 Task: Find connections with filter location Karlovo with filter topic #socialmediawith filter profile language English with filter current company Air Charter Service with filter school Widya Dharma University with filter industry Individual and Family Services with filter service category Nature Photography with filter keywords title Taper
Action: Mouse moved to (200, 278)
Screenshot: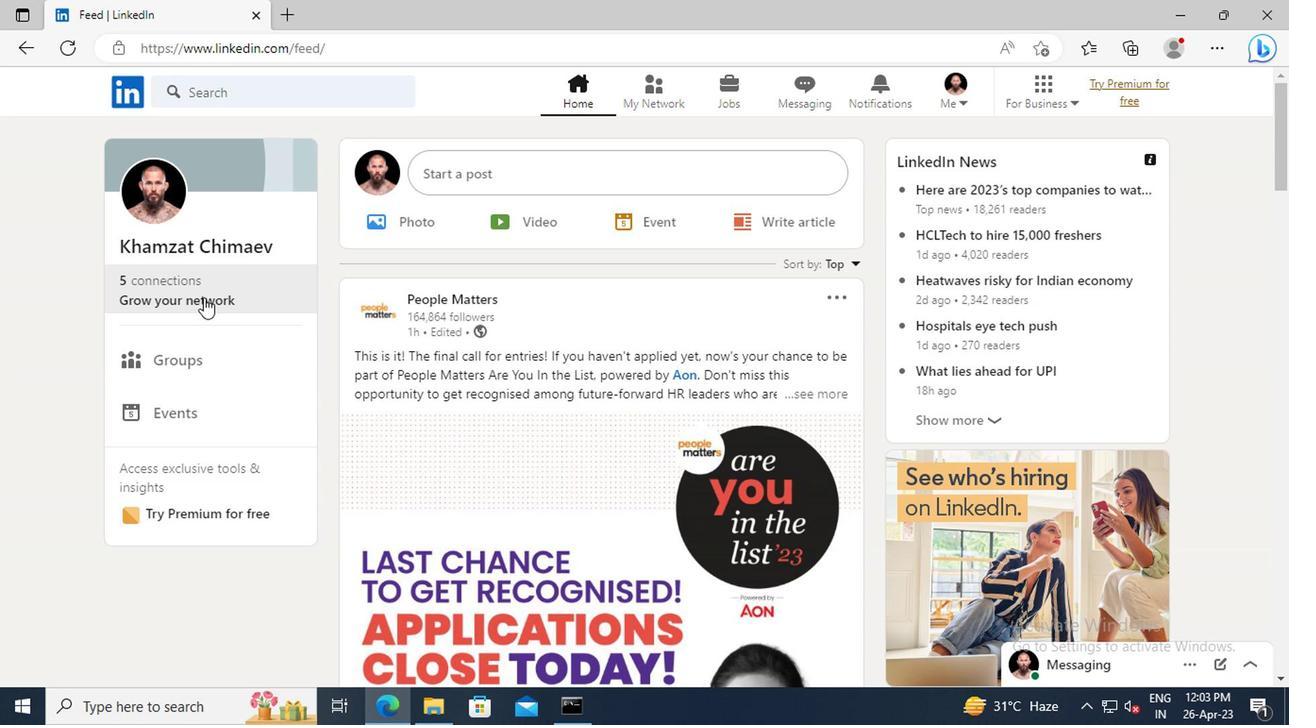 
Action: Mouse pressed left at (200, 278)
Screenshot: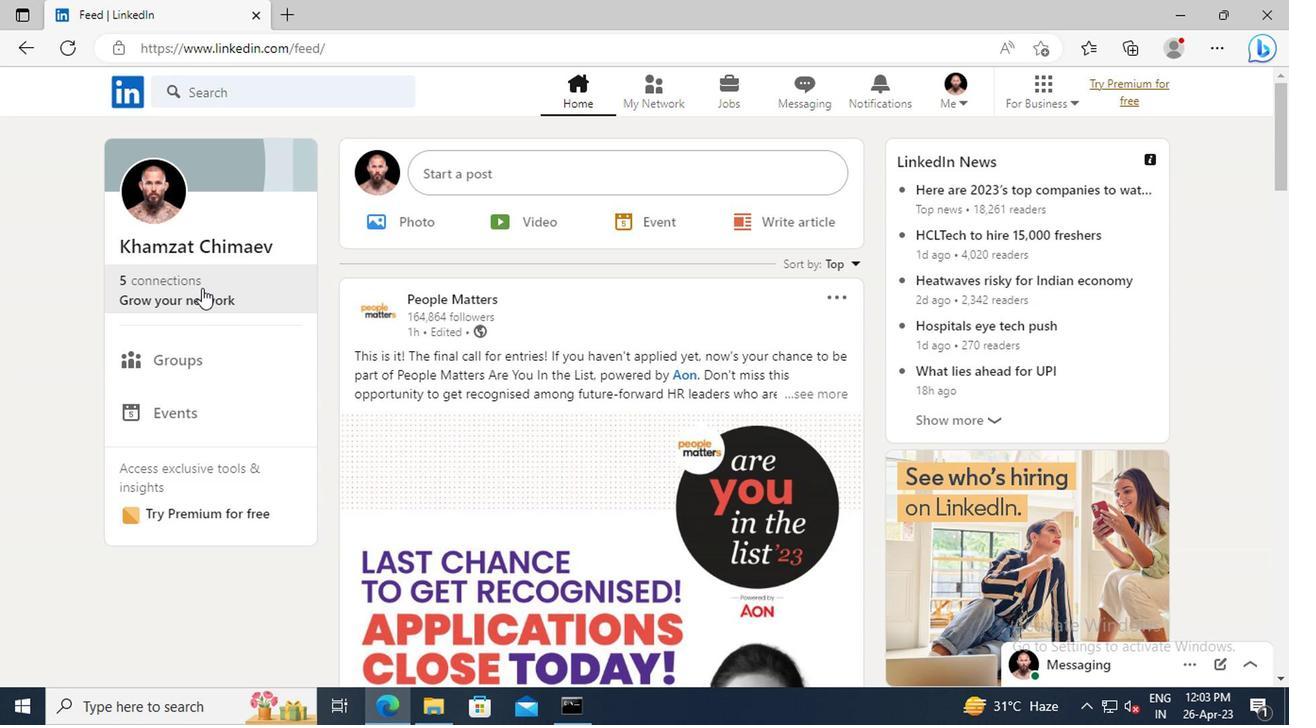 
Action: Mouse moved to (223, 203)
Screenshot: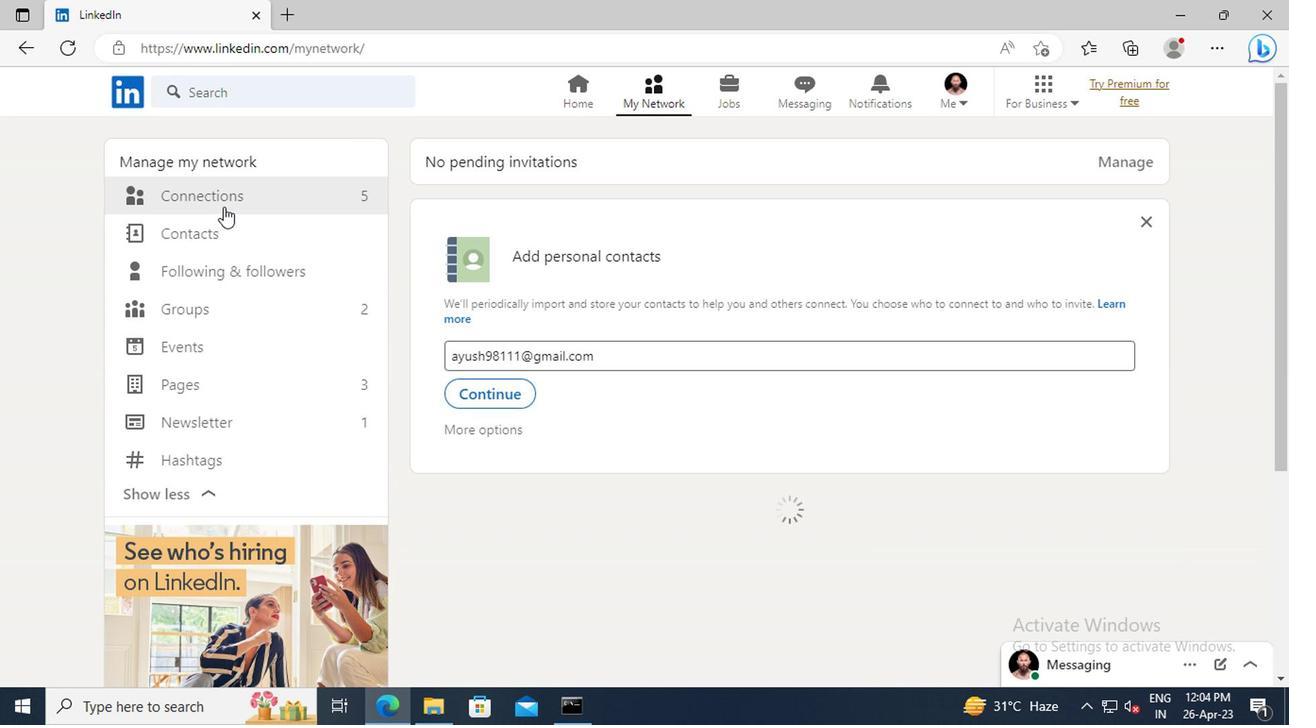 
Action: Mouse pressed left at (223, 203)
Screenshot: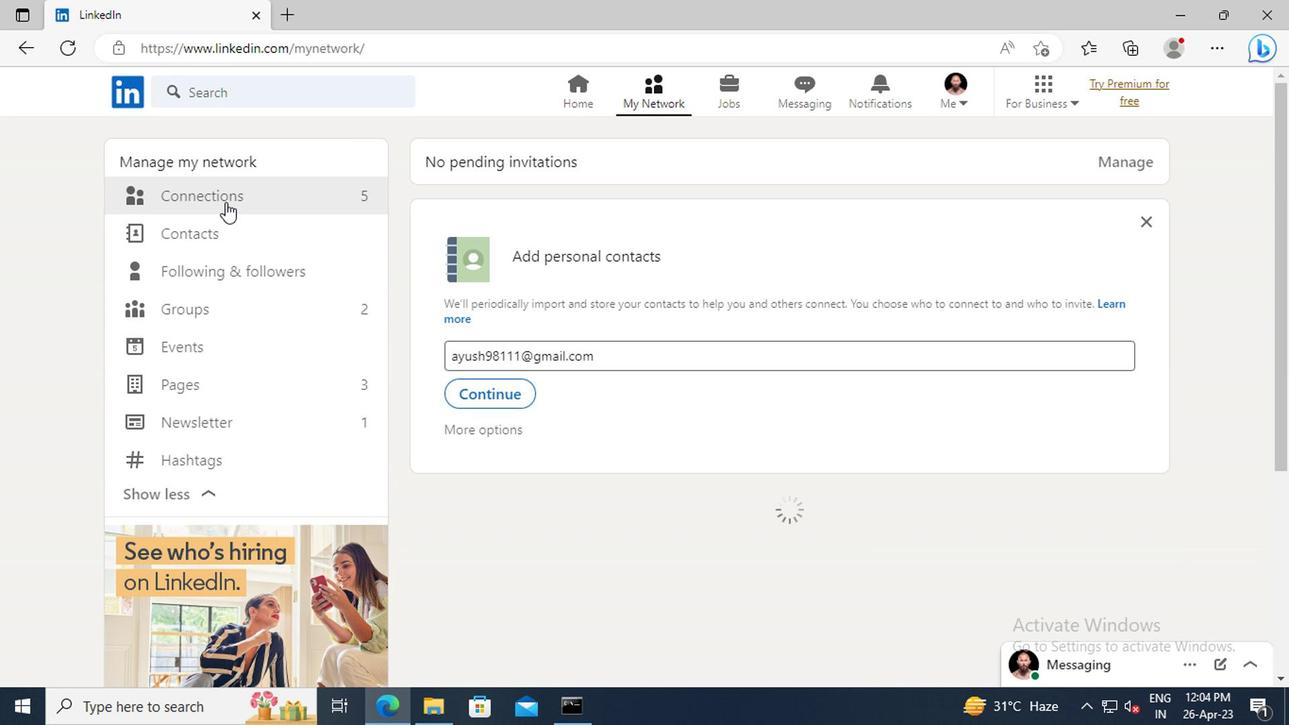 
Action: Mouse moved to (763, 196)
Screenshot: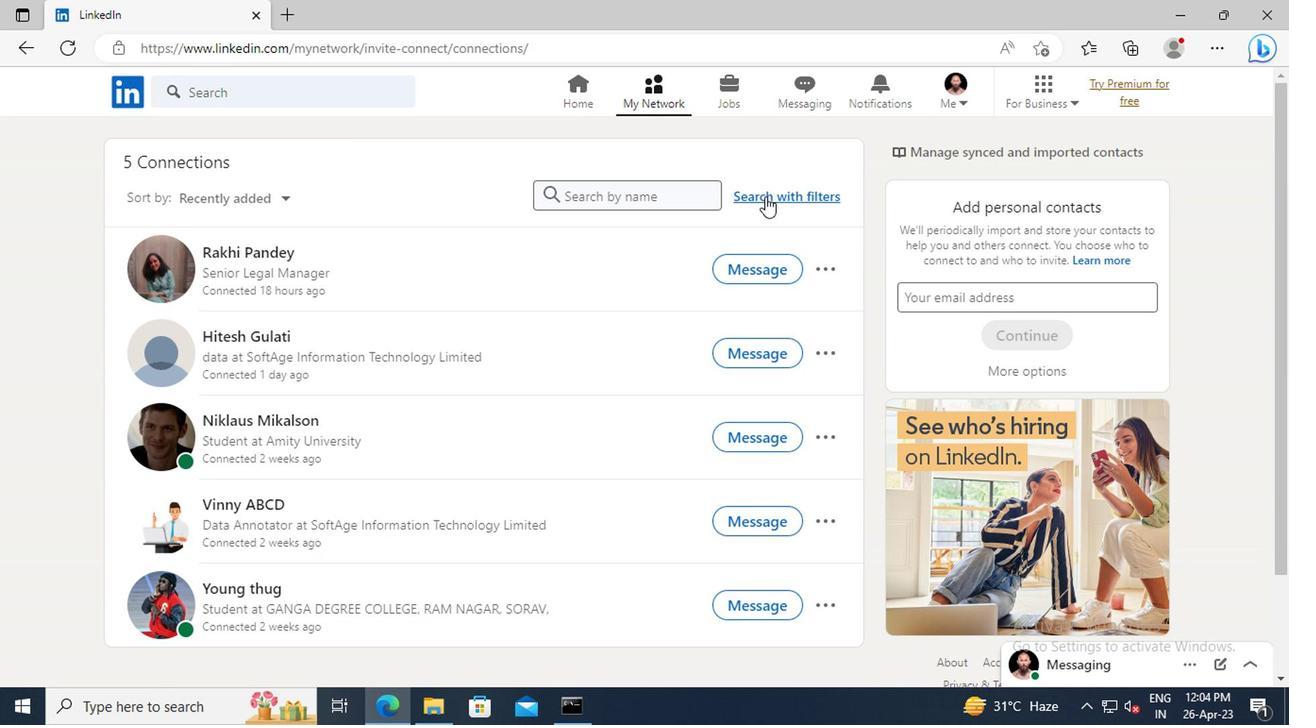 
Action: Mouse pressed left at (763, 196)
Screenshot: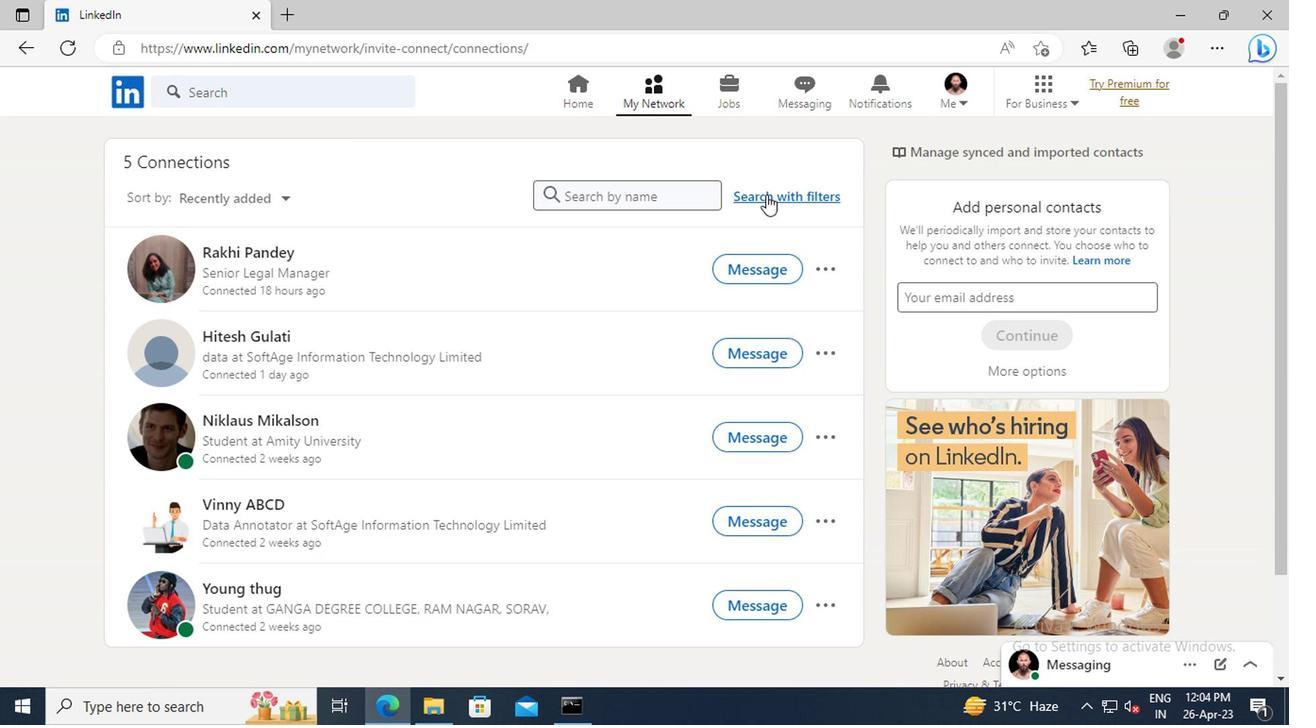 
Action: Mouse moved to (702, 146)
Screenshot: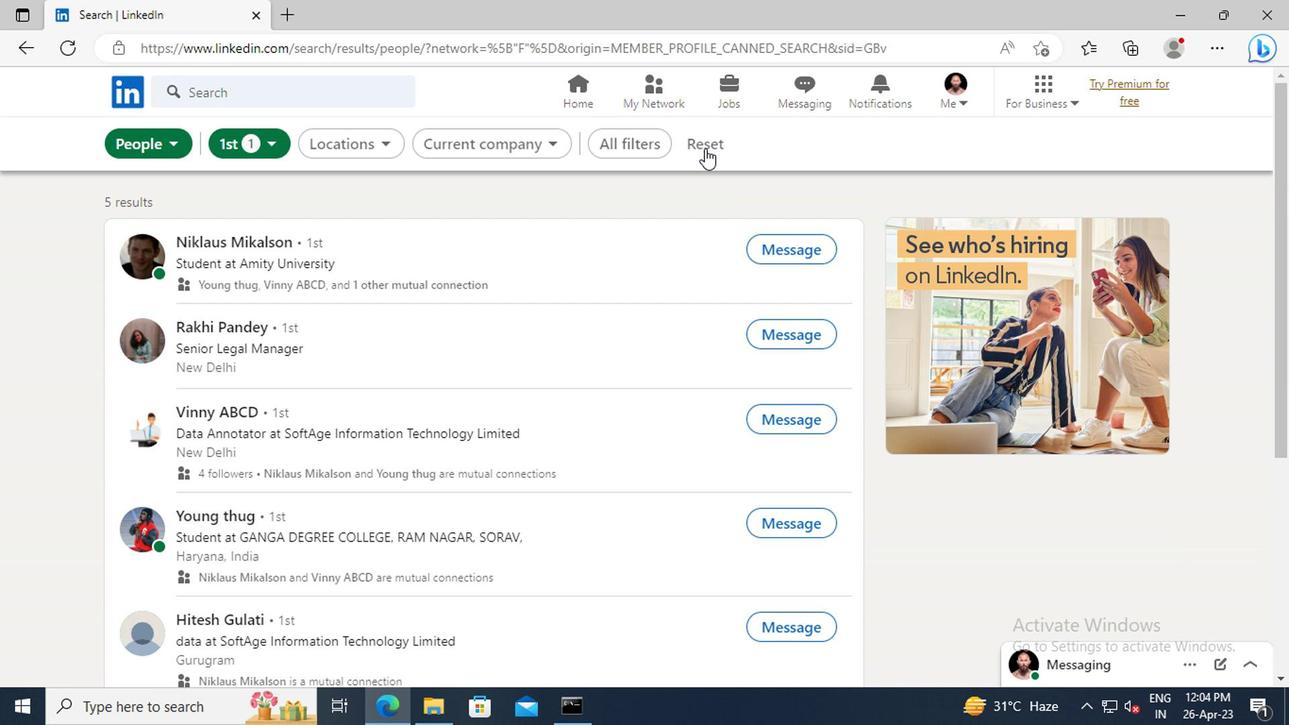 
Action: Mouse pressed left at (702, 146)
Screenshot: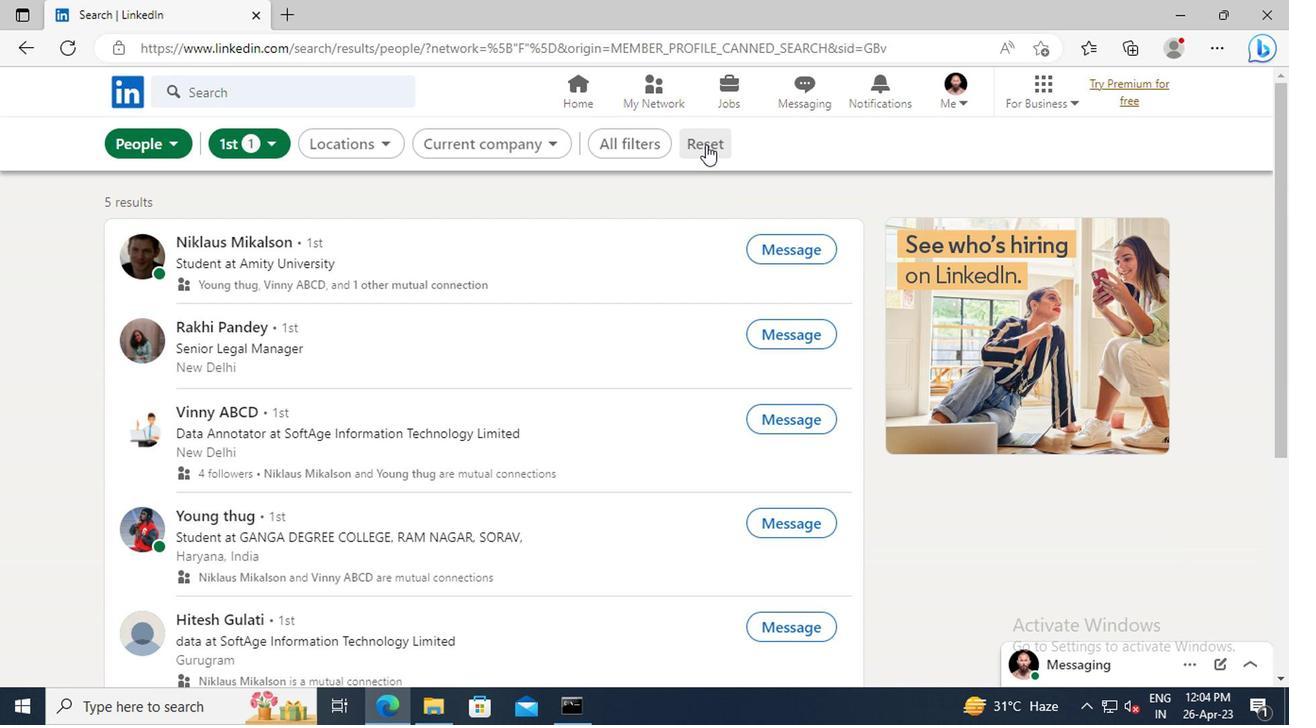 
Action: Mouse moved to (674, 141)
Screenshot: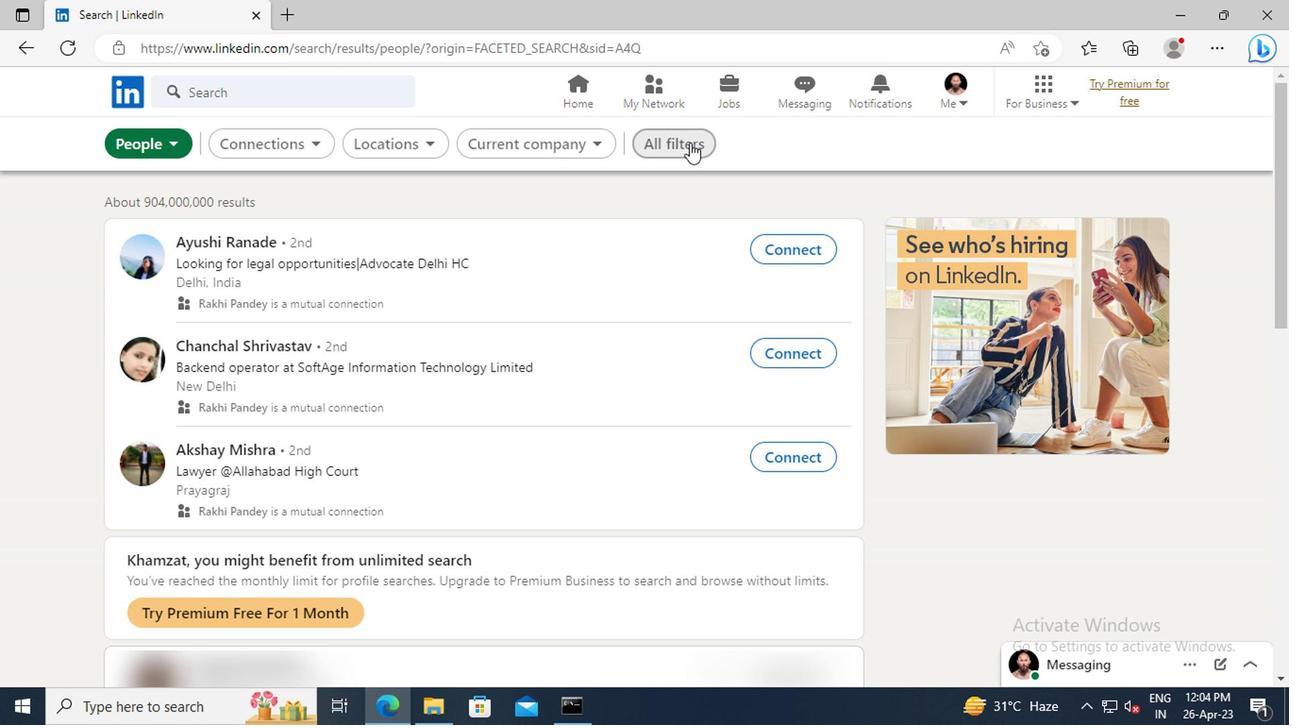 
Action: Mouse pressed left at (674, 141)
Screenshot: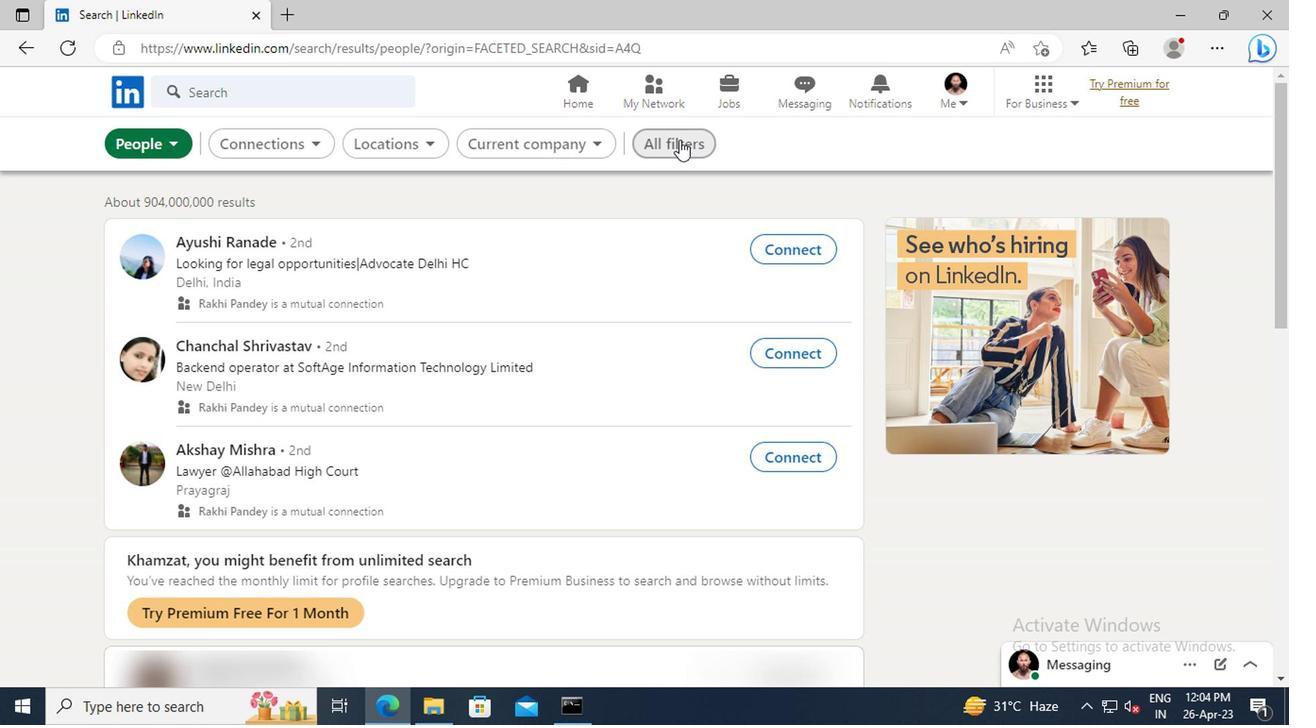 
Action: Mouse moved to (1127, 349)
Screenshot: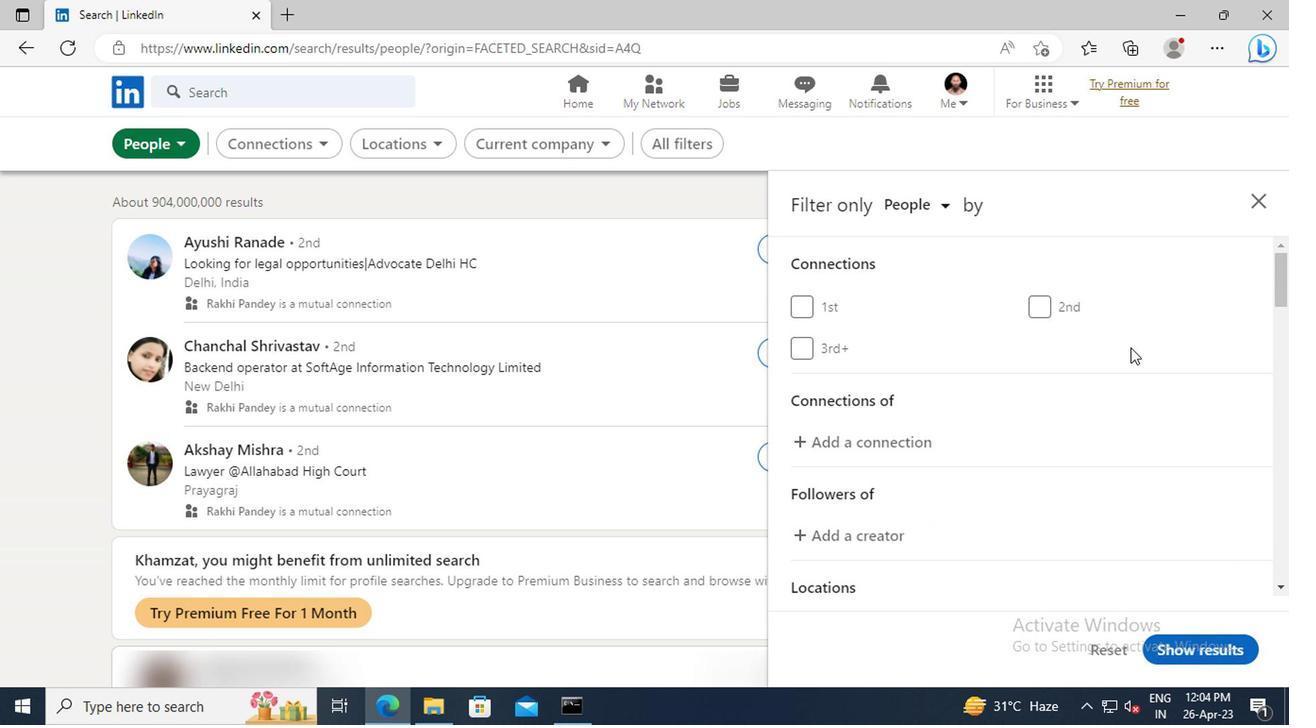 
Action: Mouse scrolled (1127, 349) with delta (0, 0)
Screenshot: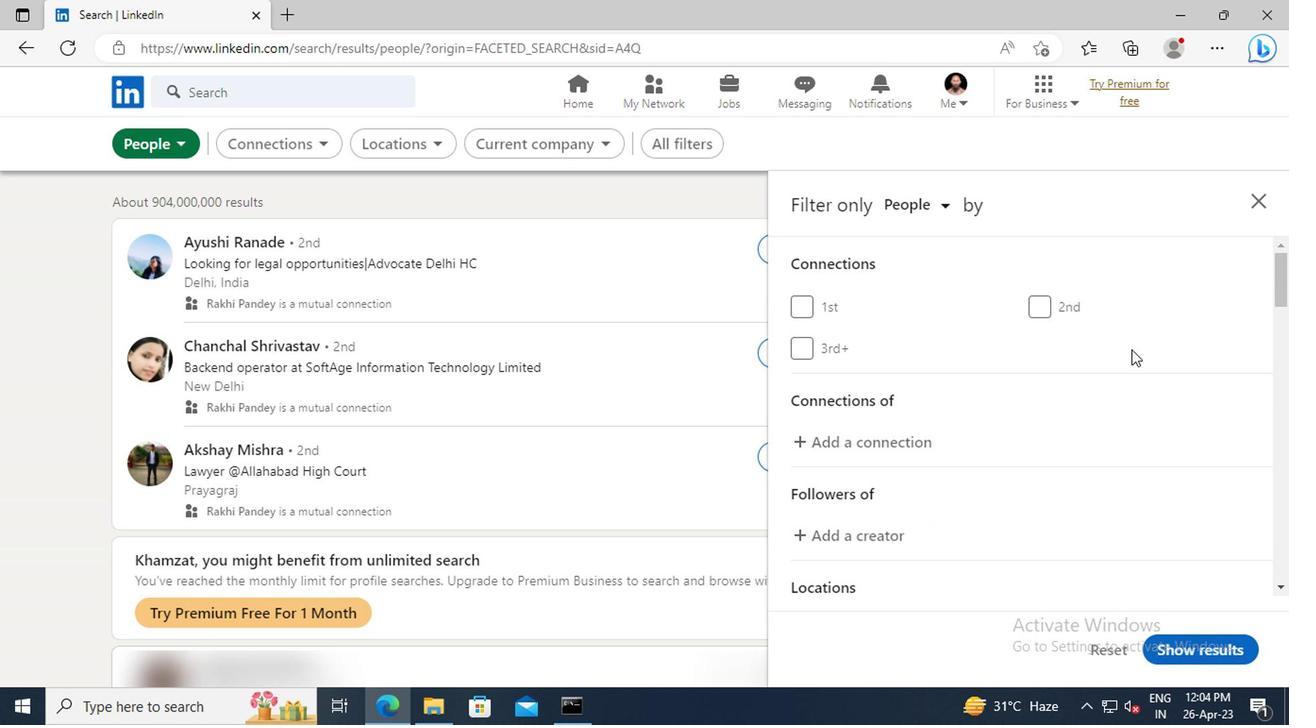 
Action: Mouse scrolled (1127, 349) with delta (0, 0)
Screenshot: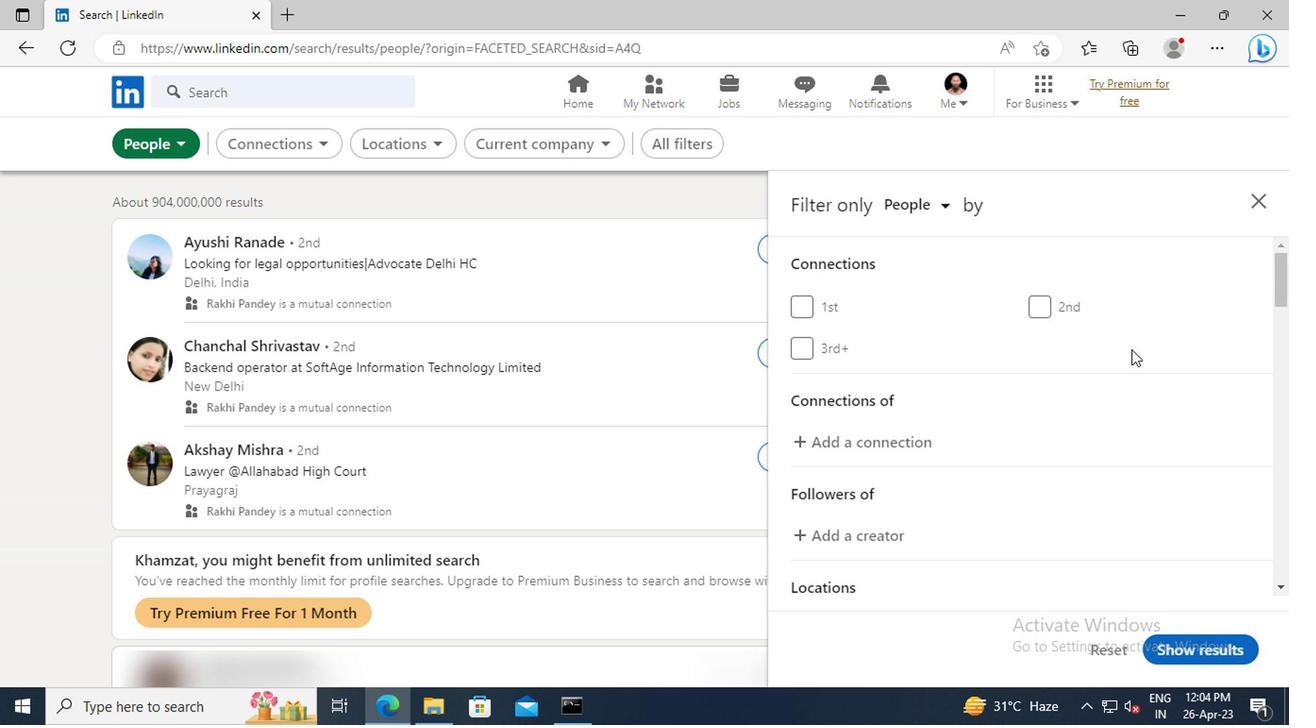 
Action: Mouse scrolled (1127, 349) with delta (0, 0)
Screenshot: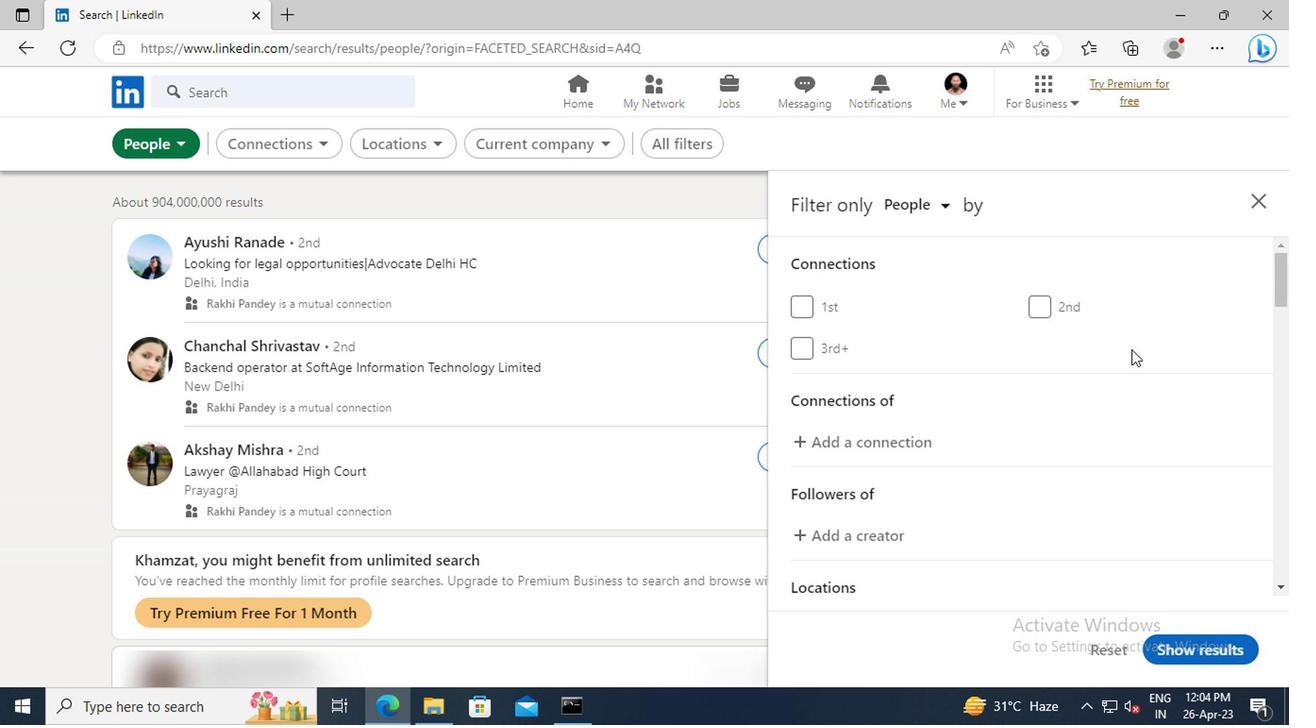 
Action: Mouse scrolled (1127, 349) with delta (0, 0)
Screenshot: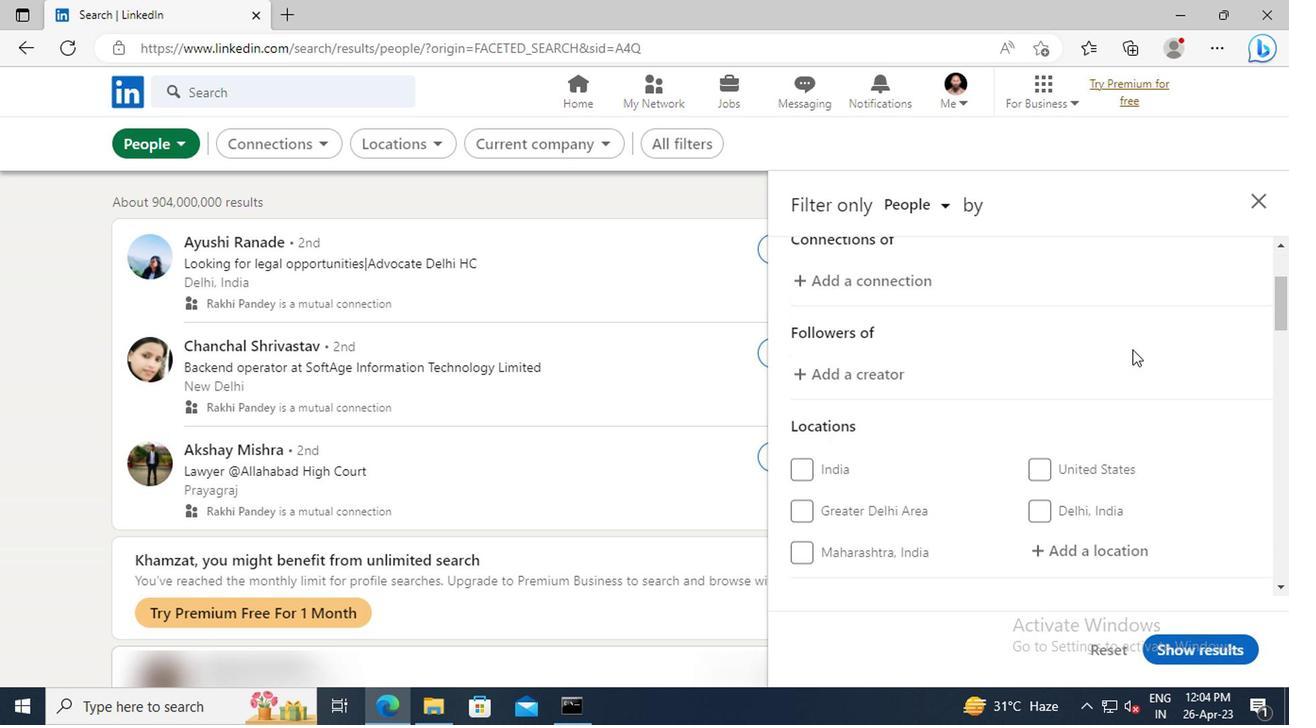 
Action: Mouse scrolled (1127, 349) with delta (0, 0)
Screenshot: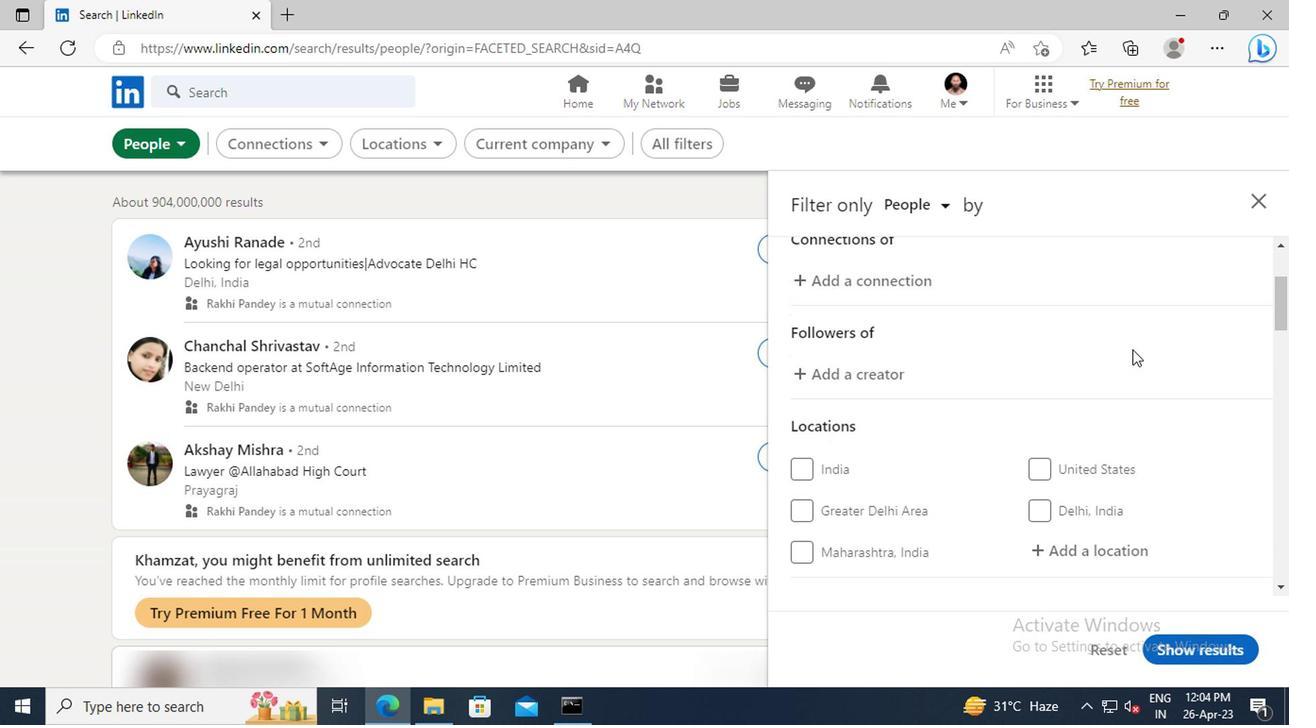 
Action: Mouse scrolled (1127, 349) with delta (0, 0)
Screenshot: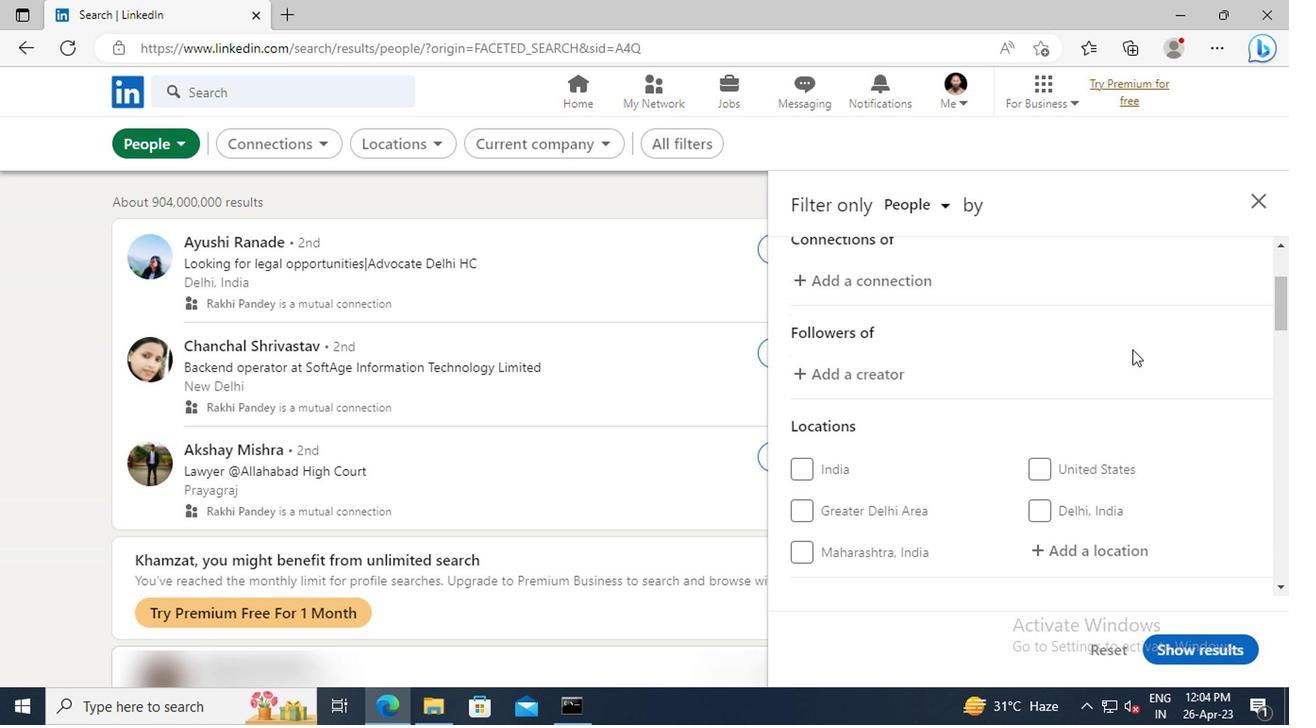 
Action: Mouse moved to (1072, 389)
Screenshot: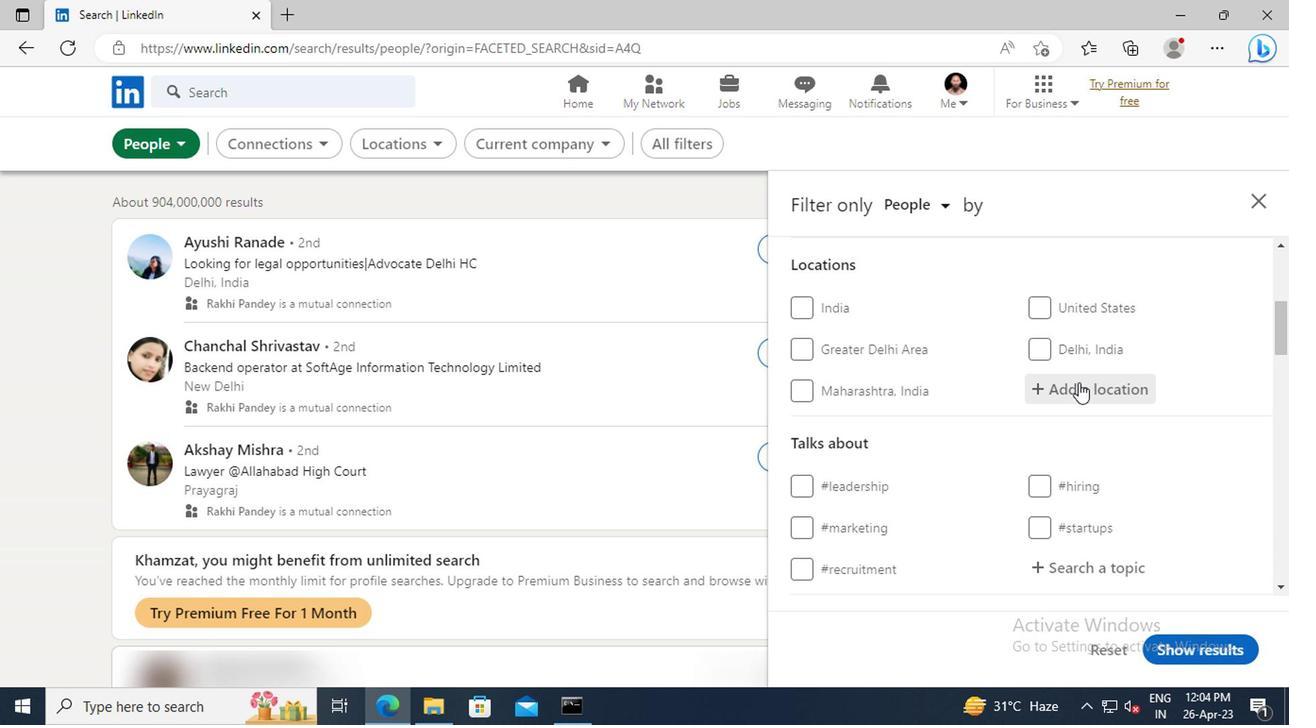 
Action: Mouse pressed left at (1072, 389)
Screenshot: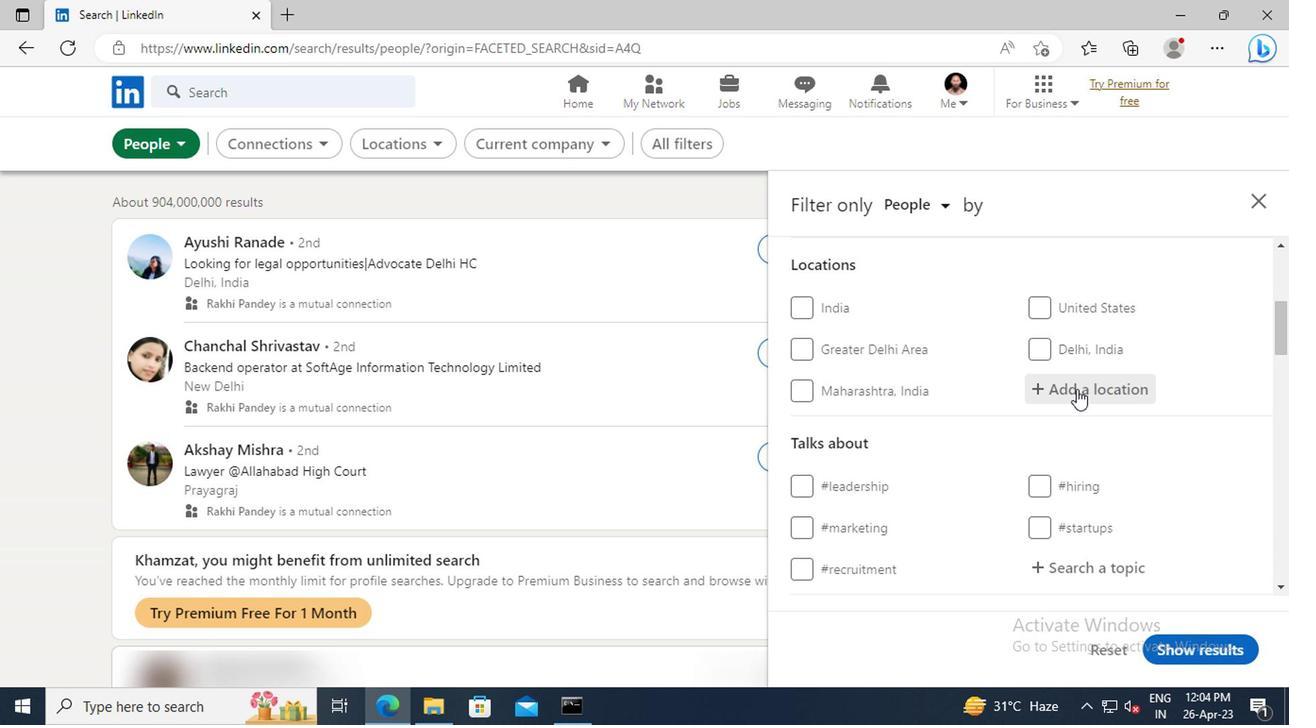 
Action: Key pressed <Key.shift>KARLOVO
Screenshot: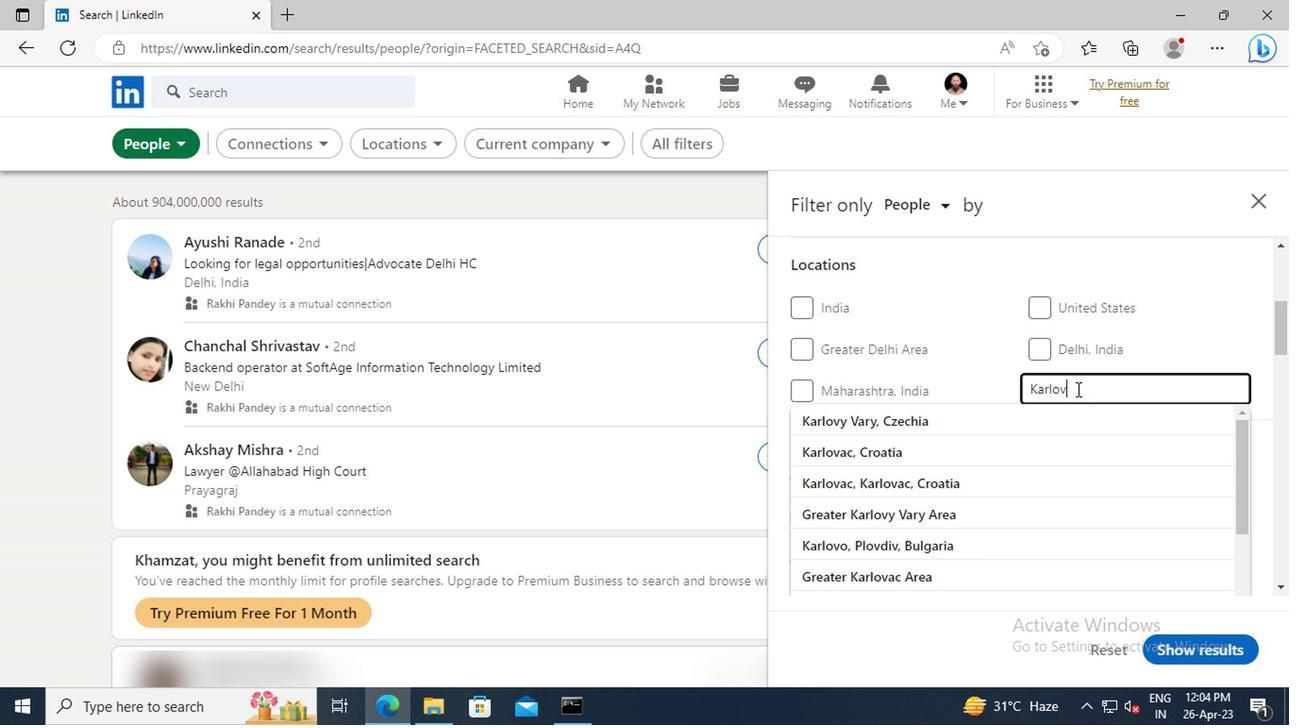 
Action: Mouse moved to (1072, 418)
Screenshot: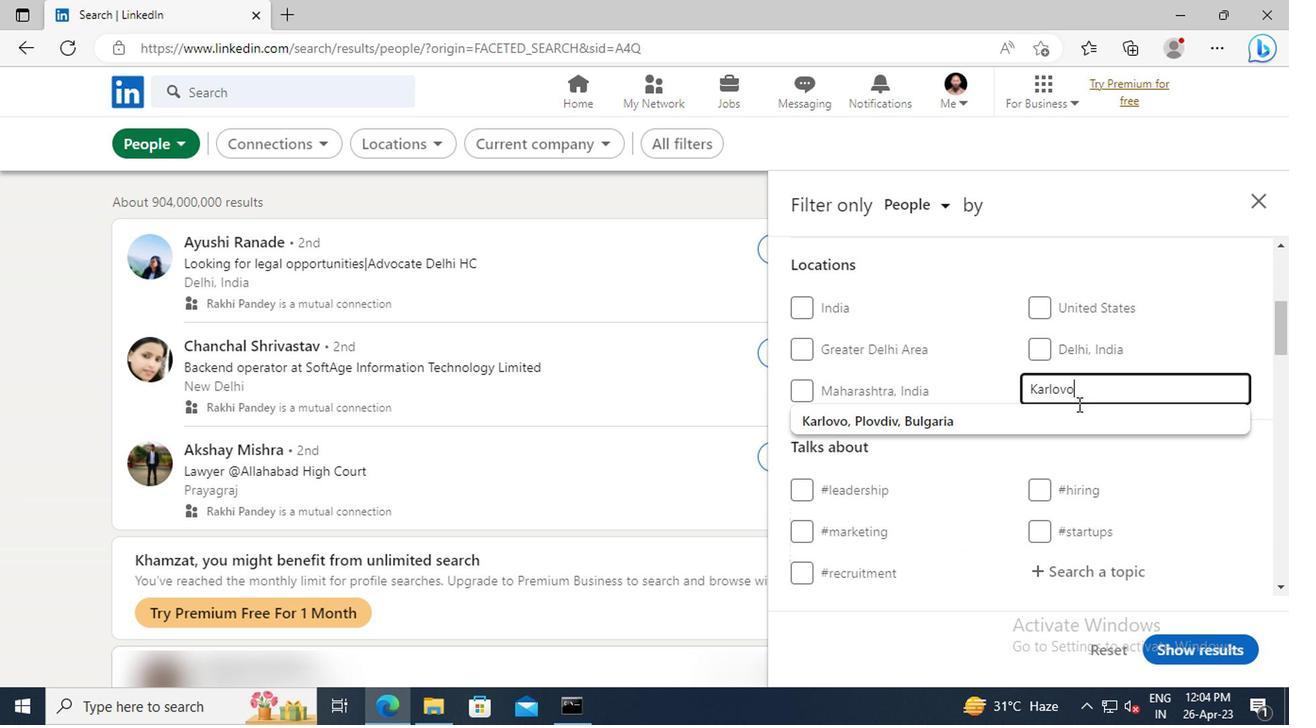 
Action: Mouse pressed left at (1072, 418)
Screenshot: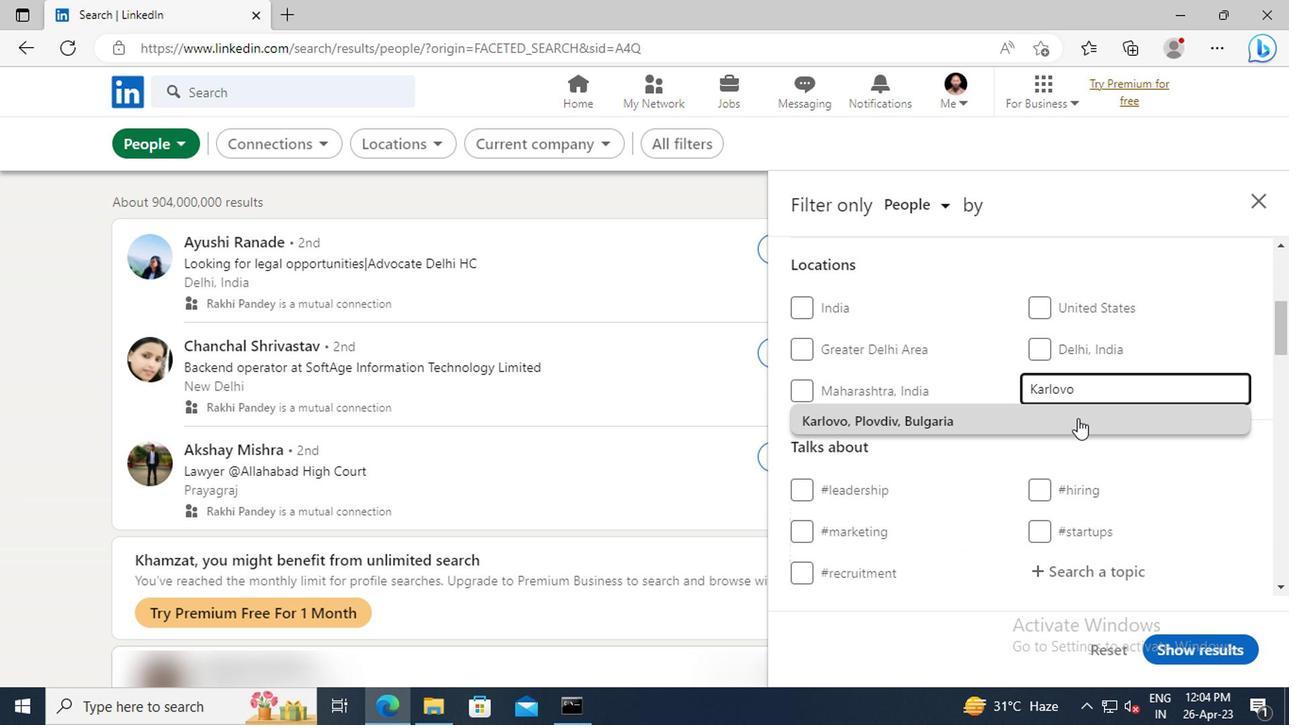 
Action: Mouse moved to (1049, 353)
Screenshot: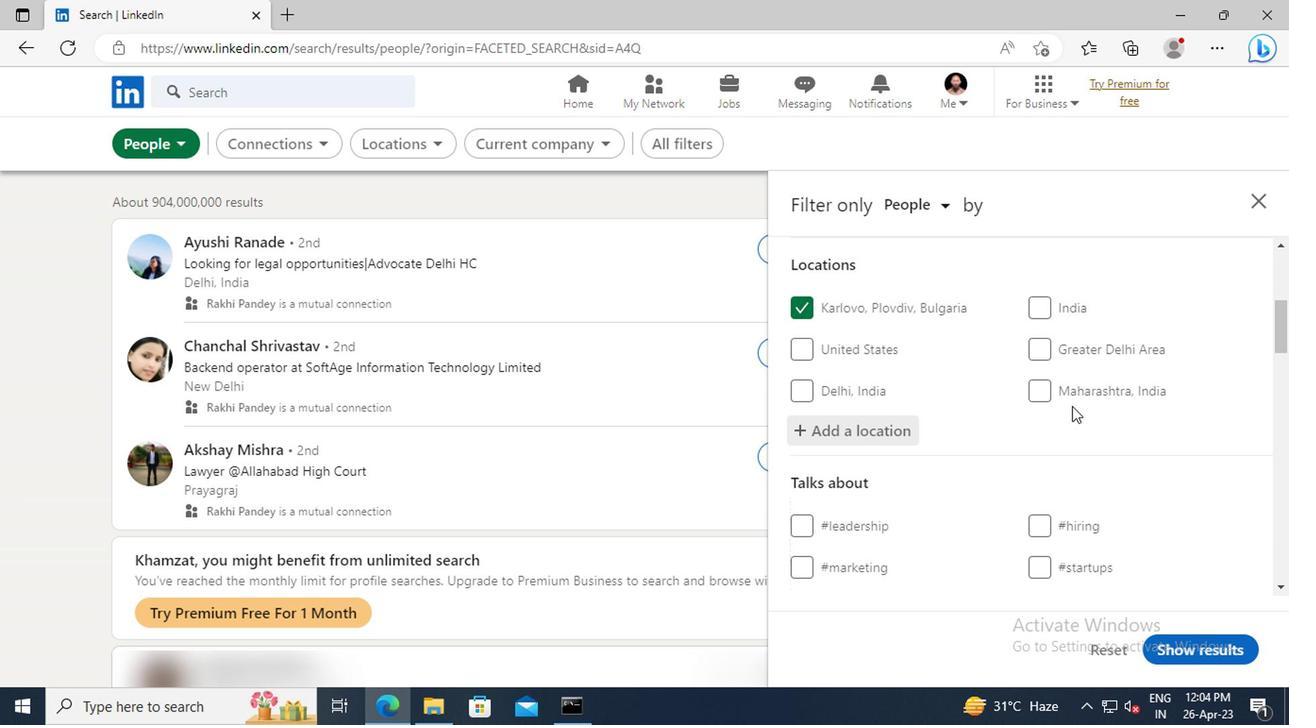 
Action: Mouse scrolled (1049, 351) with delta (0, -1)
Screenshot: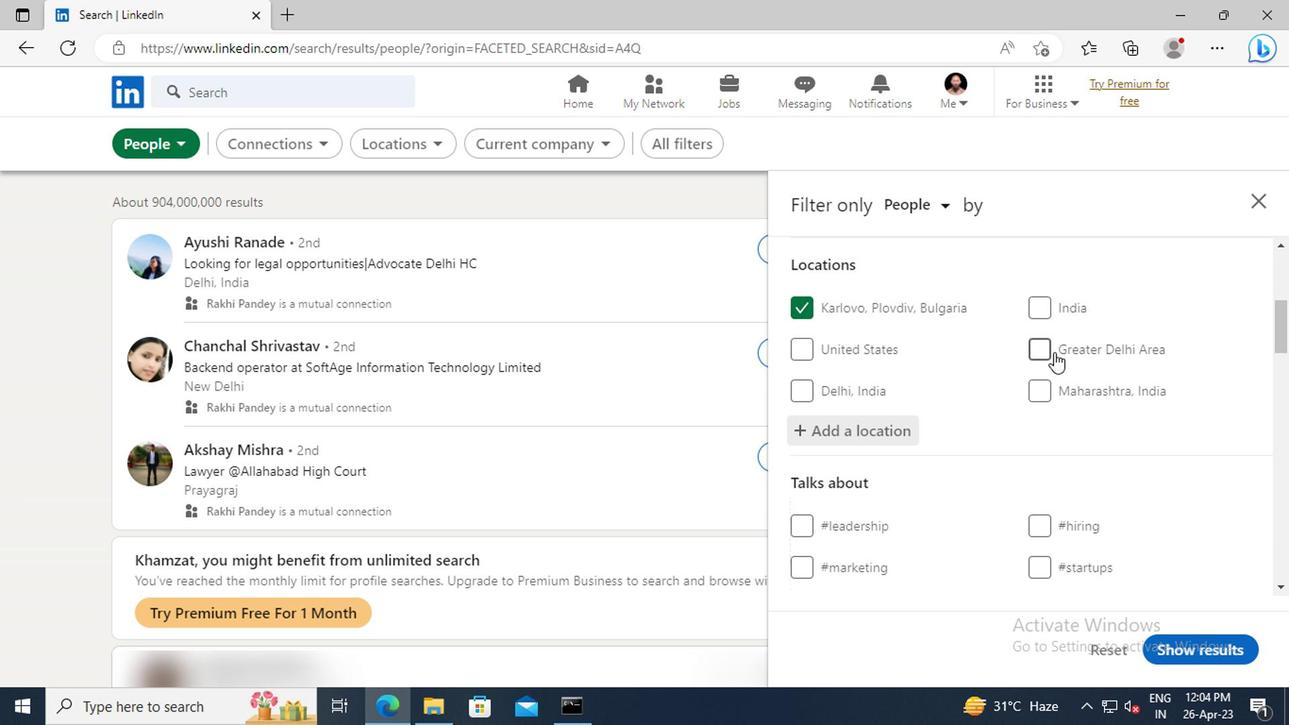 
Action: Mouse scrolled (1049, 351) with delta (0, -1)
Screenshot: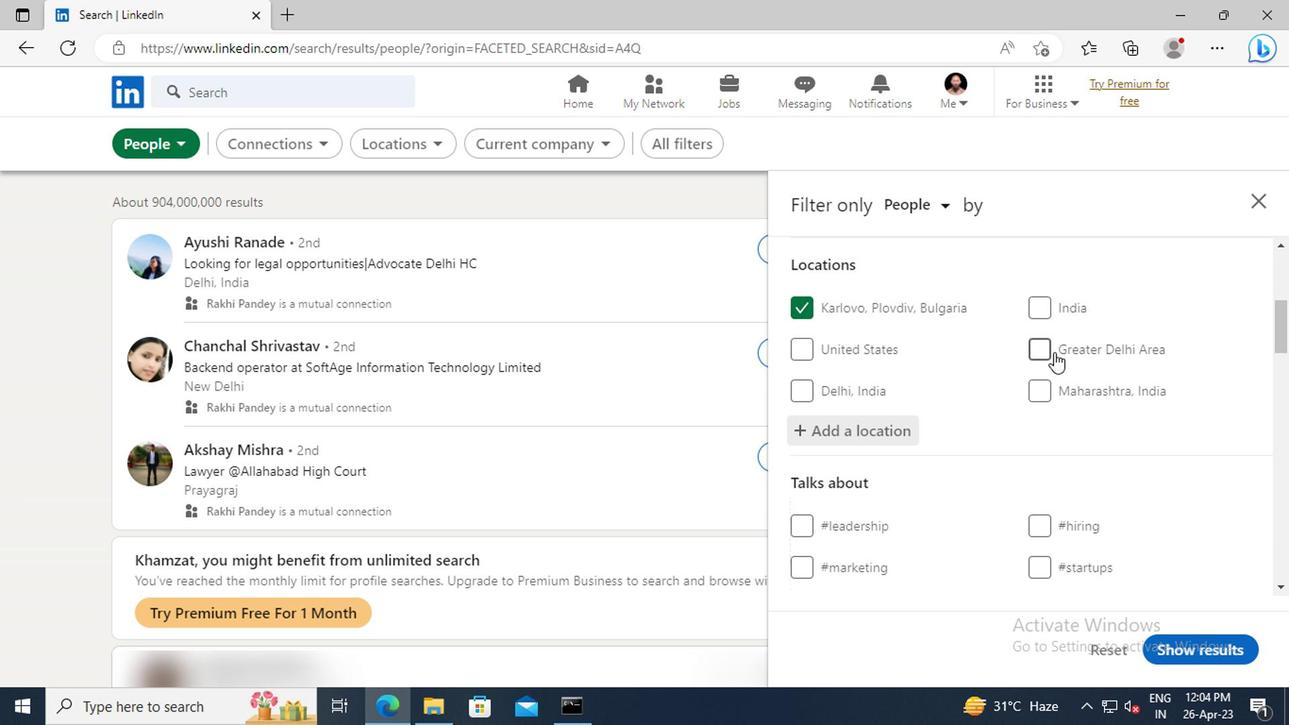 
Action: Mouse scrolled (1049, 351) with delta (0, -1)
Screenshot: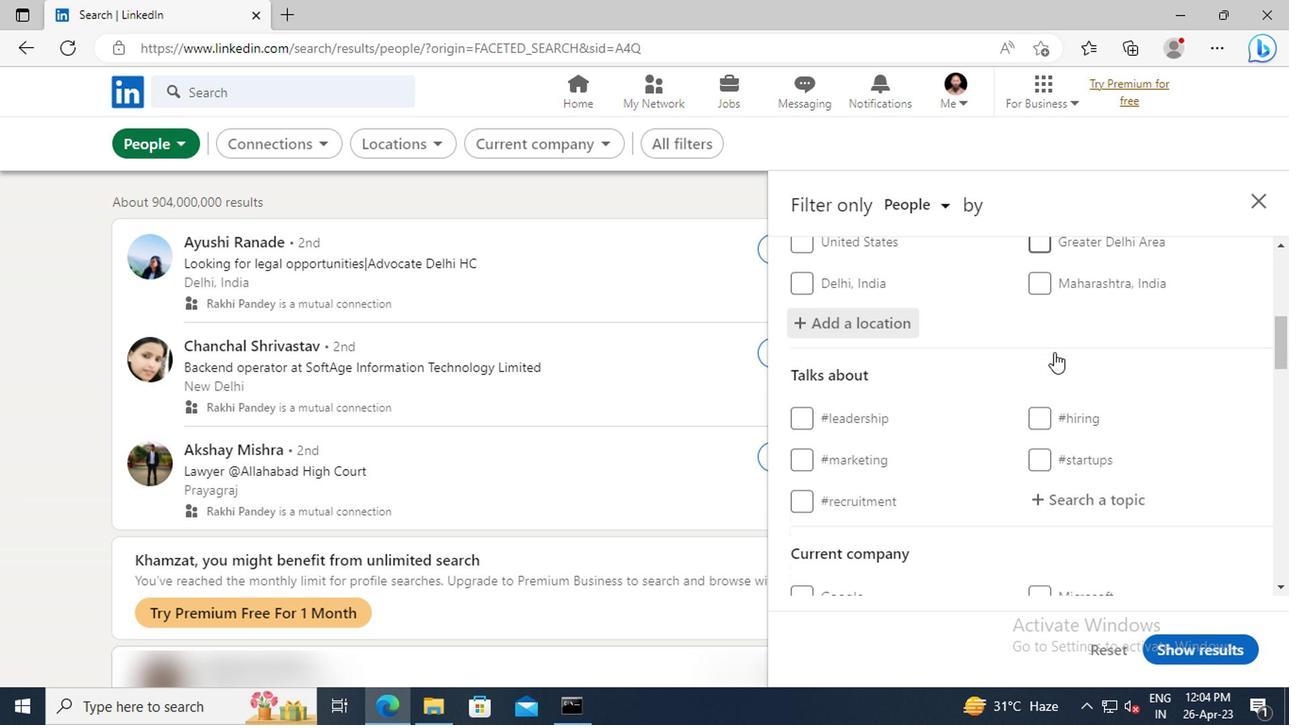 
Action: Mouse scrolled (1049, 351) with delta (0, -1)
Screenshot: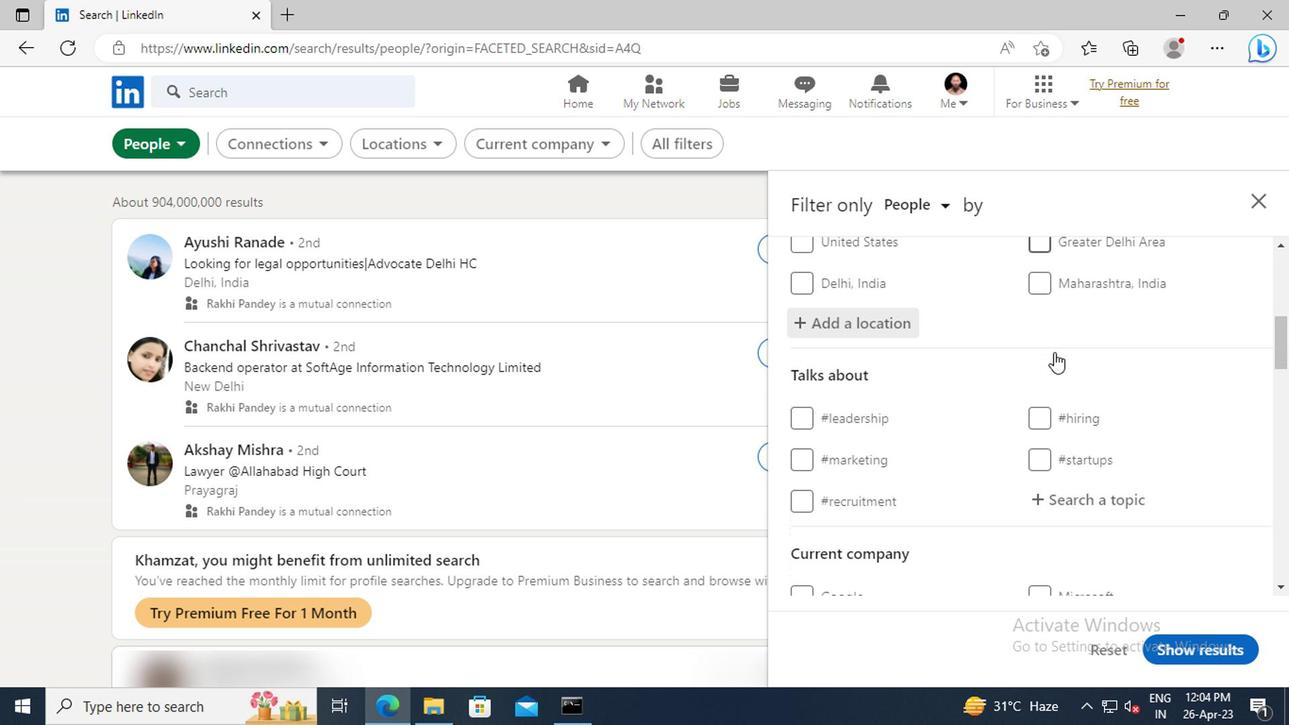 
Action: Mouse moved to (1049, 388)
Screenshot: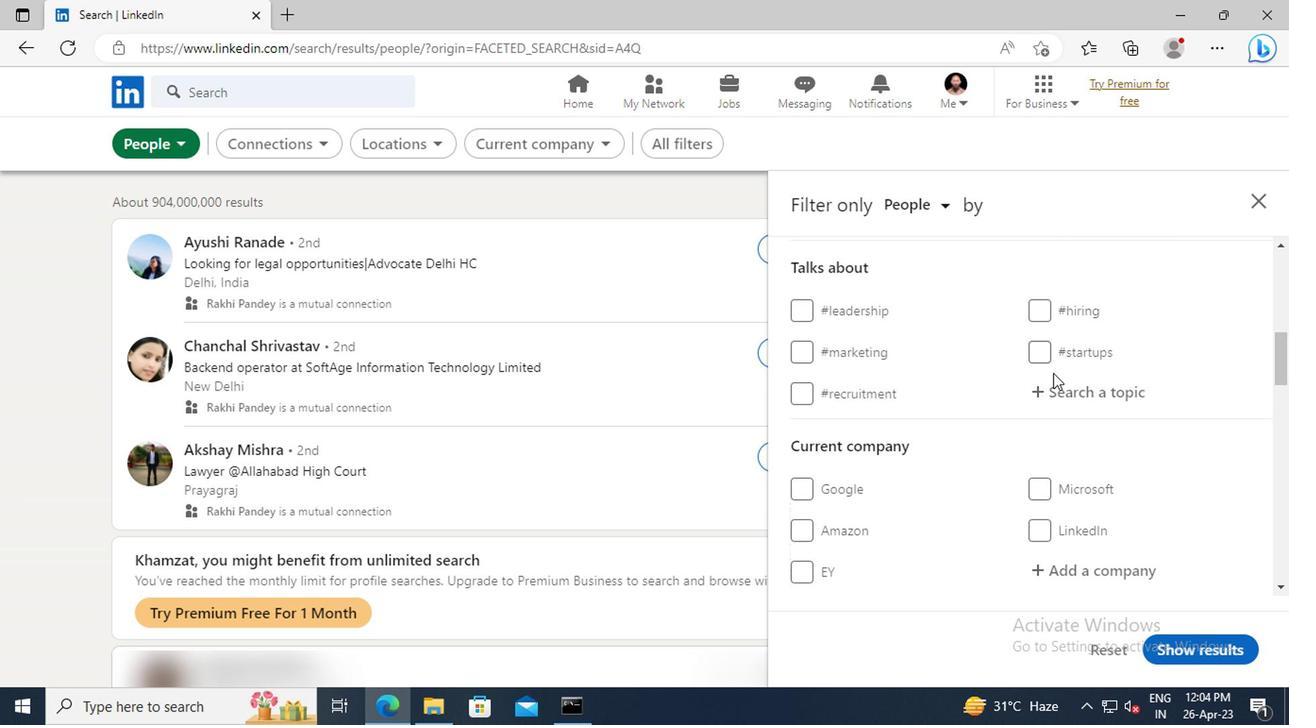 
Action: Mouse pressed left at (1049, 388)
Screenshot: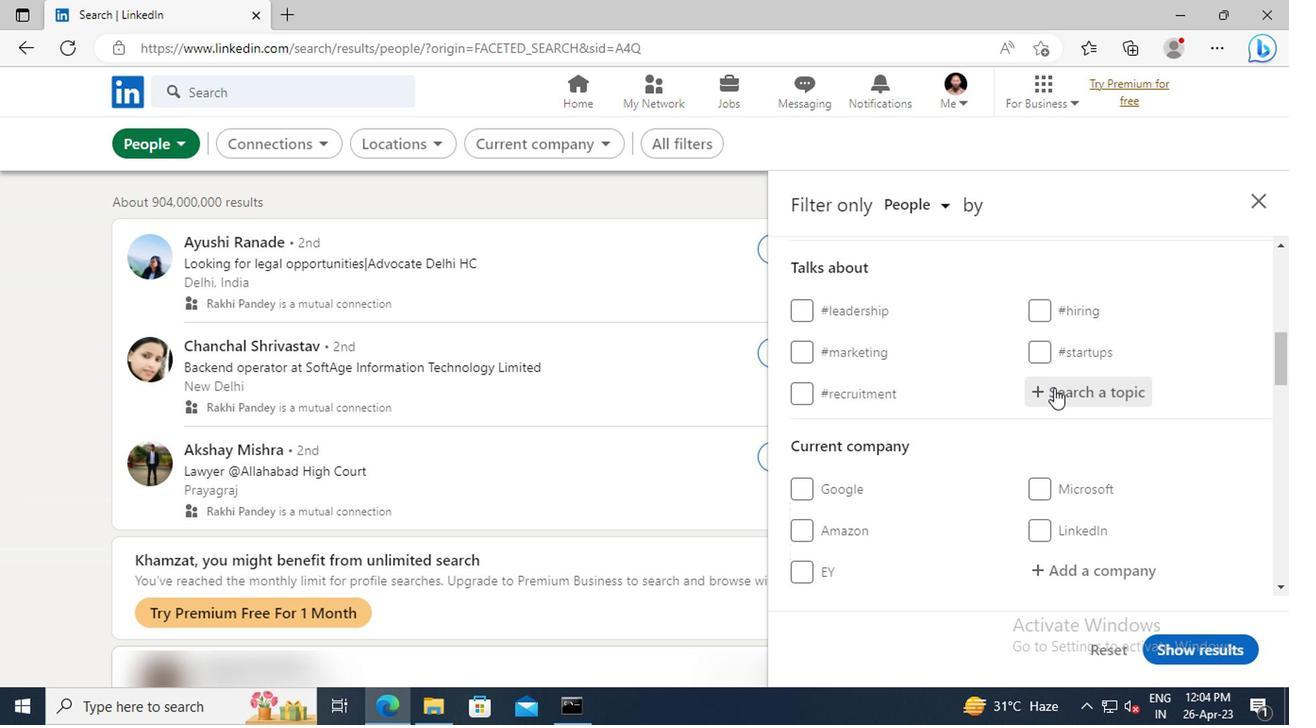 
Action: Mouse moved to (1049, 389)
Screenshot: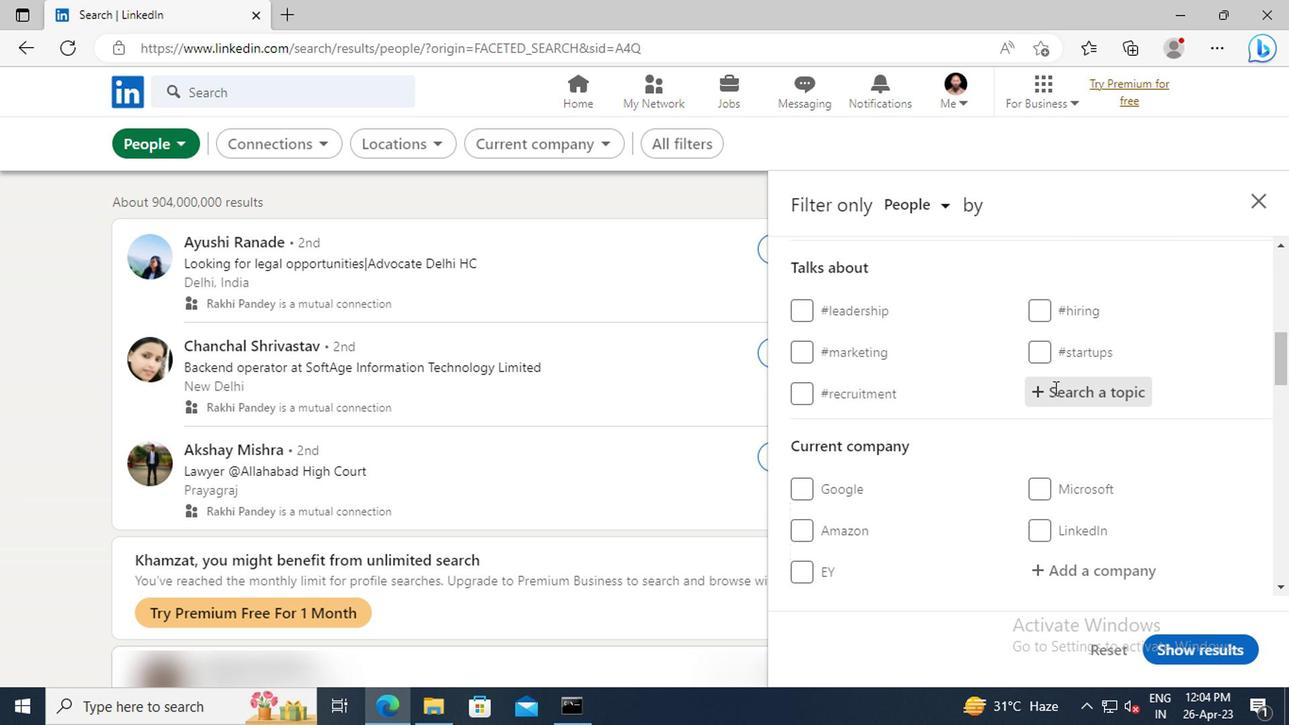 
Action: Key pressed <Key.shift>#SOCIALMEDIAWITH<Key.enter>
Screenshot: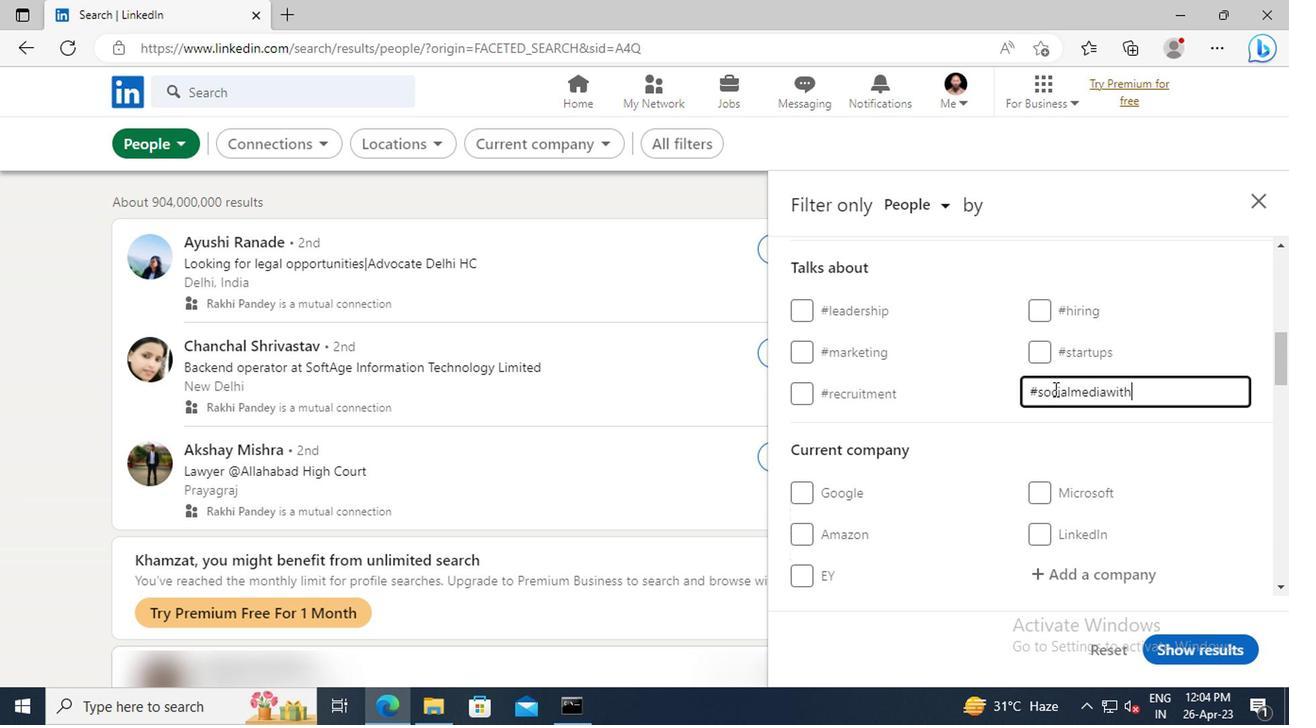 
Action: Mouse moved to (1058, 398)
Screenshot: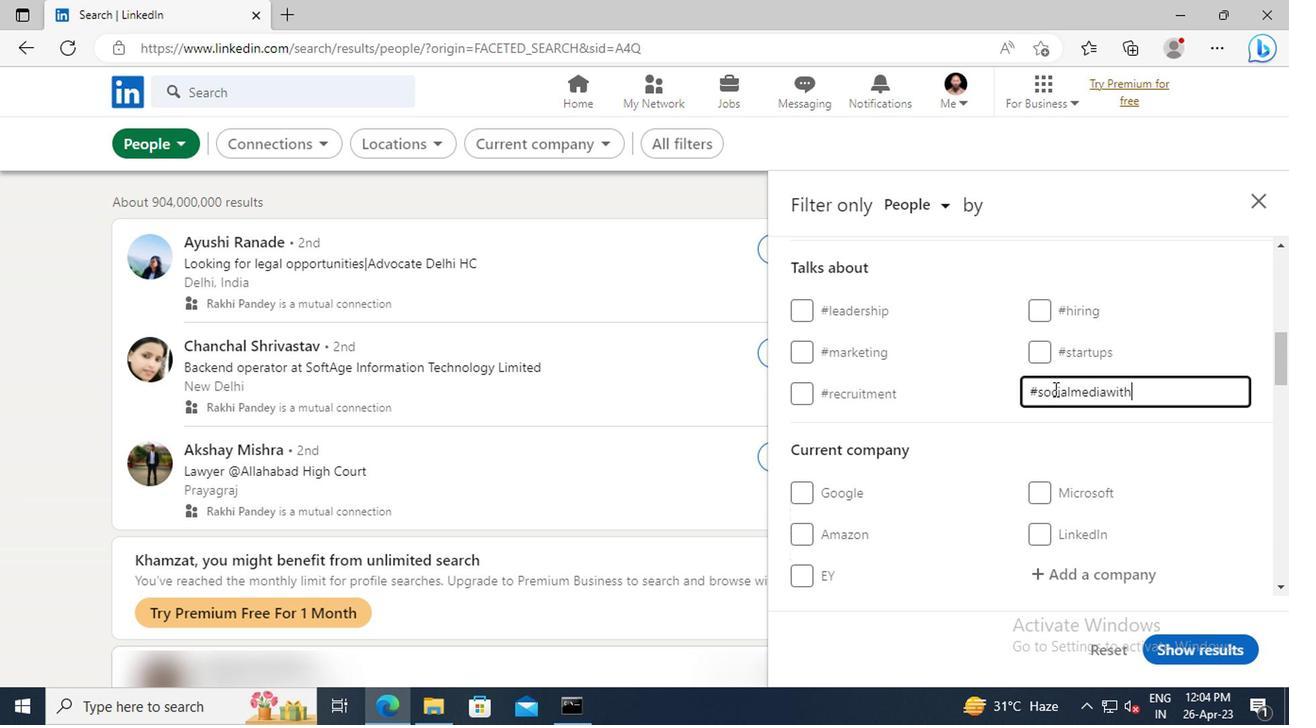 
Action: Mouse scrolled (1058, 396) with delta (0, -1)
Screenshot: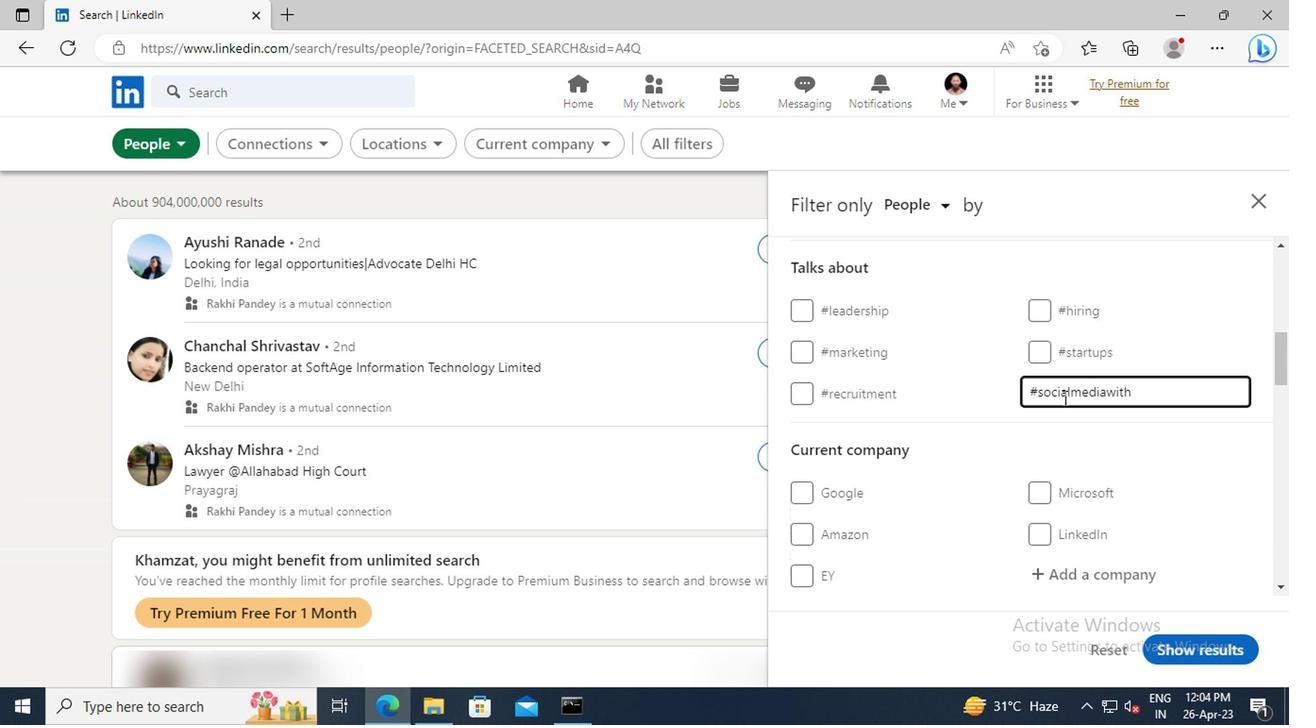 
Action: Mouse scrolled (1058, 396) with delta (0, -1)
Screenshot: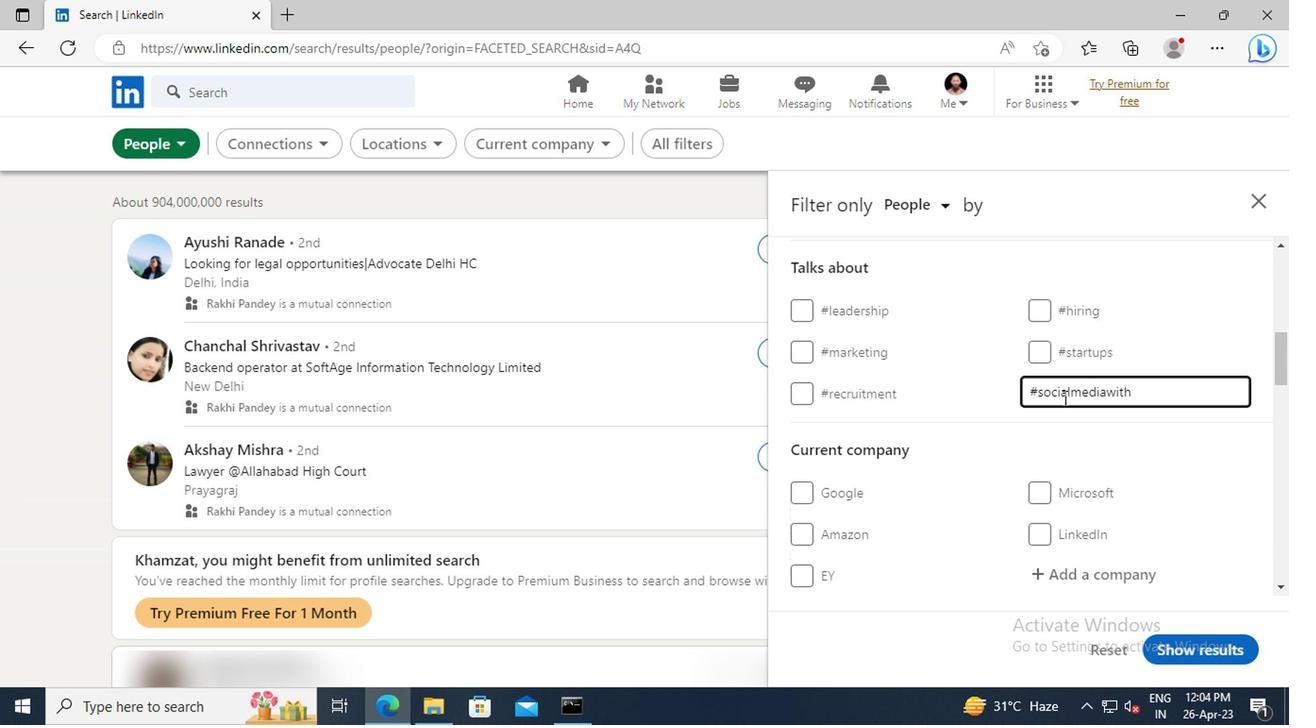 
Action: Mouse moved to (982, 398)
Screenshot: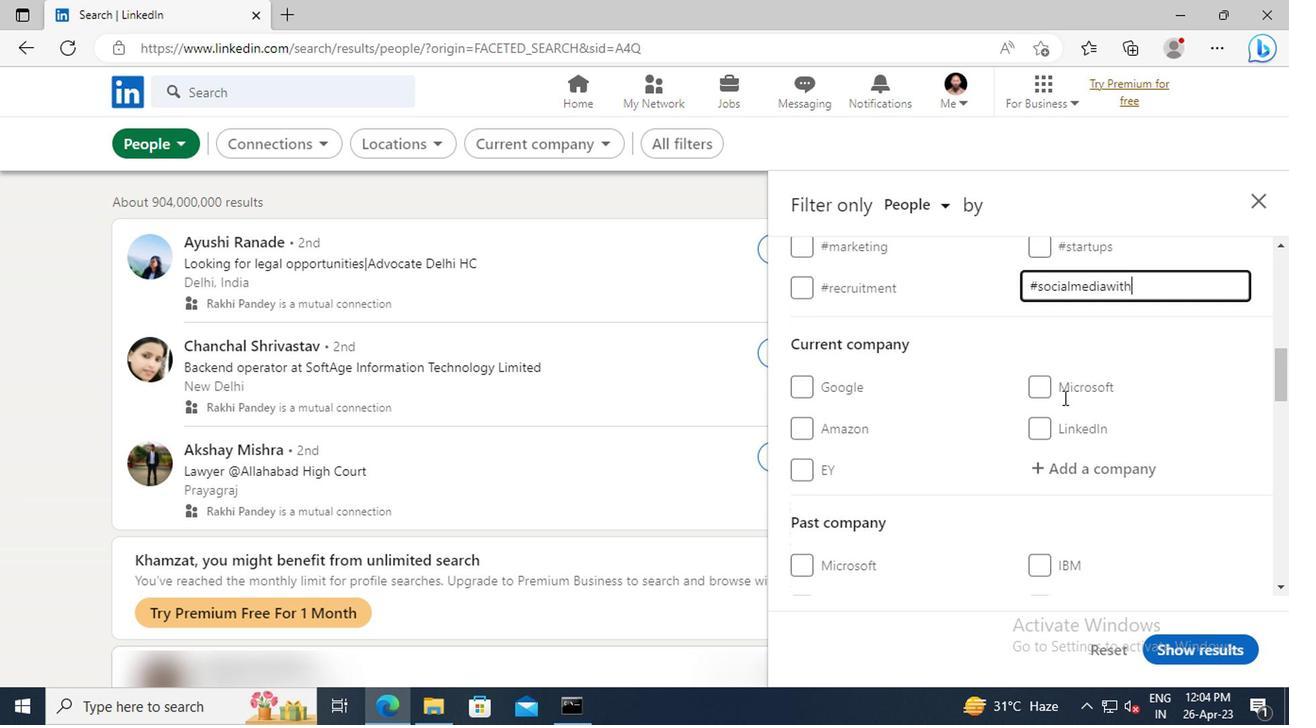 
Action: Mouse scrolled (982, 396) with delta (0, -1)
Screenshot: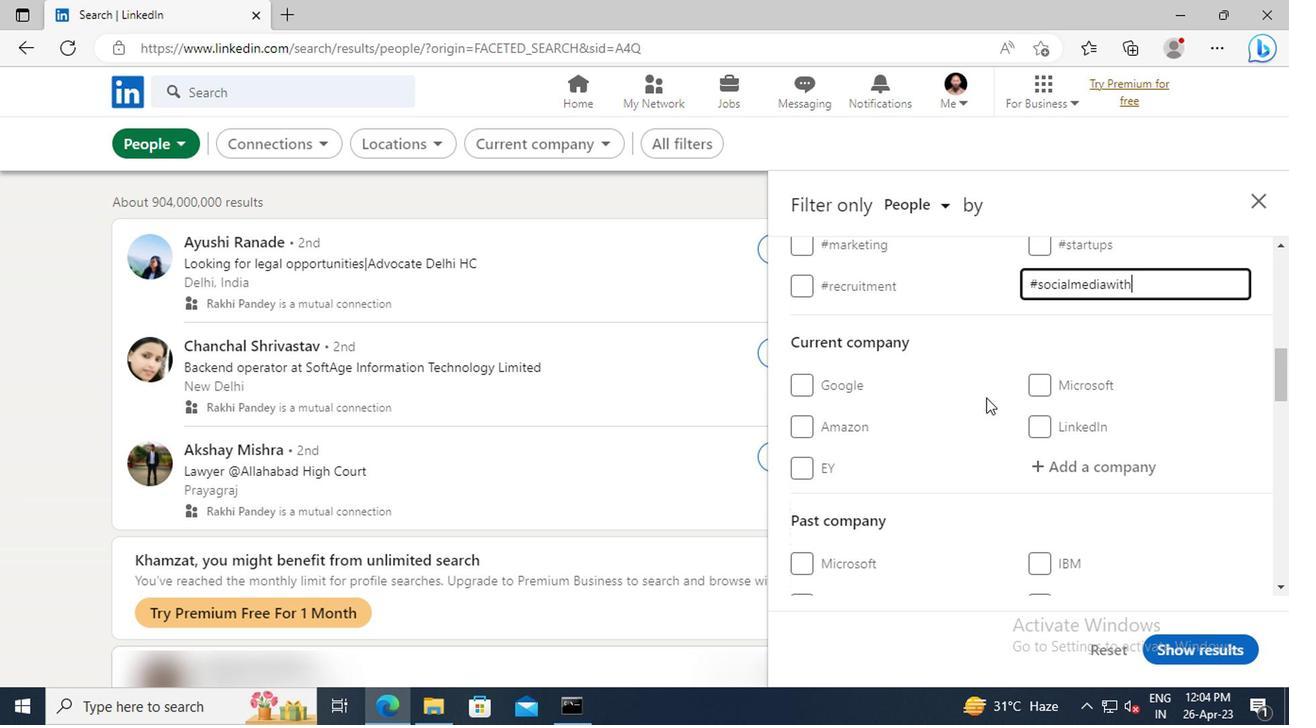 
Action: Mouse scrolled (982, 396) with delta (0, -1)
Screenshot: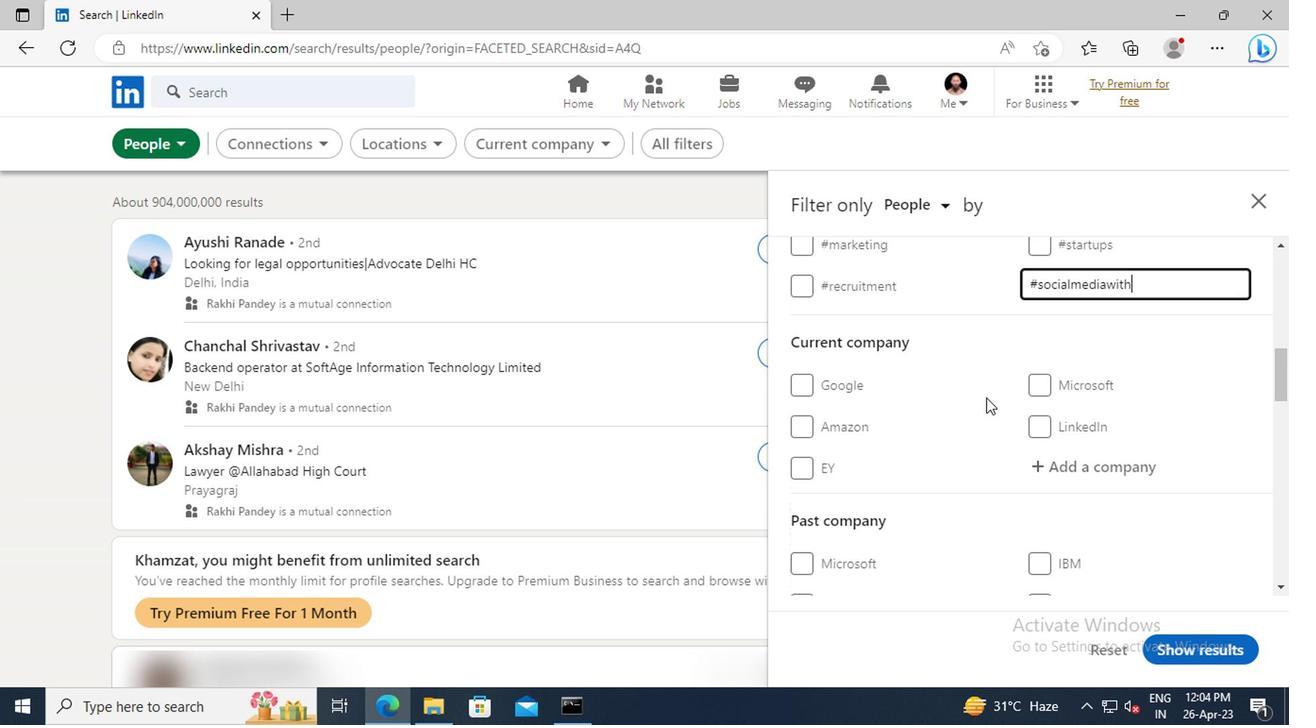 
Action: Mouse moved to (982, 398)
Screenshot: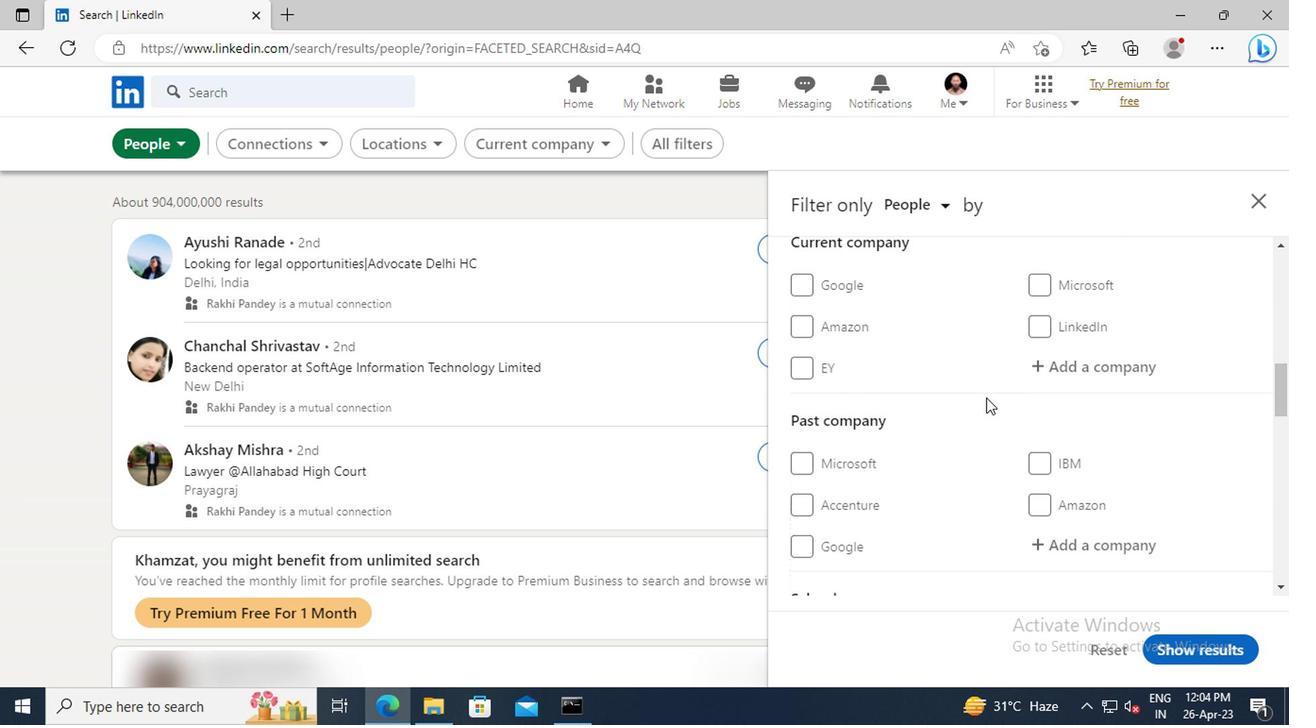 
Action: Mouse scrolled (982, 396) with delta (0, -1)
Screenshot: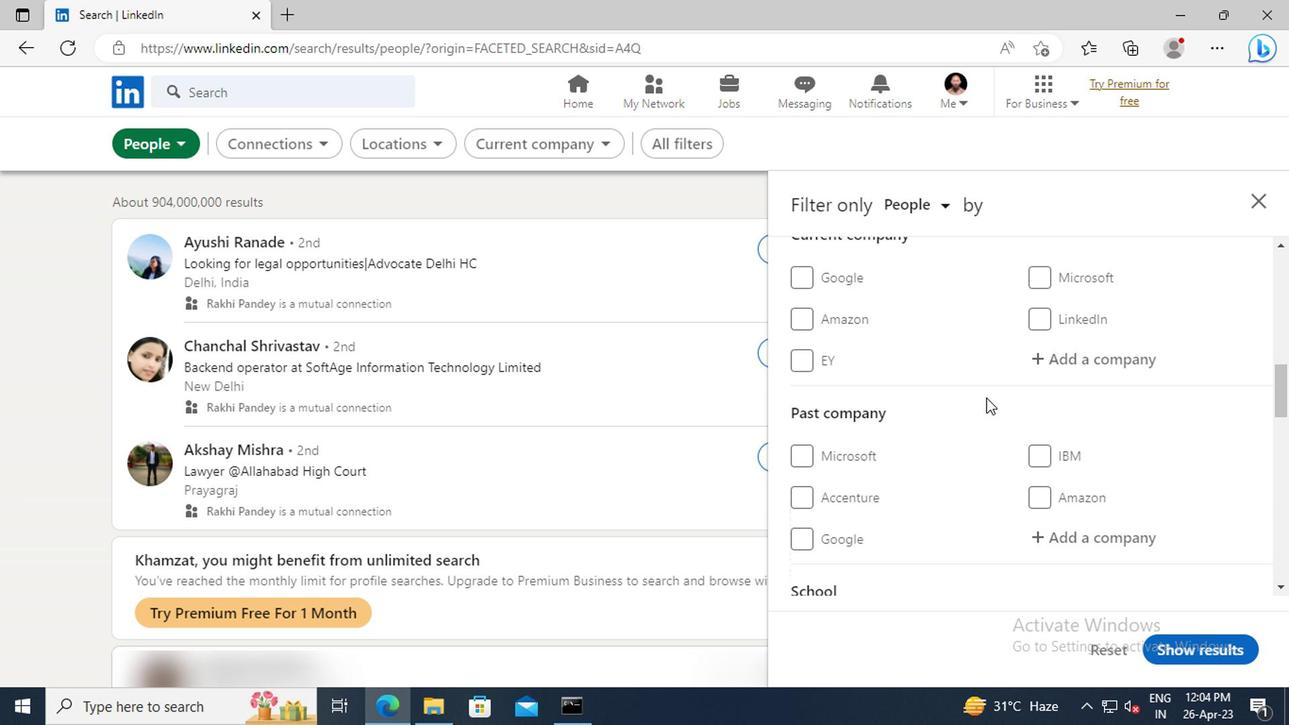 
Action: Mouse scrolled (982, 396) with delta (0, -1)
Screenshot: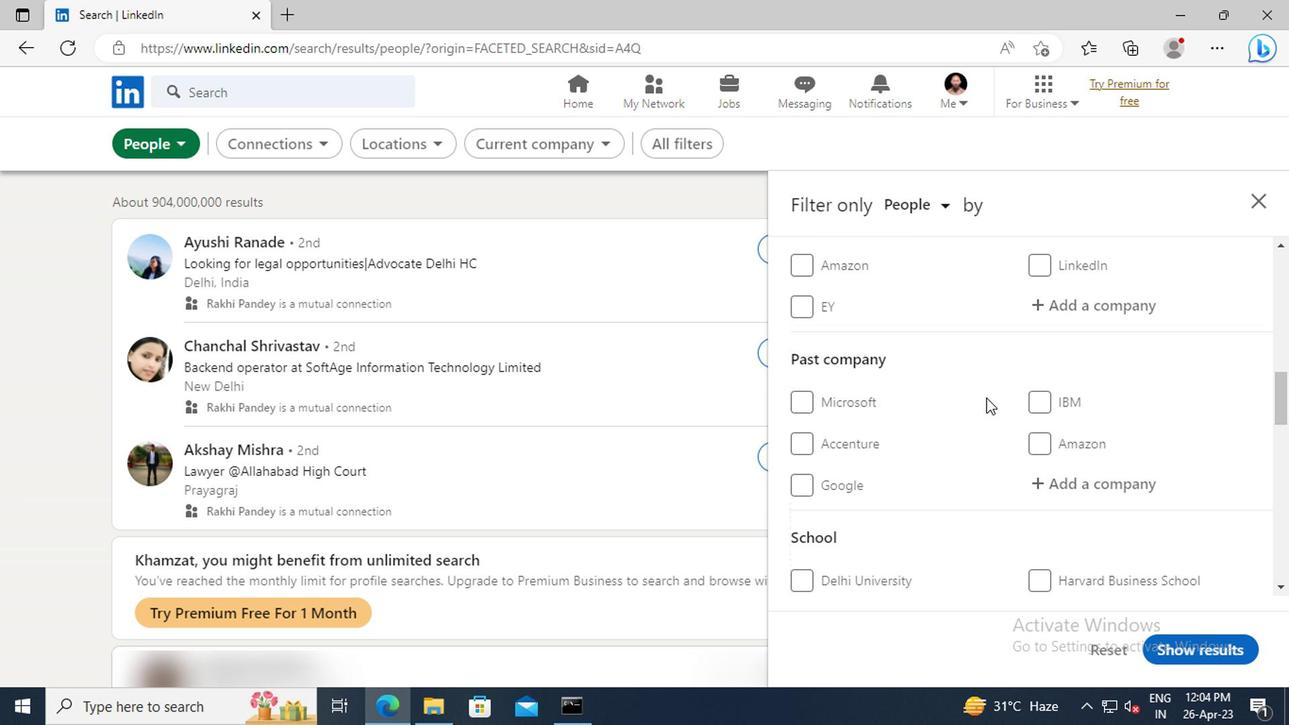 
Action: Mouse scrolled (982, 396) with delta (0, -1)
Screenshot: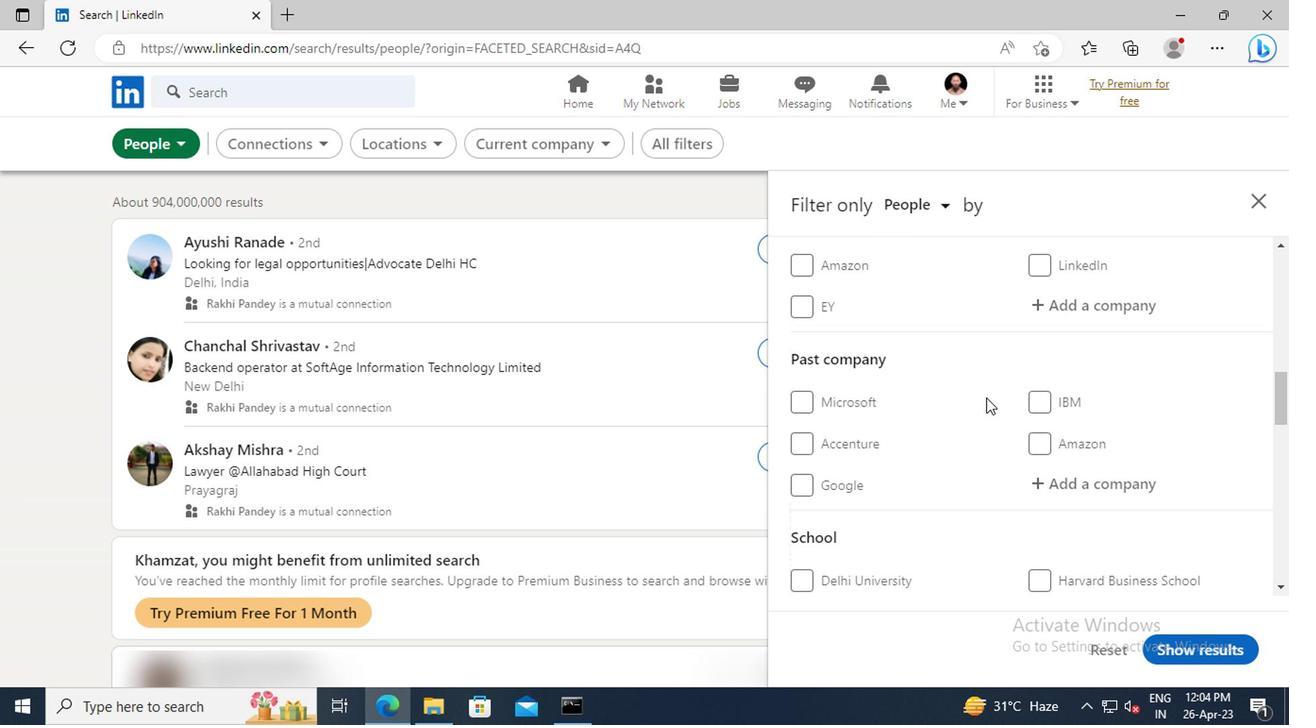 
Action: Mouse scrolled (982, 396) with delta (0, -1)
Screenshot: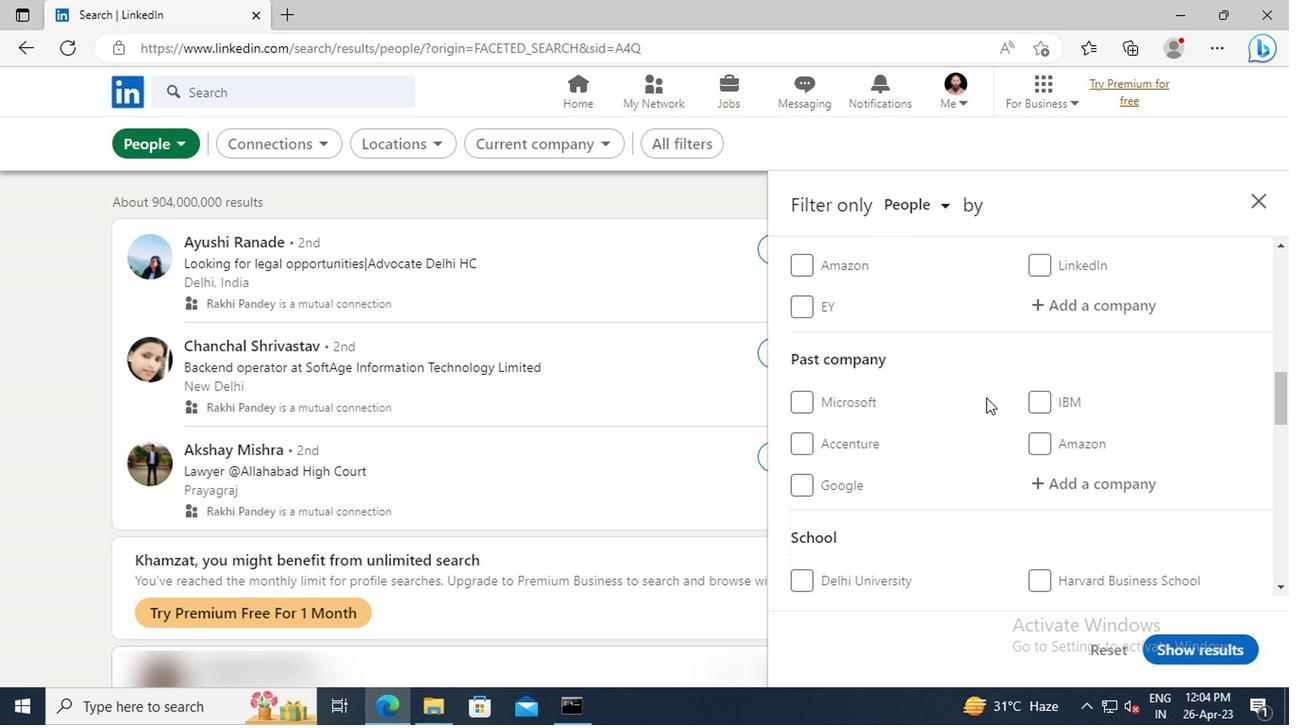 
Action: Mouse scrolled (982, 396) with delta (0, -1)
Screenshot: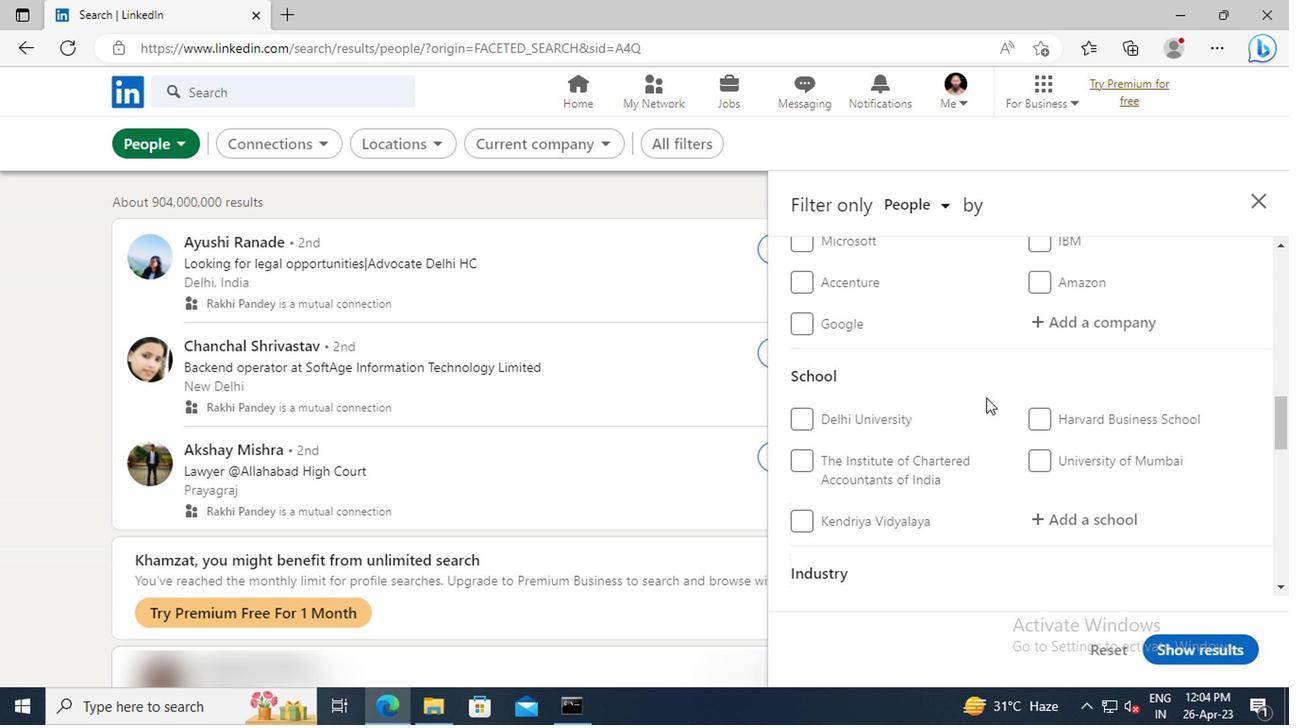 
Action: Mouse scrolled (982, 396) with delta (0, -1)
Screenshot: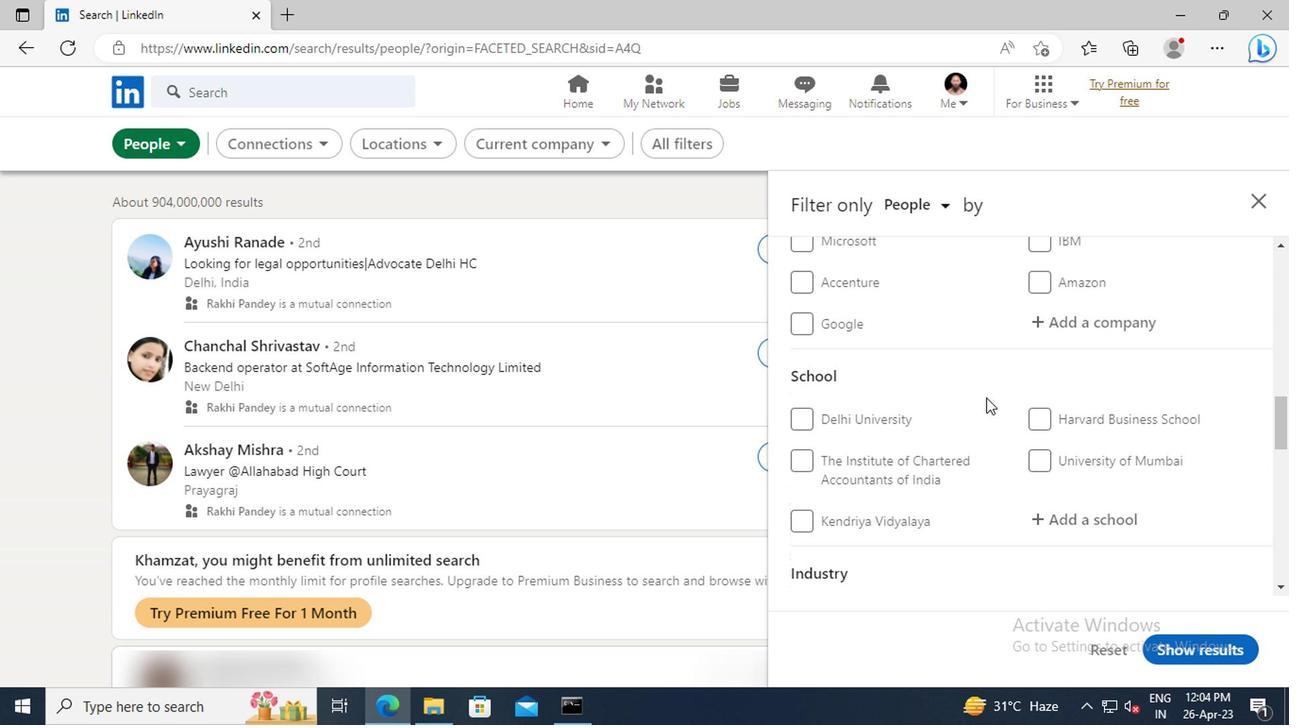 
Action: Mouse scrolled (982, 396) with delta (0, -1)
Screenshot: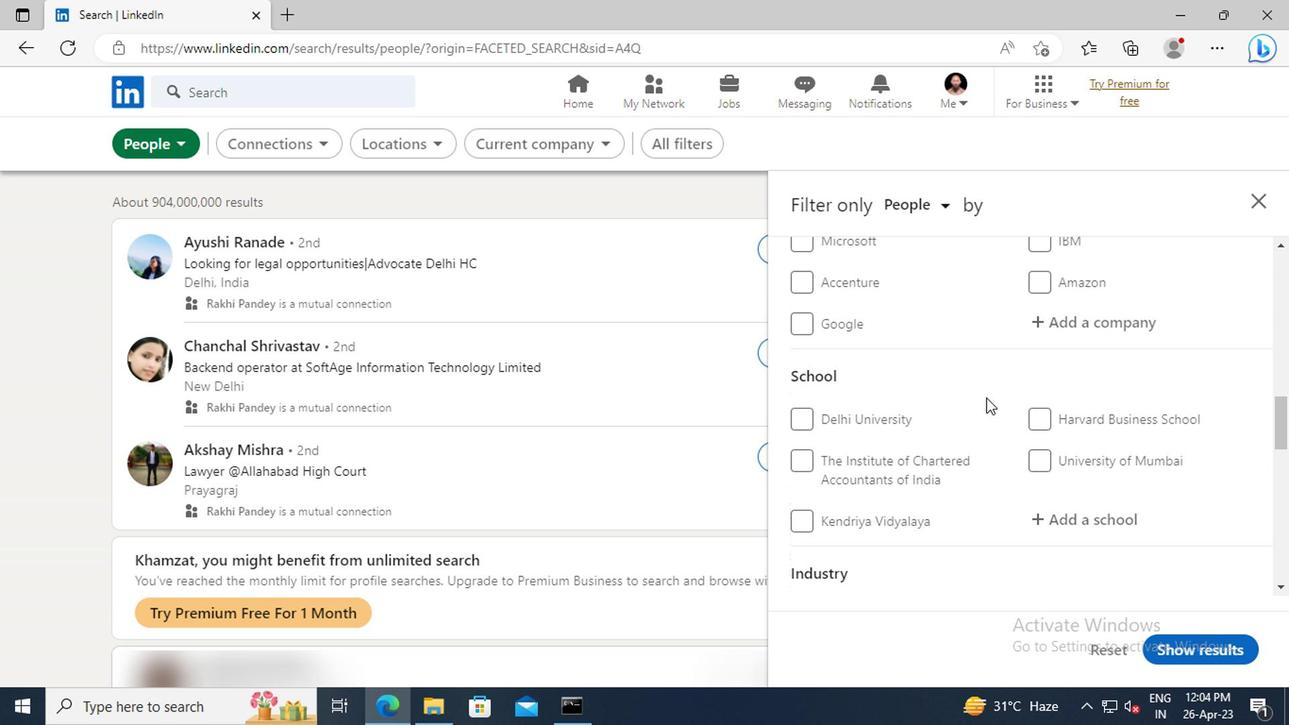 
Action: Mouse scrolled (982, 396) with delta (0, -1)
Screenshot: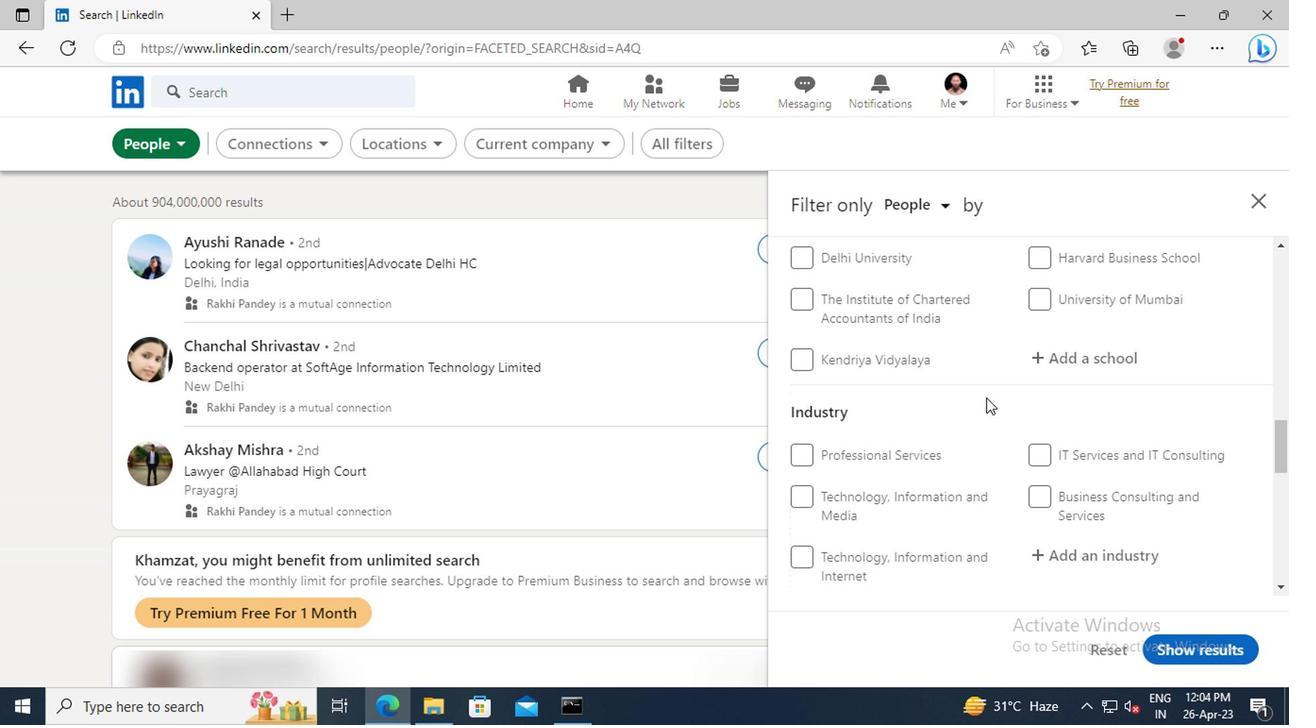 
Action: Mouse scrolled (982, 396) with delta (0, -1)
Screenshot: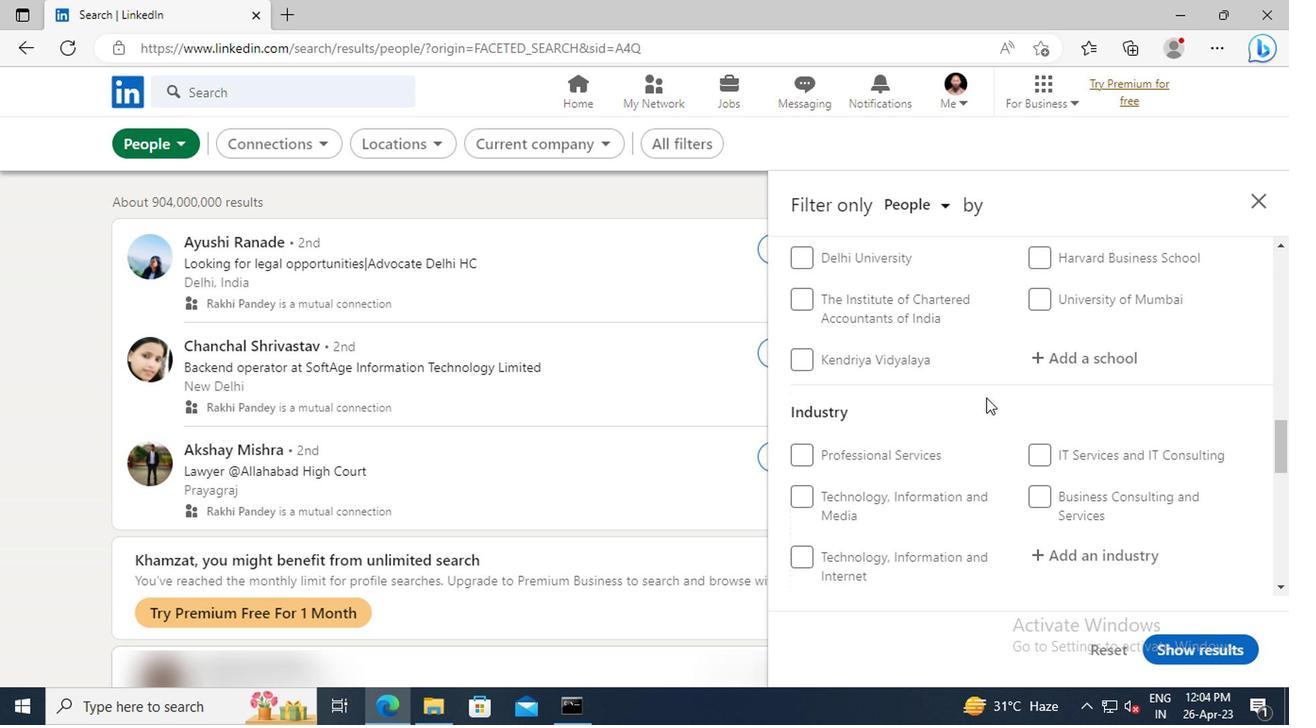 
Action: Mouse scrolled (982, 396) with delta (0, -1)
Screenshot: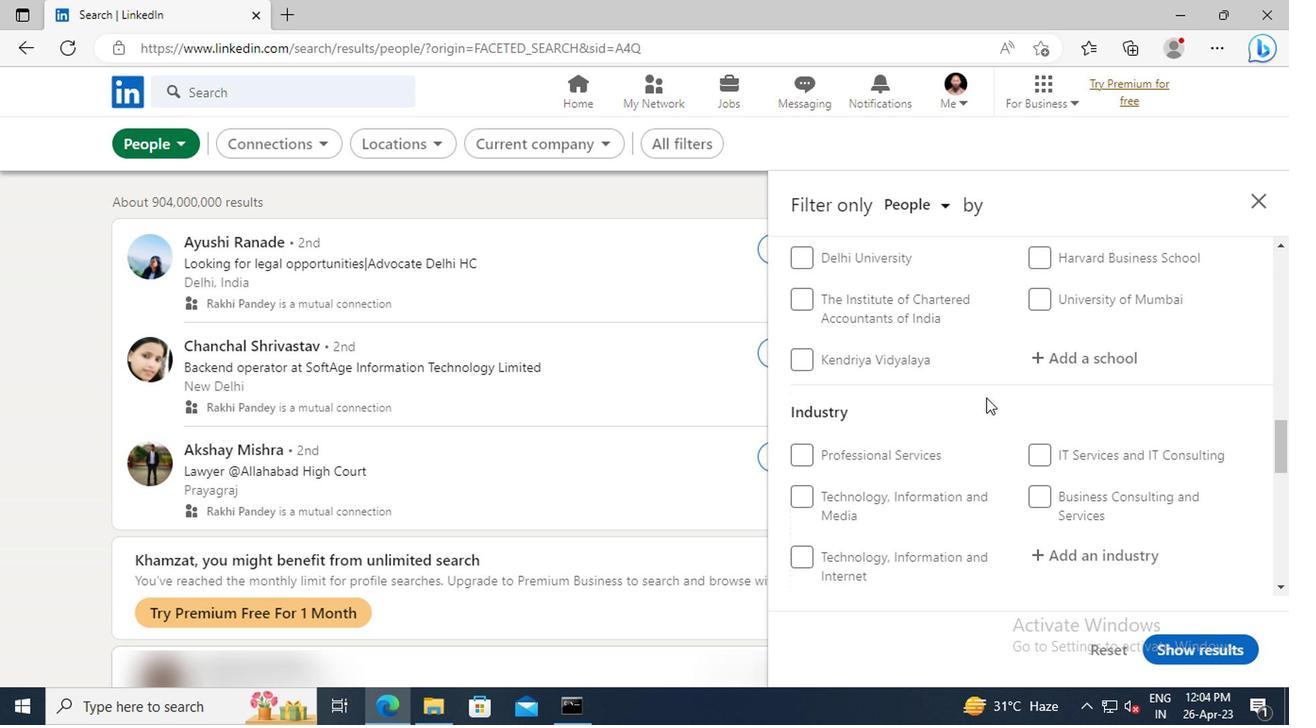 
Action: Mouse scrolled (982, 396) with delta (0, -1)
Screenshot: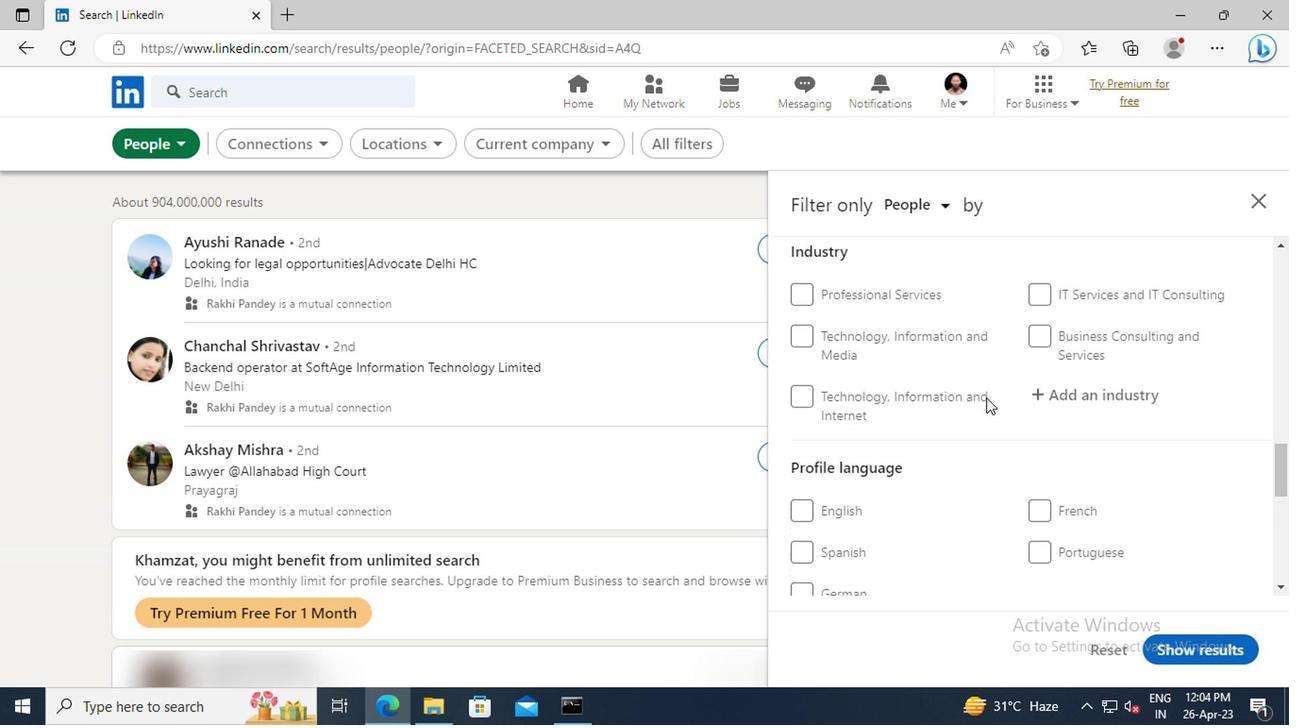 
Action: Mouse scrolled (982, 396) with delta (0, -1)
Screenshot: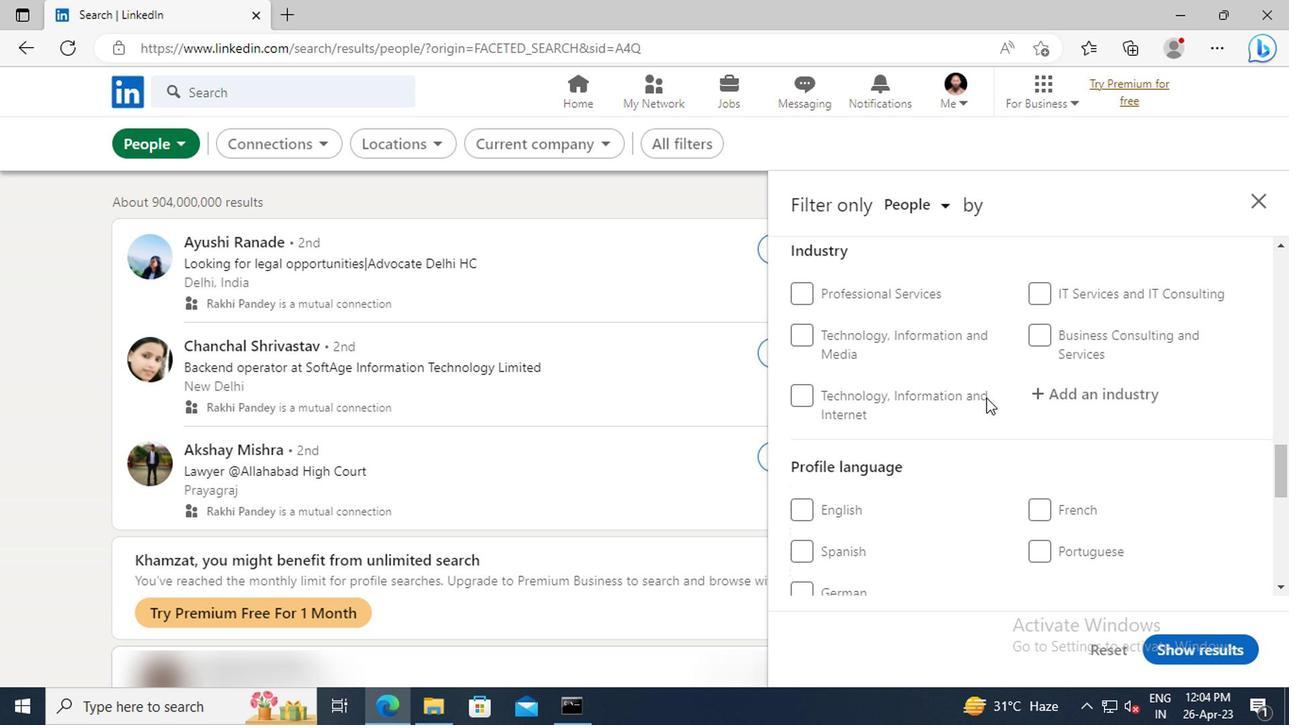 
Action: Mouse moved to (799, 405)
Screenshot: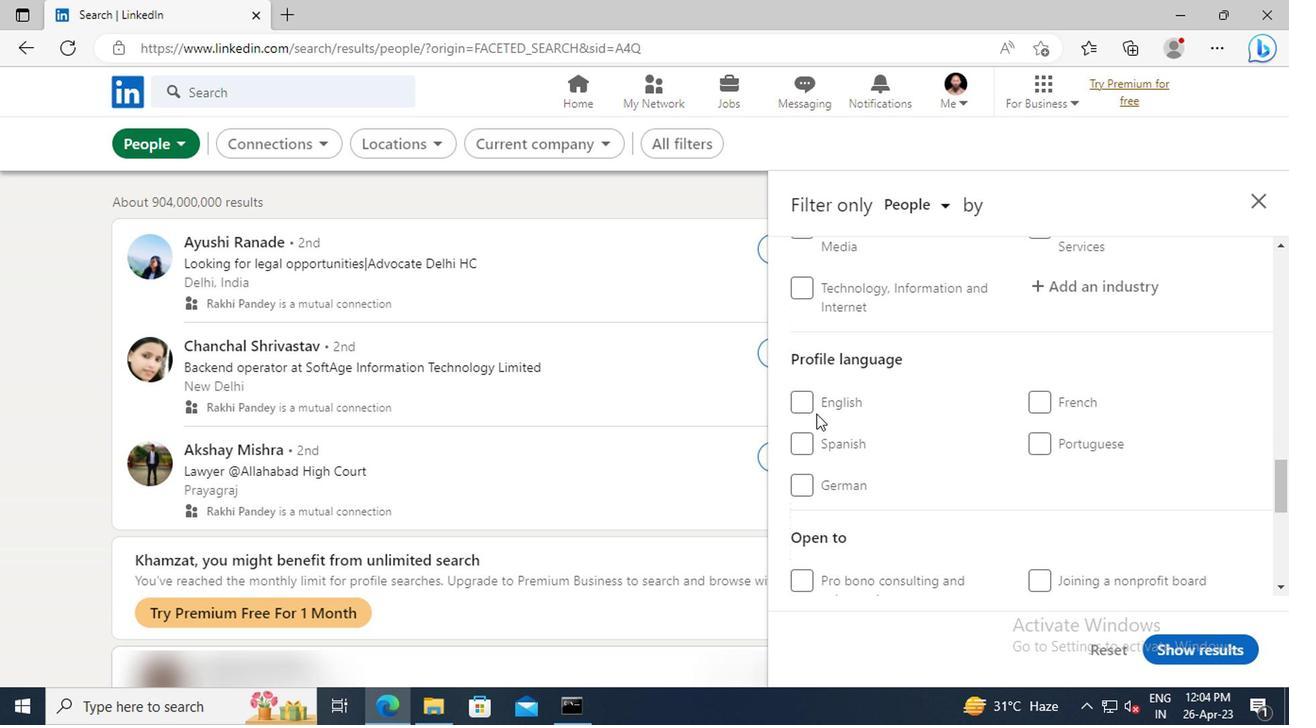 
Action: Mouse pressed left at (799, 405)
Screenshot: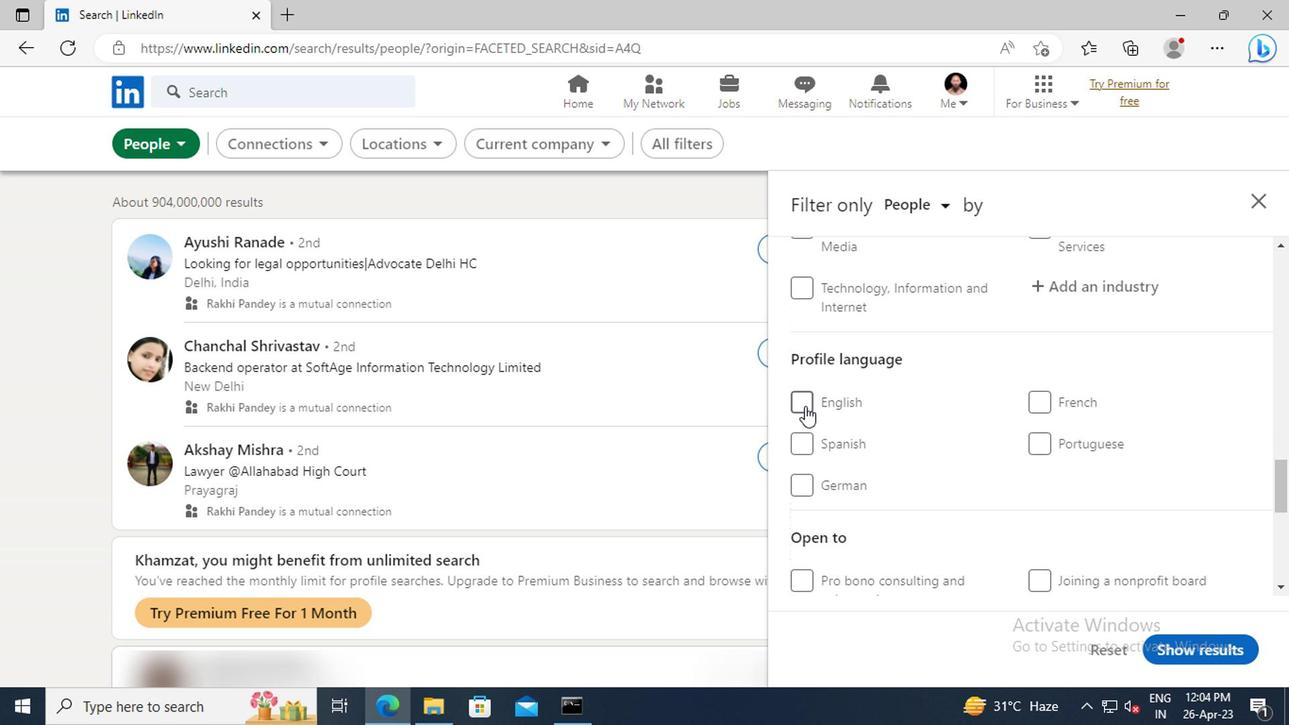 
Action: Mouse moved to (992, 424)
Screenshot: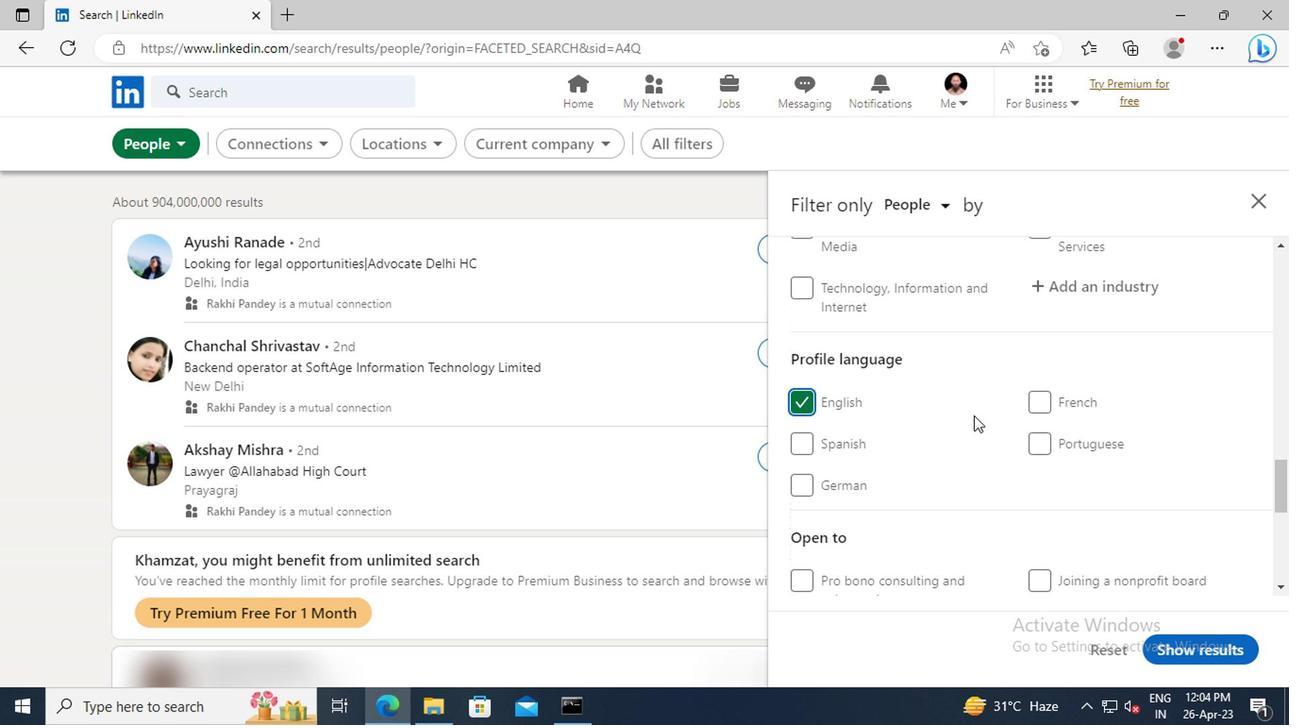 
Action: Mouse scrolled (992, 425) with delta (0, 0)
Screenshot: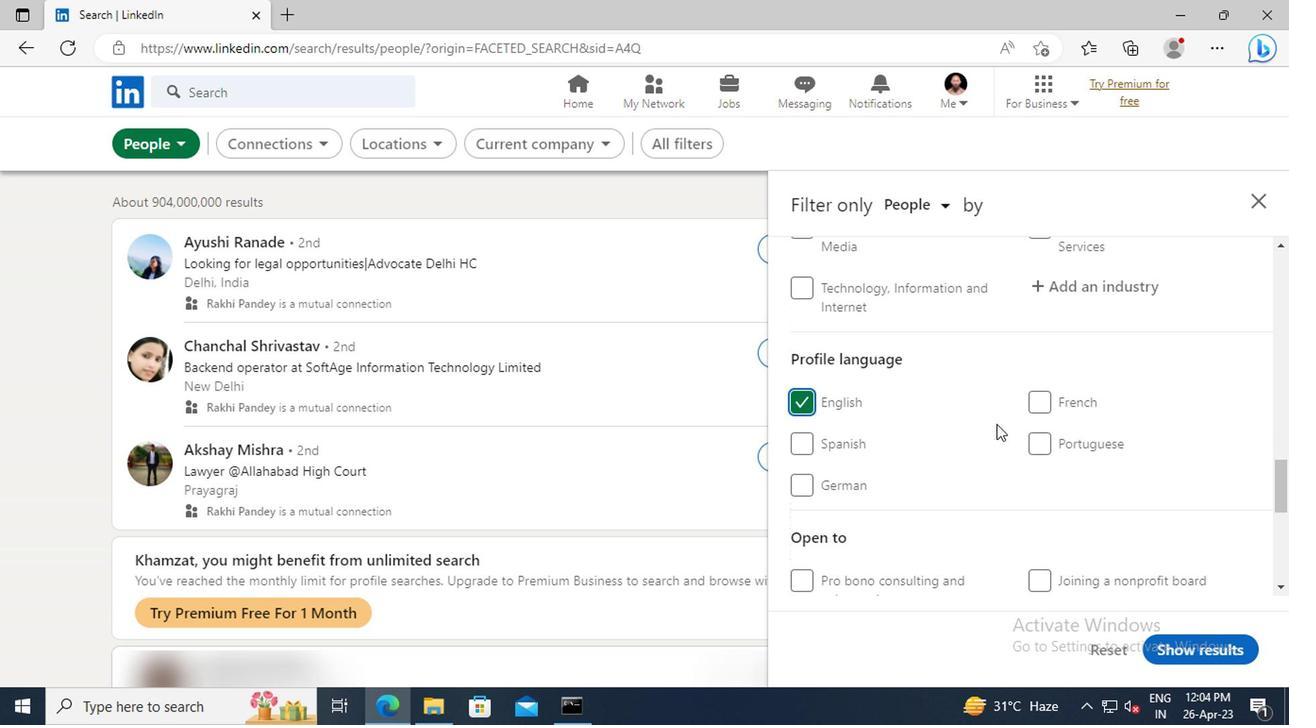 
Action: Mouse scrolled (992, 425) with delta (0, 0)
Screenshot: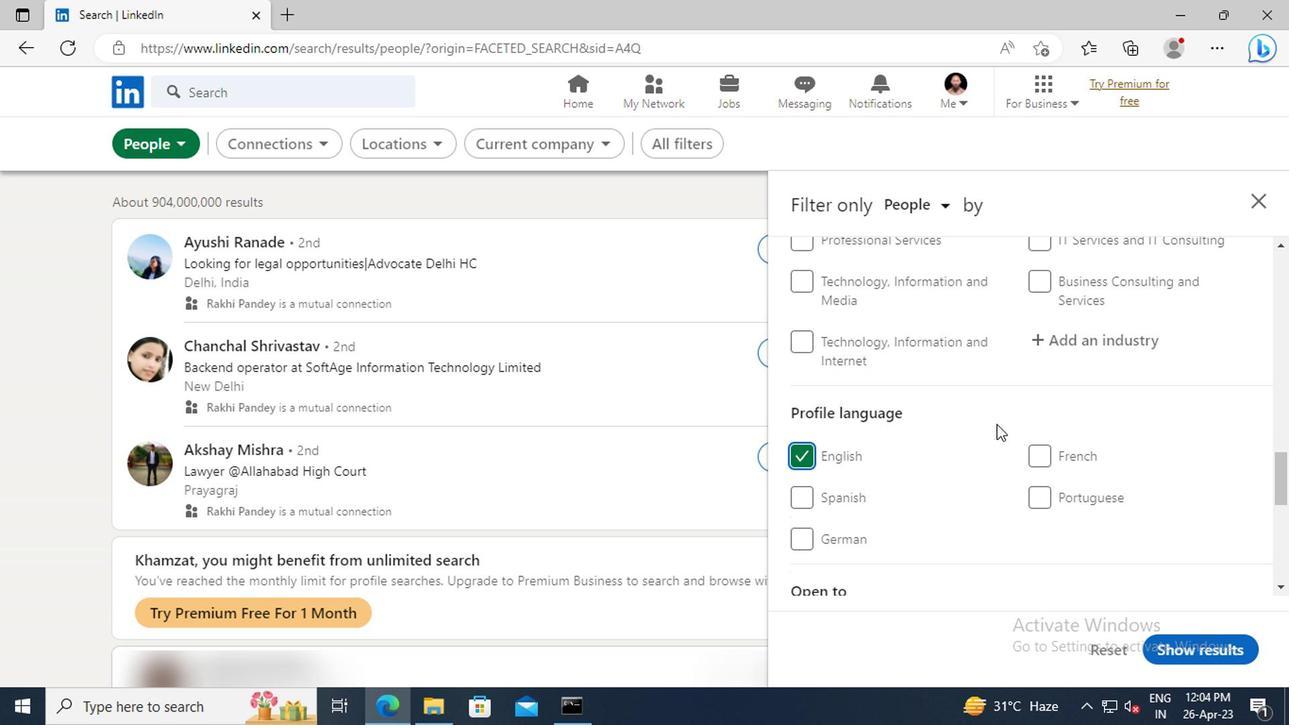 
Action: Mouse scrolled (992, 425) with delta (0, 0)
Screenshot: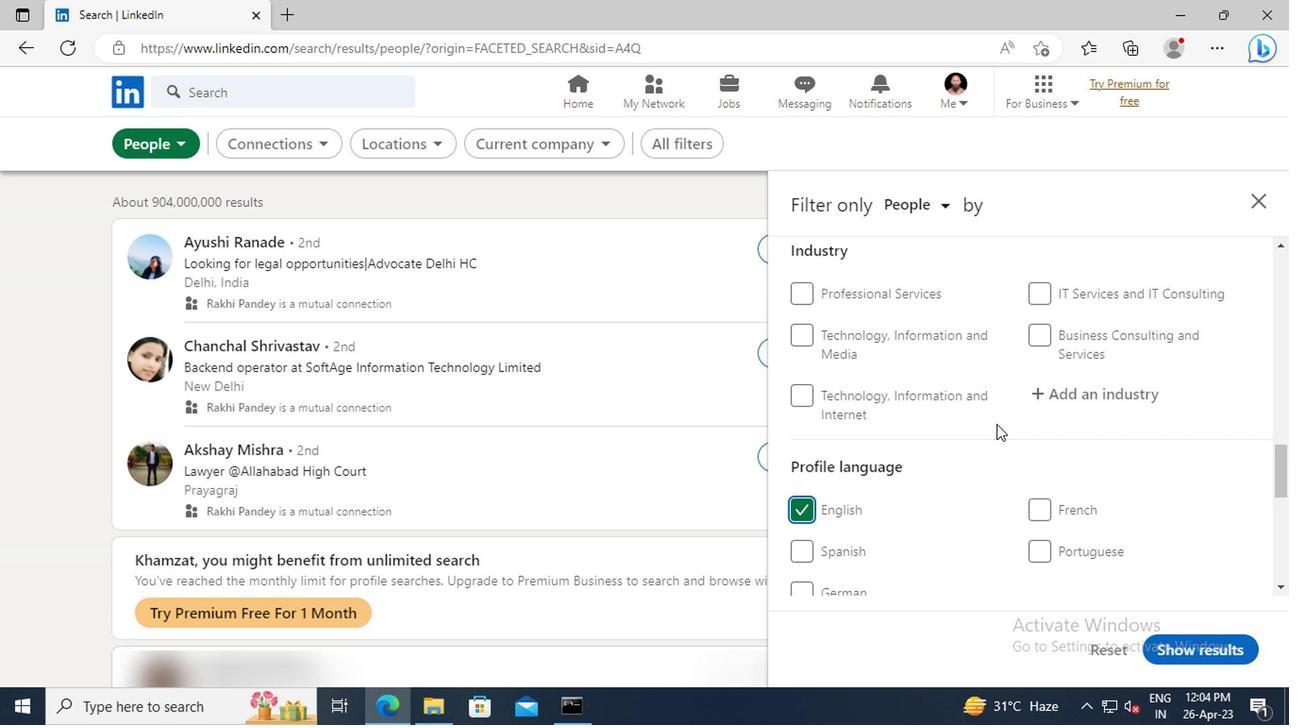 
Action: Mouse moved to (992, 424)
Screenshot: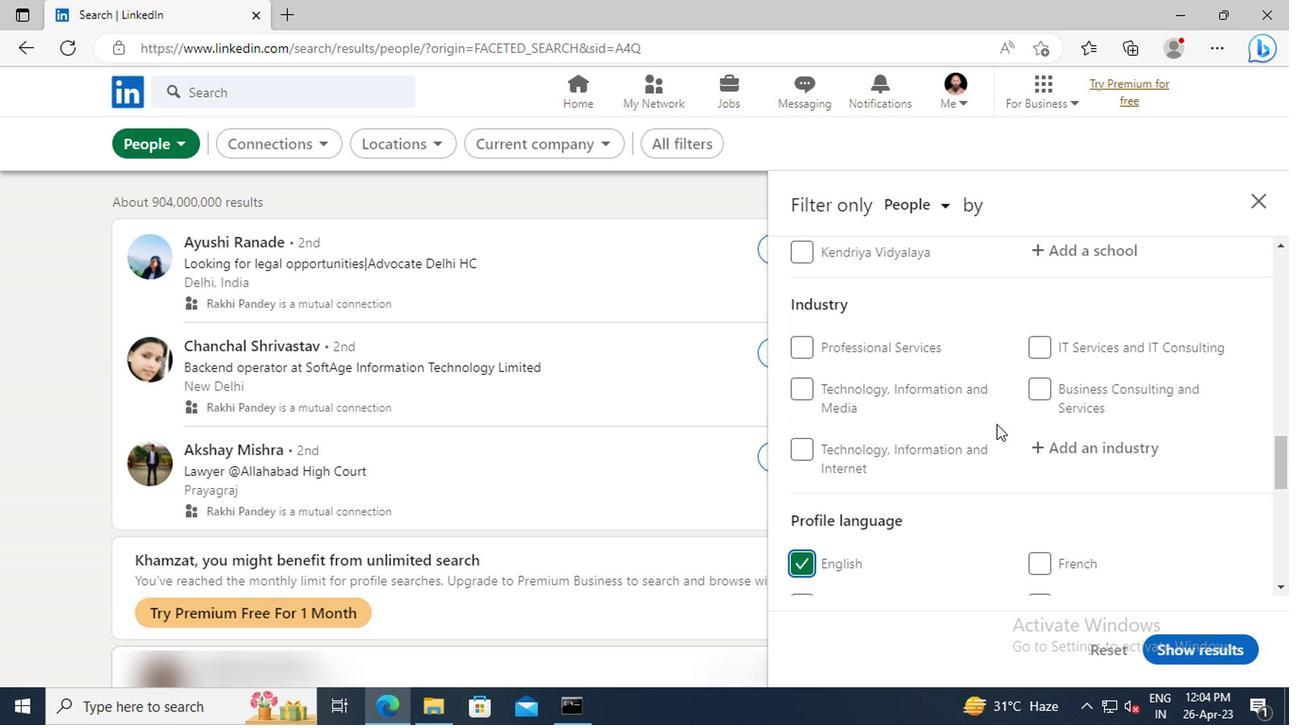 
Action: Mouse scrolled (992, 425) with delta (0, 0)
Screenshot: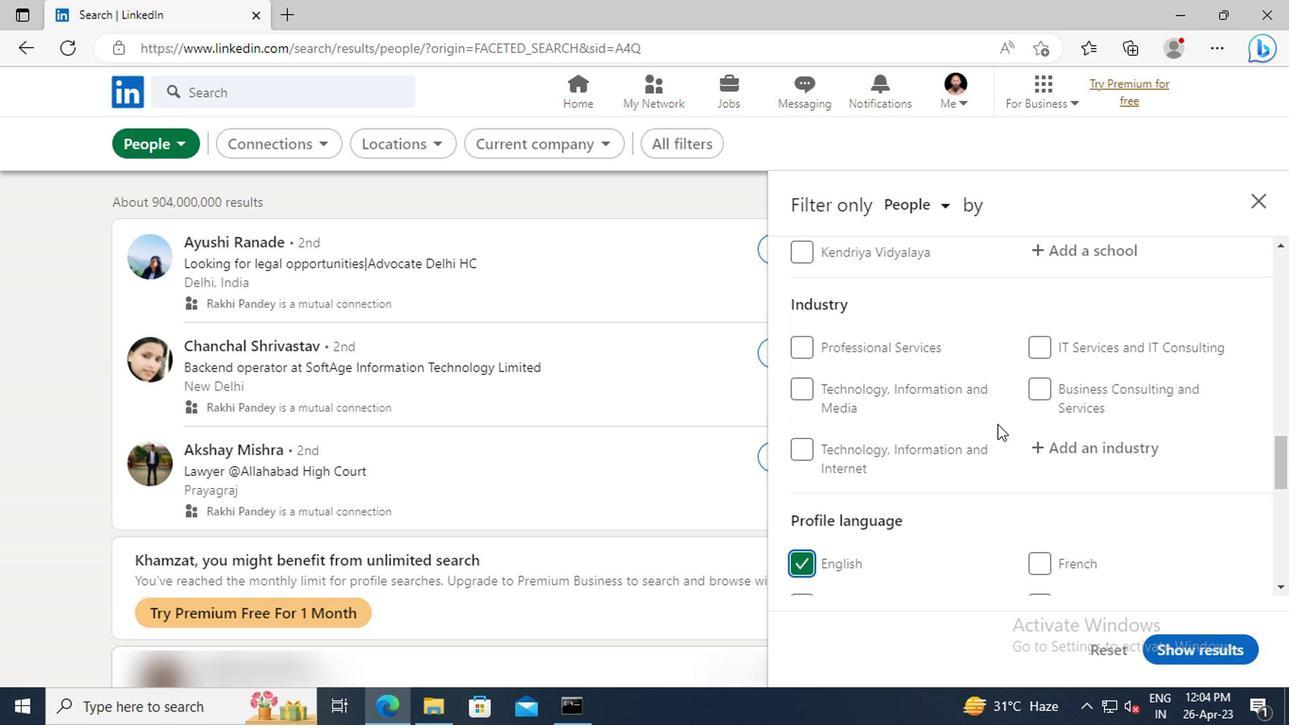 
Action: Mouse scrolled (992, 425) with delta (0, 0)
Screenshot: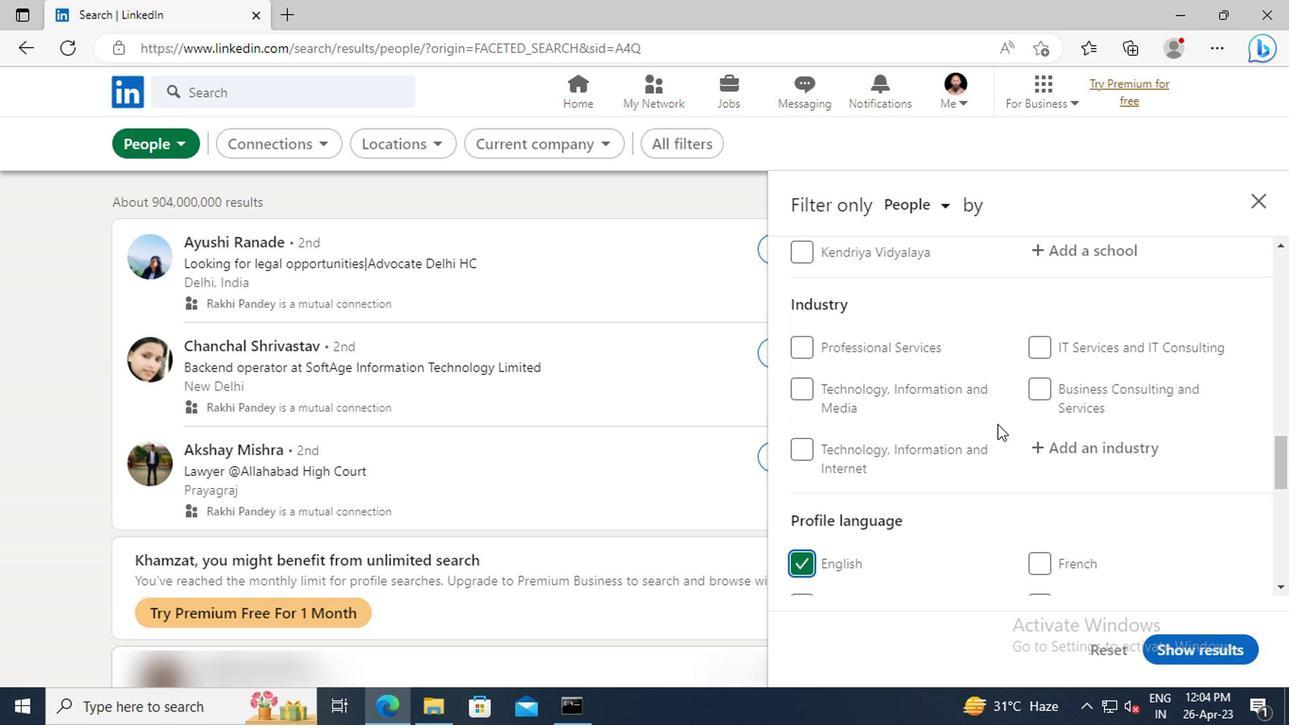 
Action: Mouse scrolled (992, 425) with delta (0, 0)
Screenshot: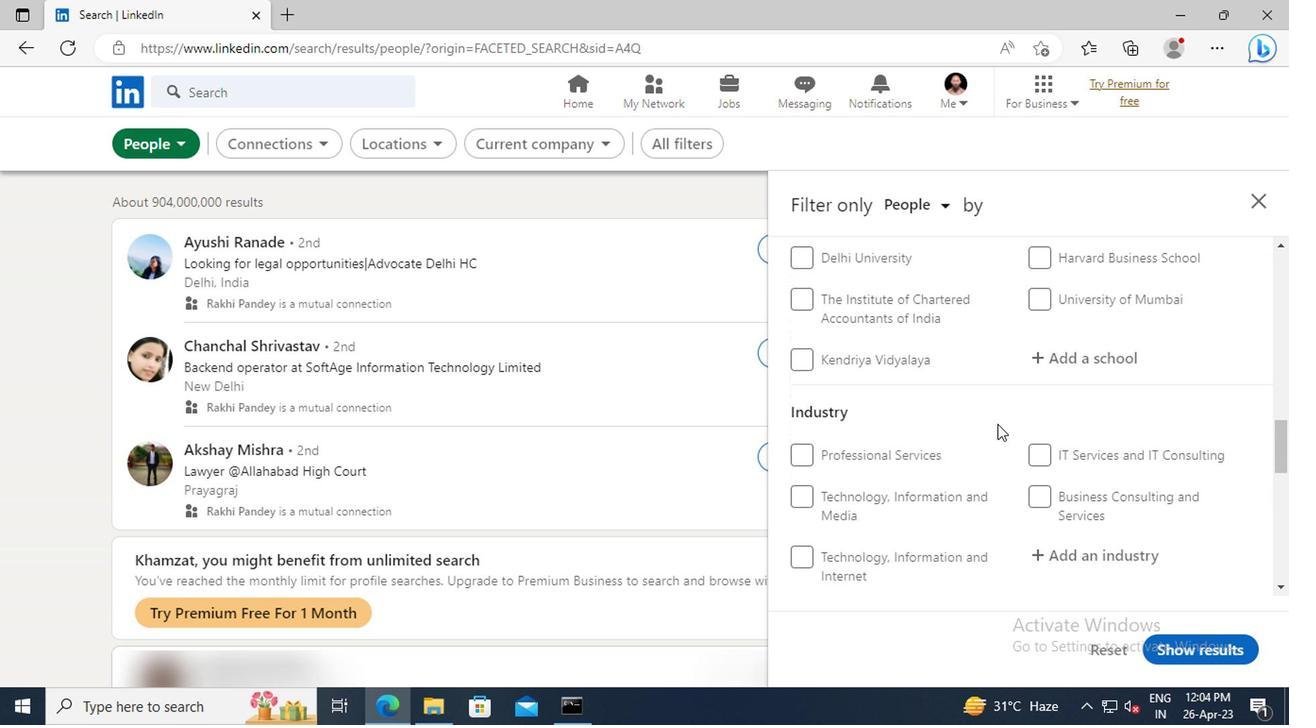 
Action: Mouse scrolled (992, 425) with delta (0, 0)
Screenshot: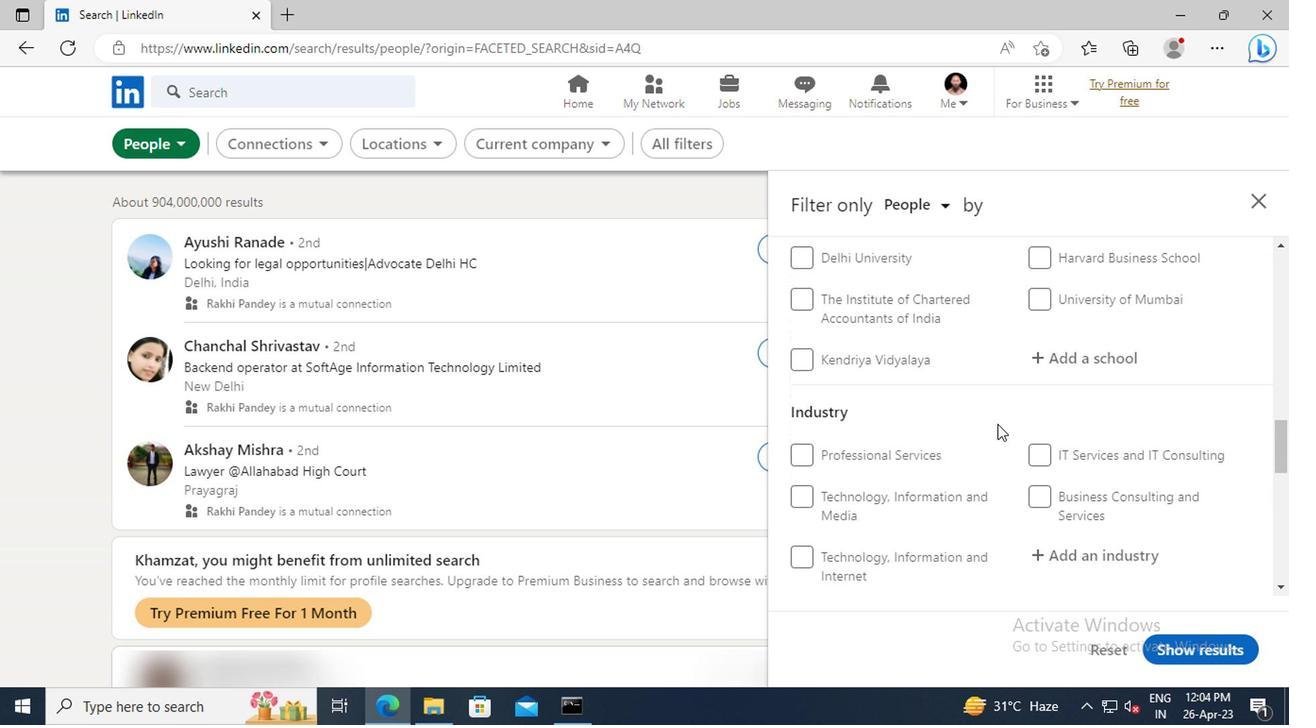 
Action: Mouse scrolled (992, 425) with delta (0, 0)
Screenshot: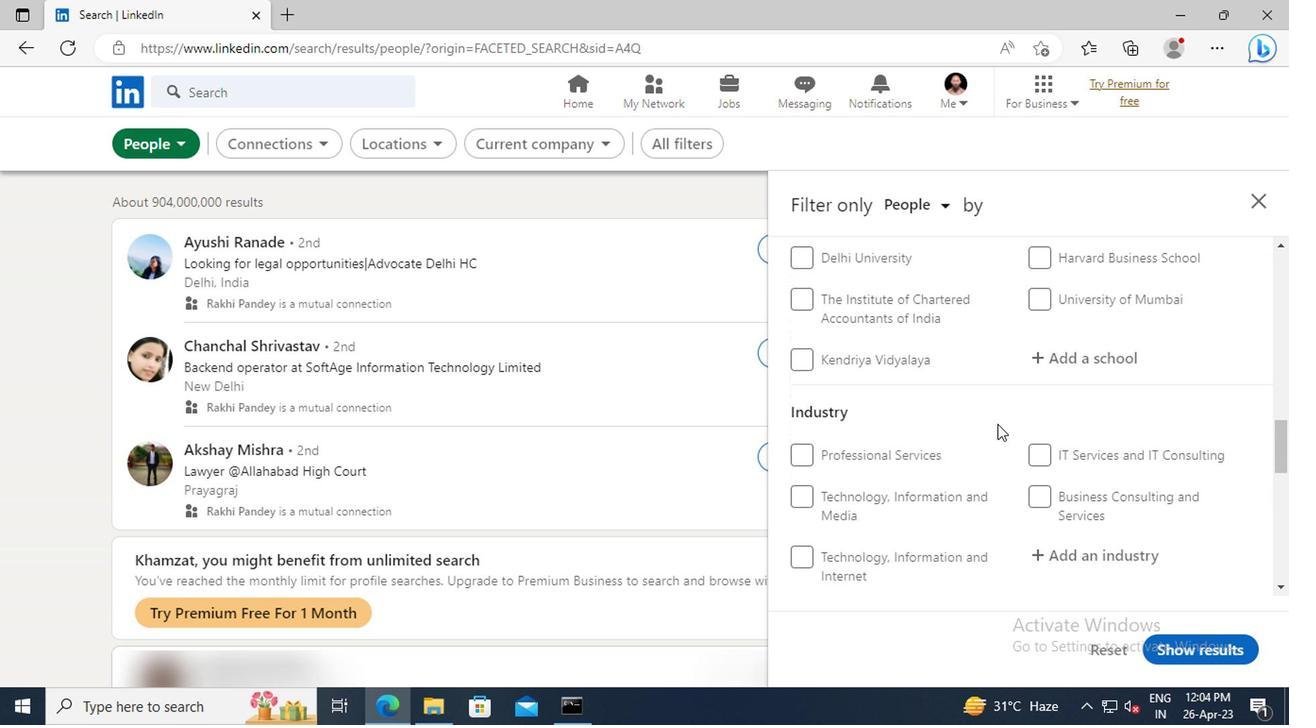 
Action: Mouse scrolled (992, 425) with delta (0, 0)
Screenshot: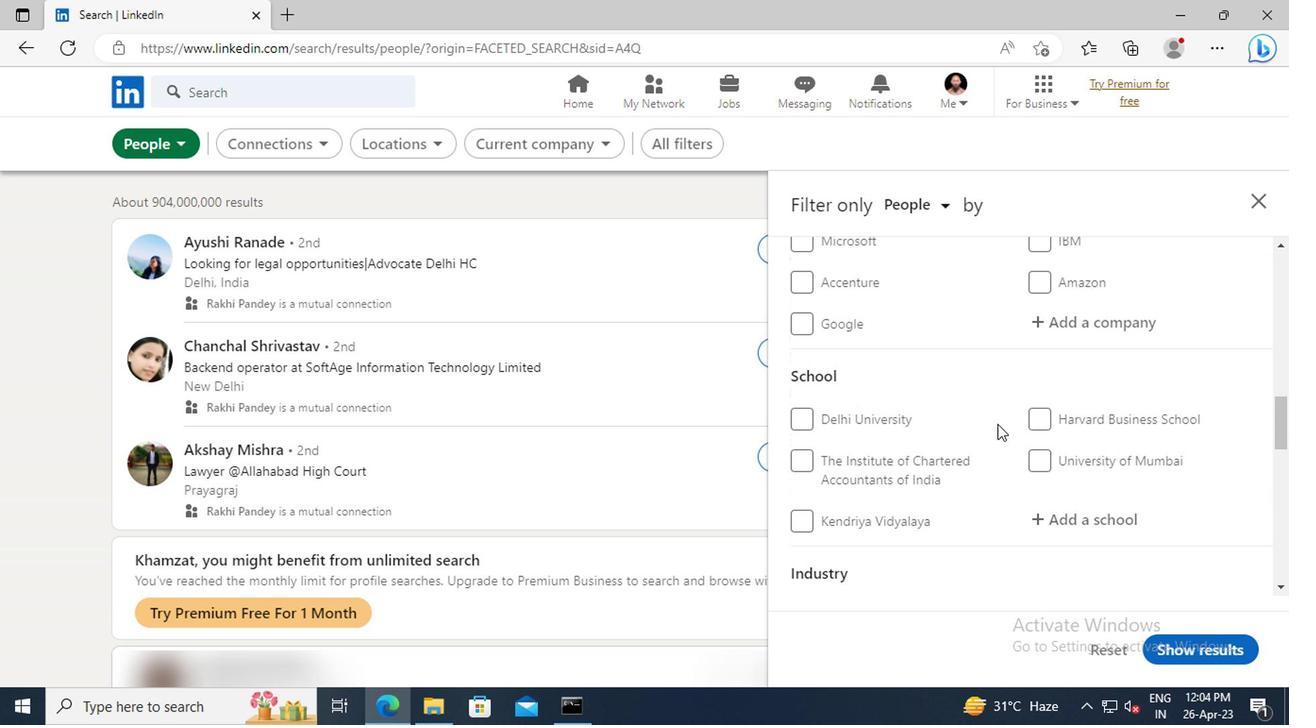 
Action: Mouse scrolled (992, 425) with delta (0, 0)
Screenshot: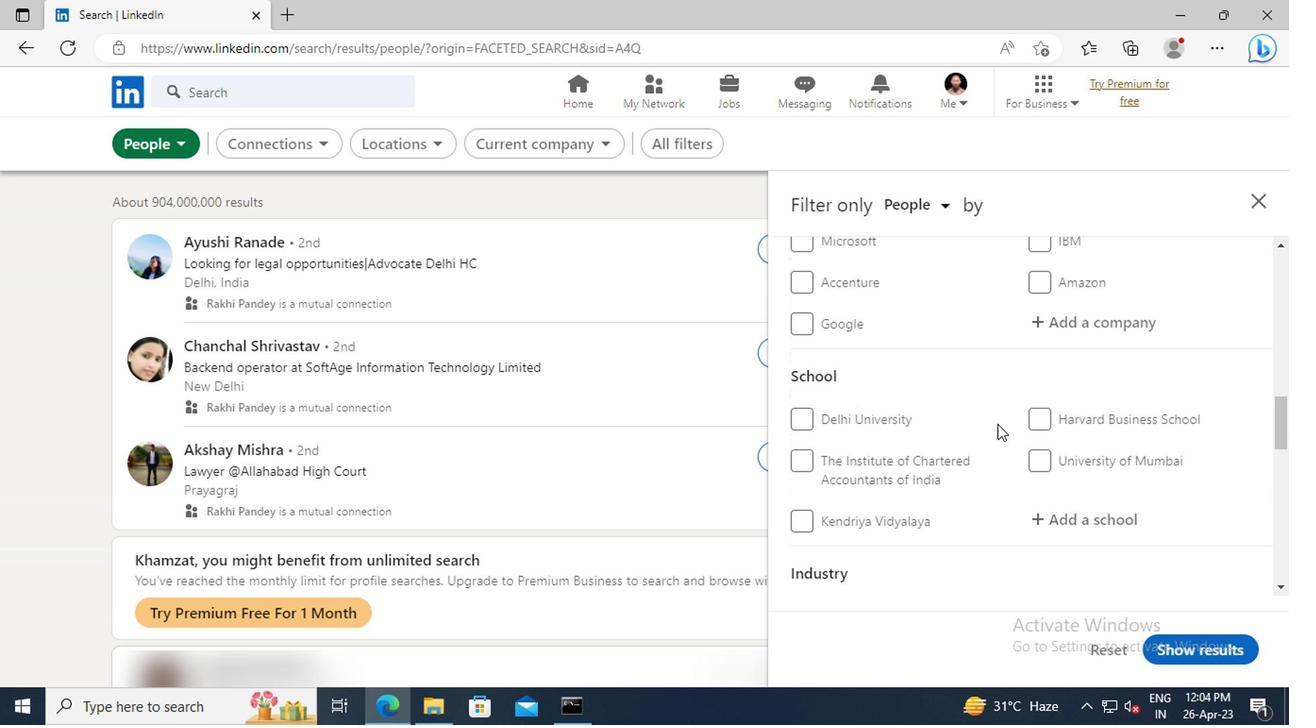 
Action: Mouse scrolled (992, 425) with delta (0, 0)
Screenshot: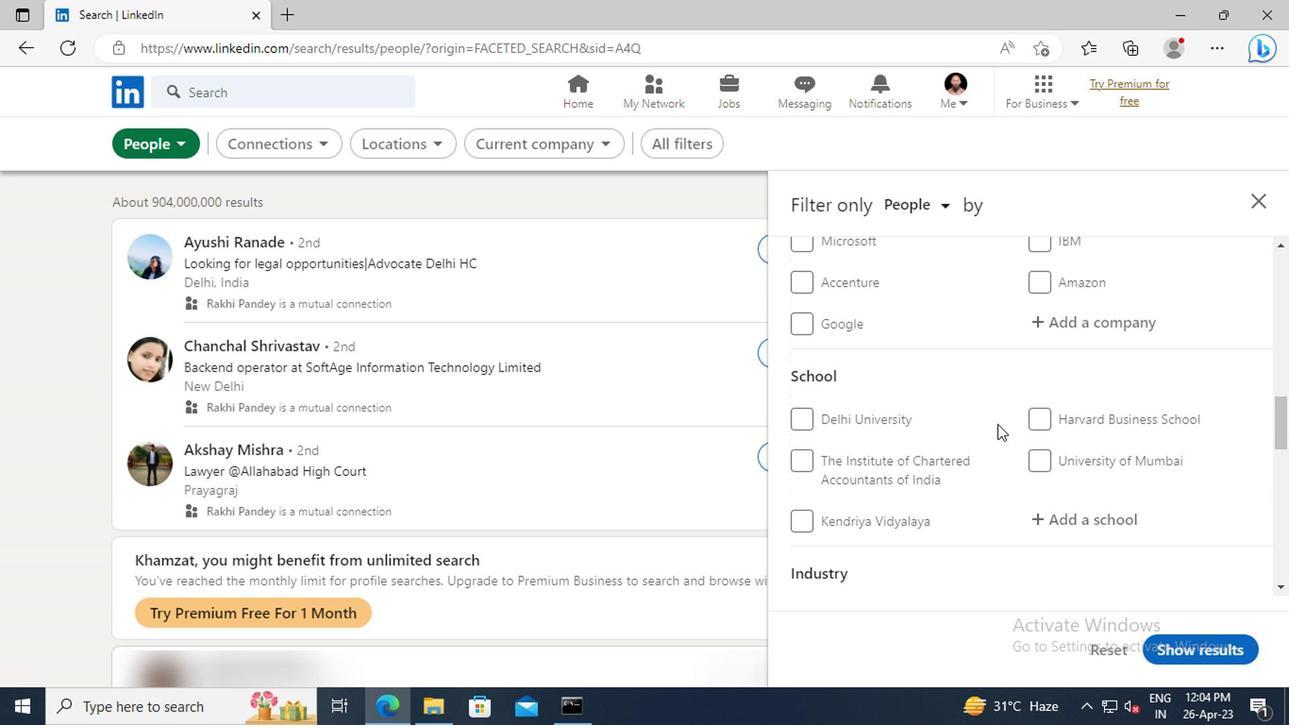 
Action: Mouse scrolled (992, 425) with delta (0, 0)
Screenshot: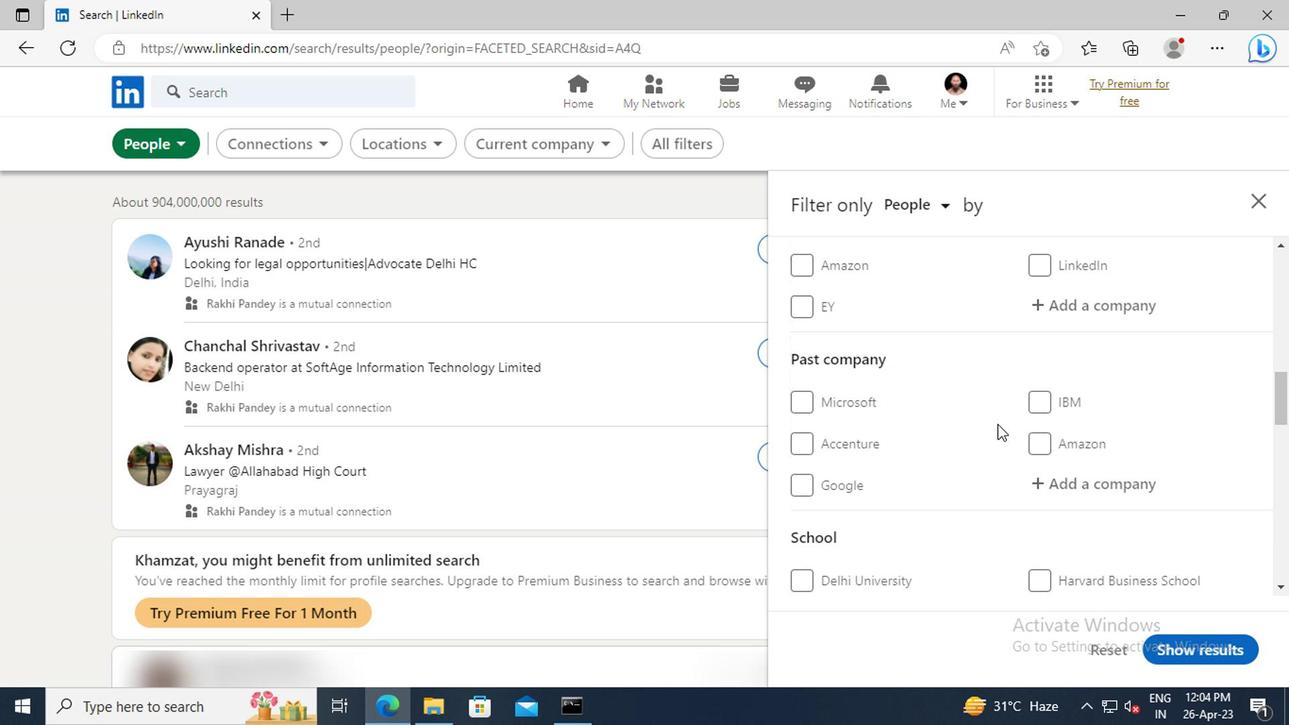 
Action: Mouse scrolled (992, 425) with delta (0, 0)
Screenshot: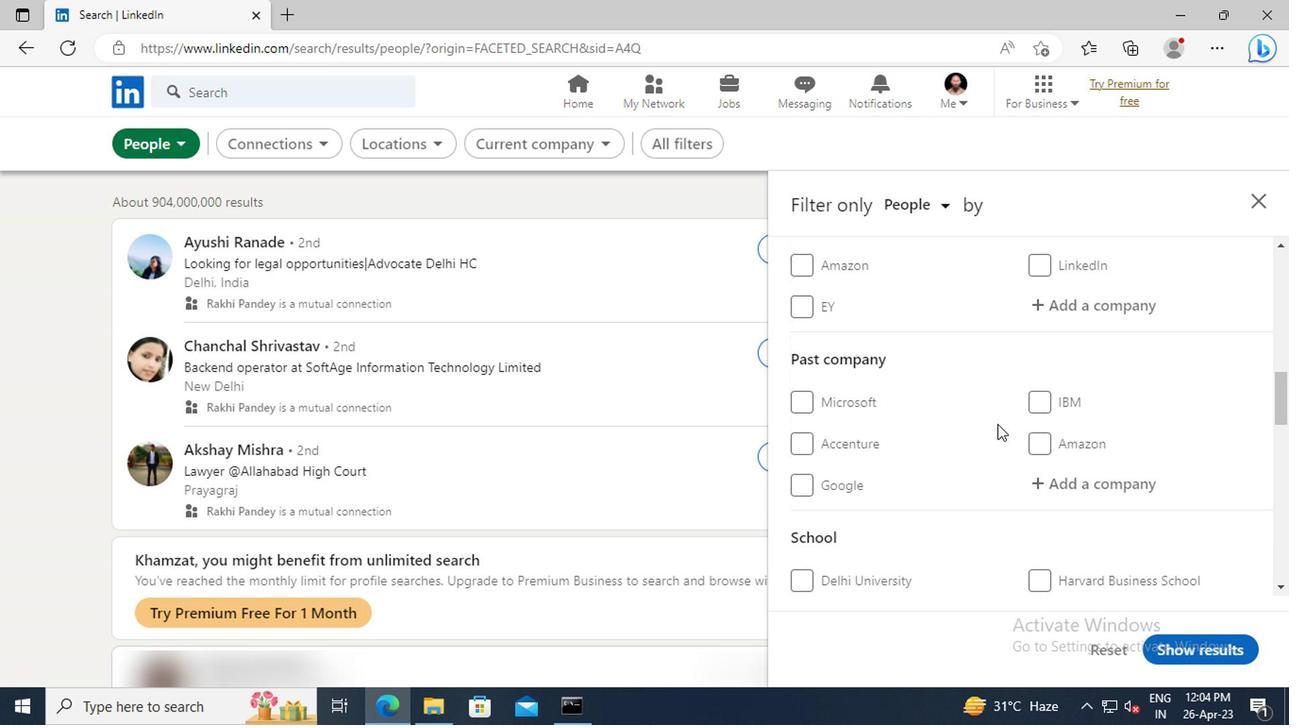 
Action: Mouse scrolled (992, 425) with delta (0, 0)
Screenshot: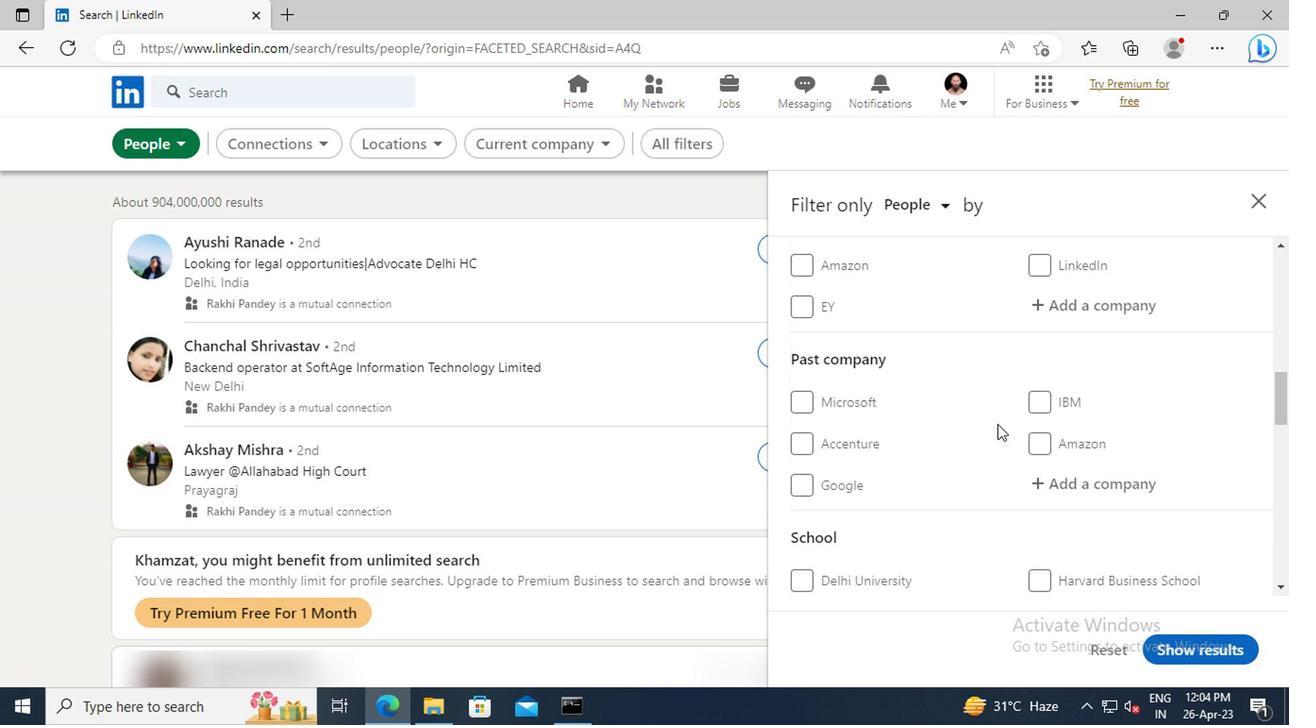 
Action: Mouse moved to (1061, 468)
Screenshot: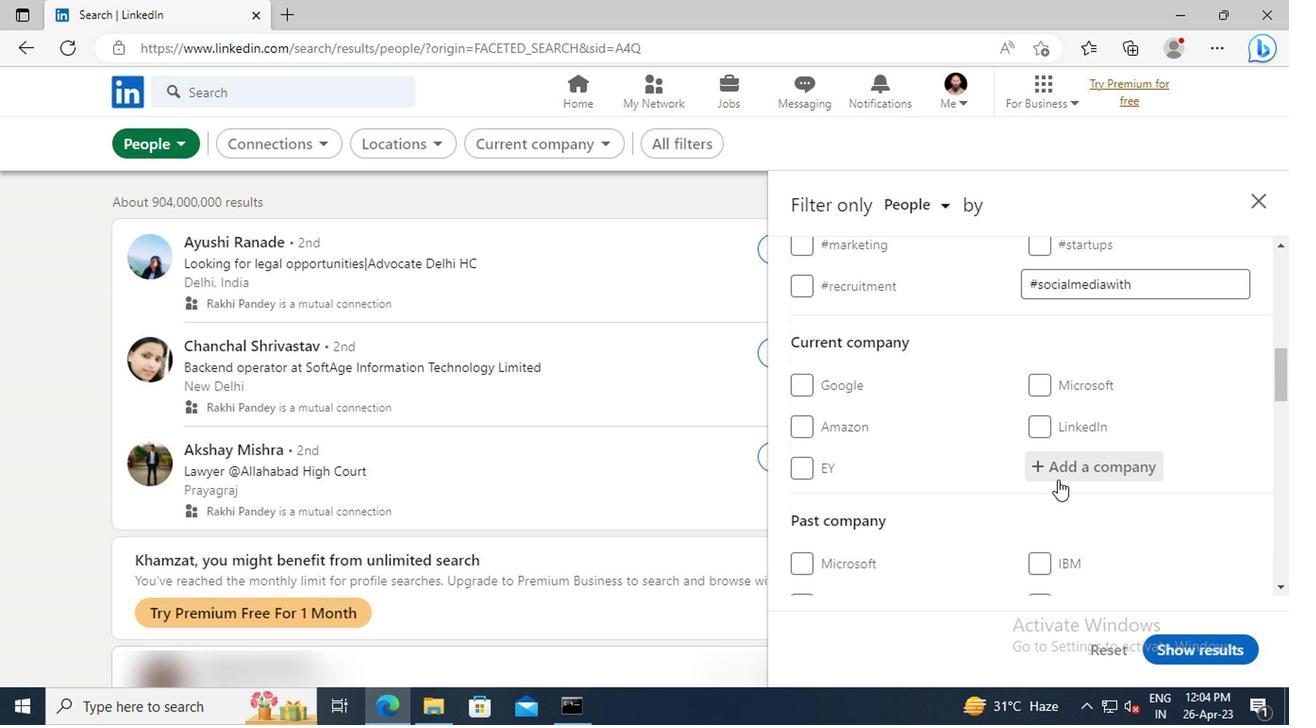 
Action: Mouse pressed left at (1061, 468)
Screenshot: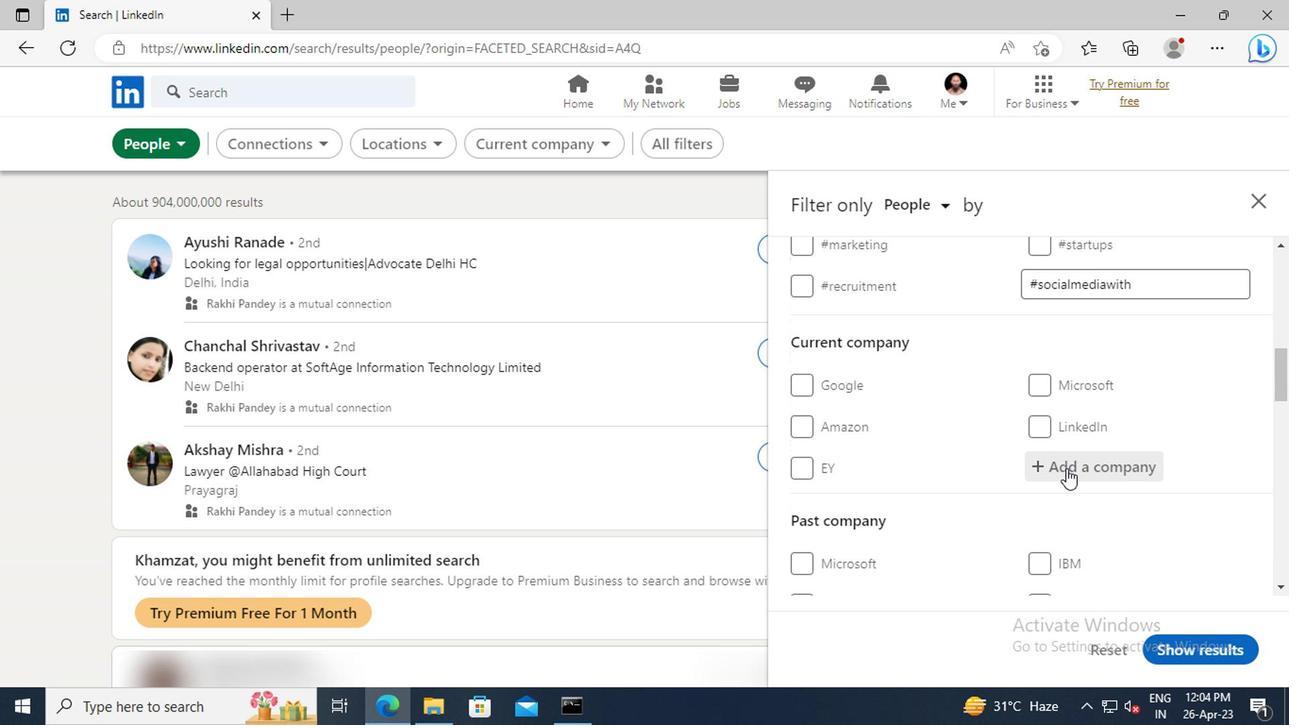 
Action: Key pressed <Key.shift>AIR<Key.space><Key.shift>CHARTER<Key.space><Key.shift>SERVICE
Screenshot: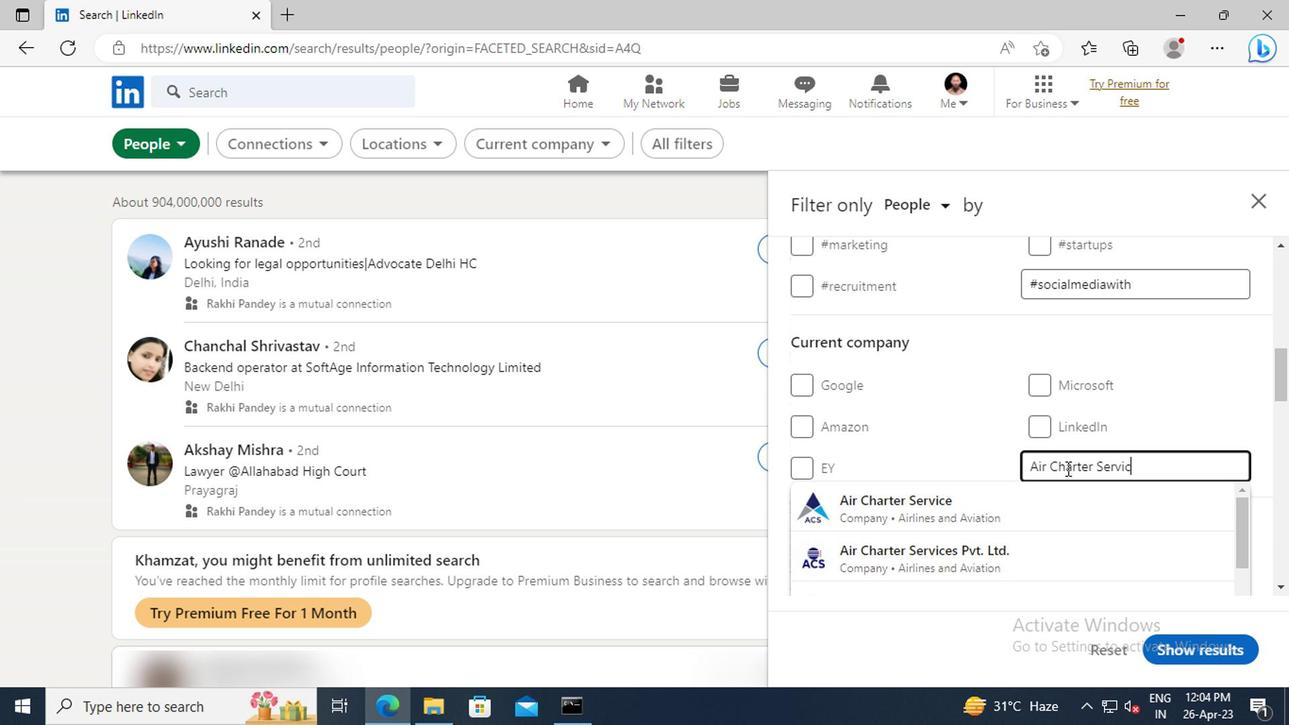
Action: Mouse moved to (1002, 508)
Screenshot: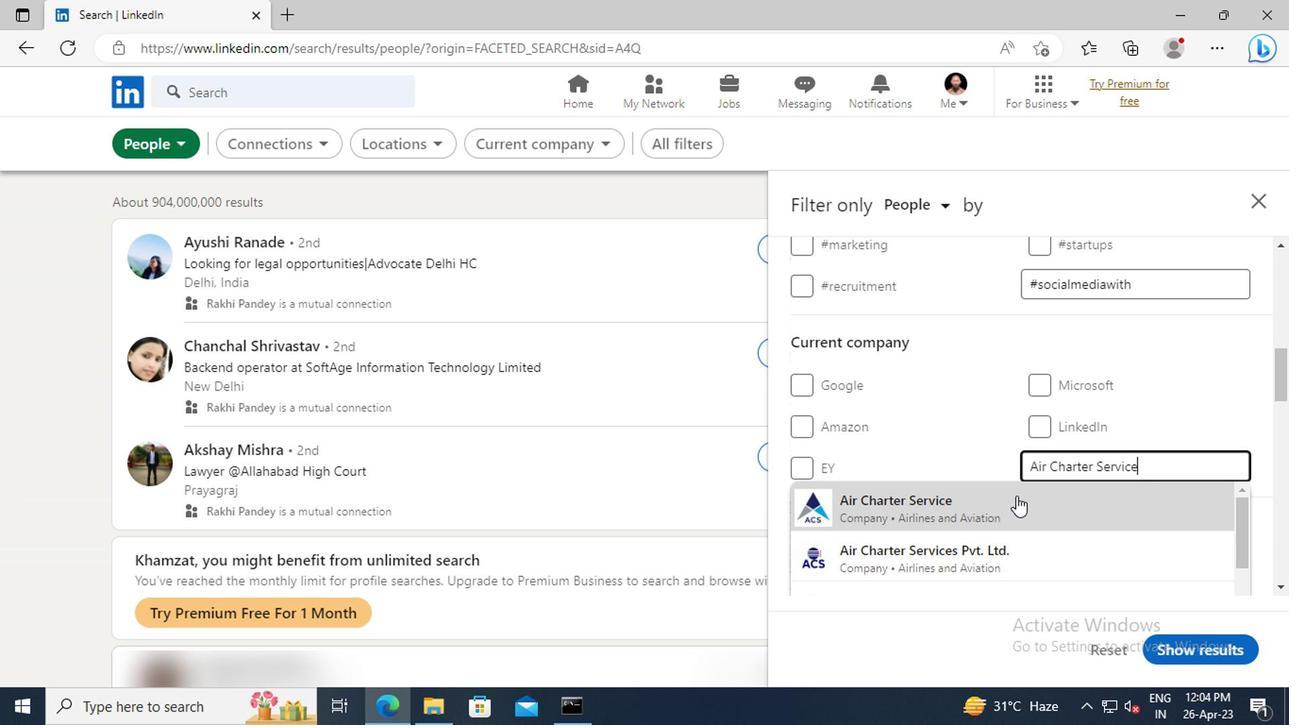
Action: Mouse pressed left at (1002, 508)
Screenshot: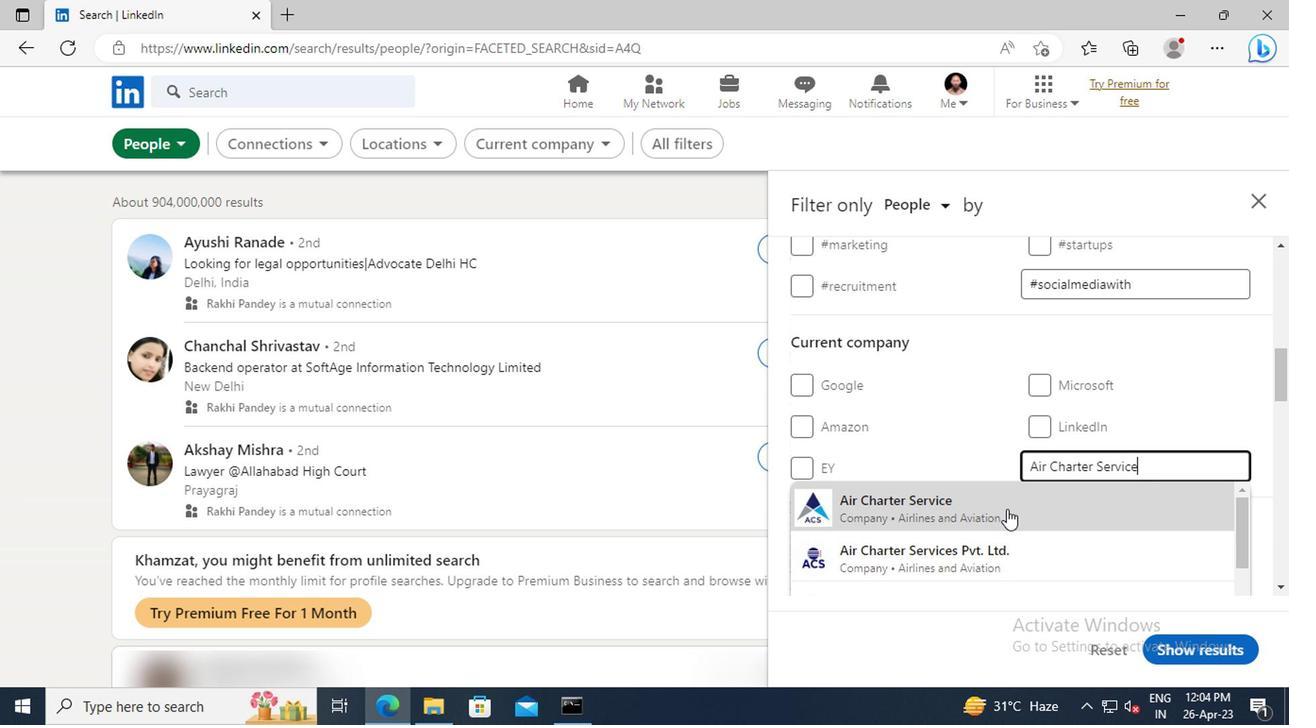 
Action: Mouse moved to (986, 415)
Screenshot: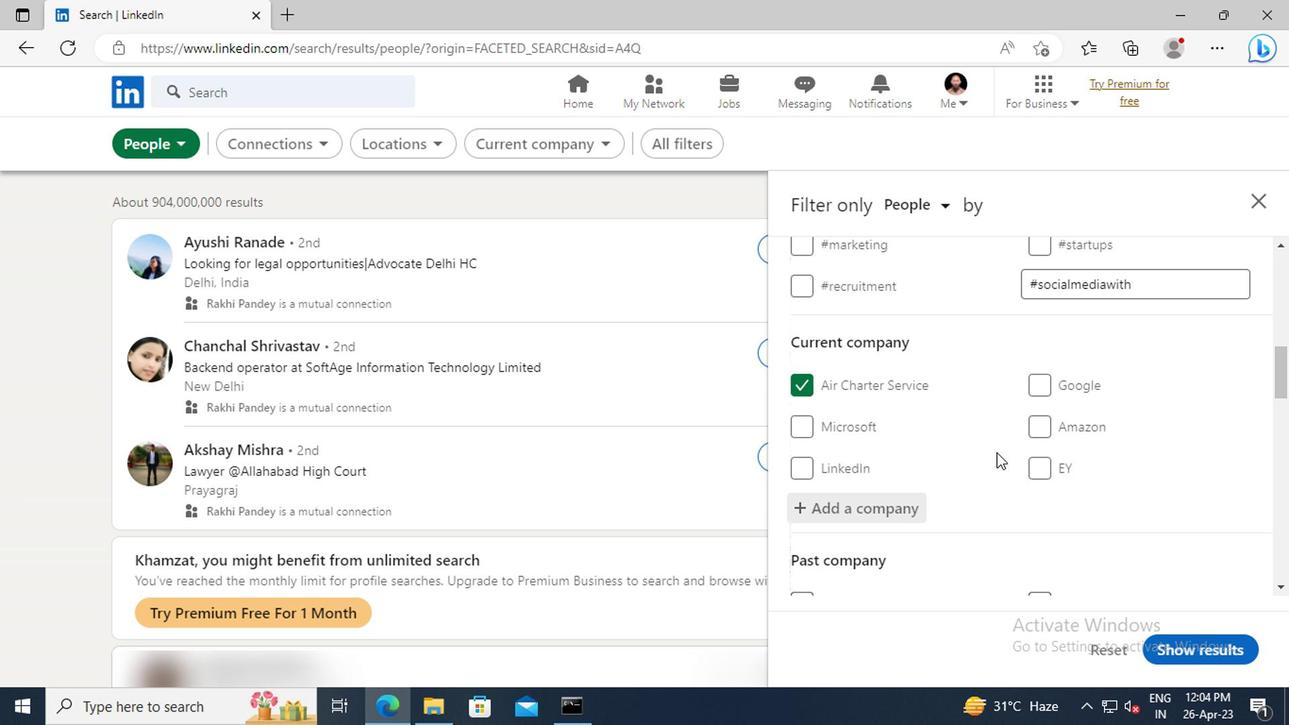 
Action: Mouse scrolled (986, 415) with delta (0, 0)
Screenshot: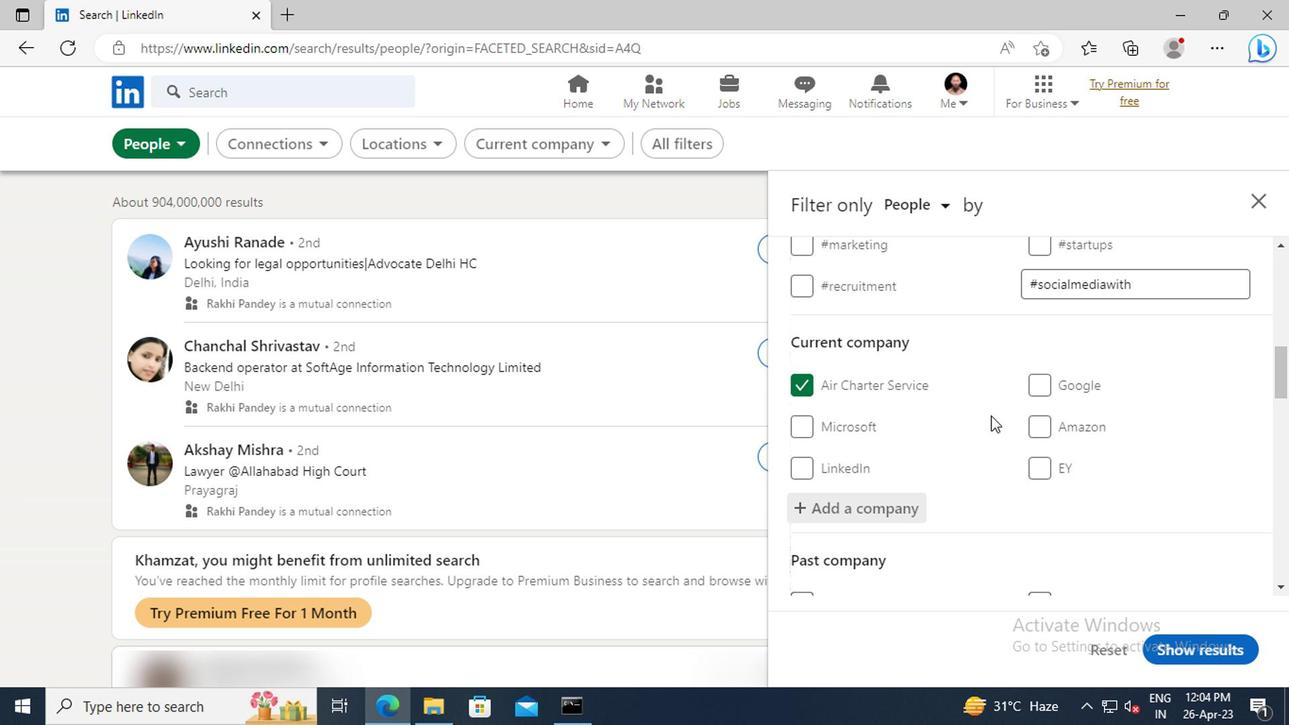 
Action: Mouse scrolled (986, 415) with delta (0, 0)
Screenshot: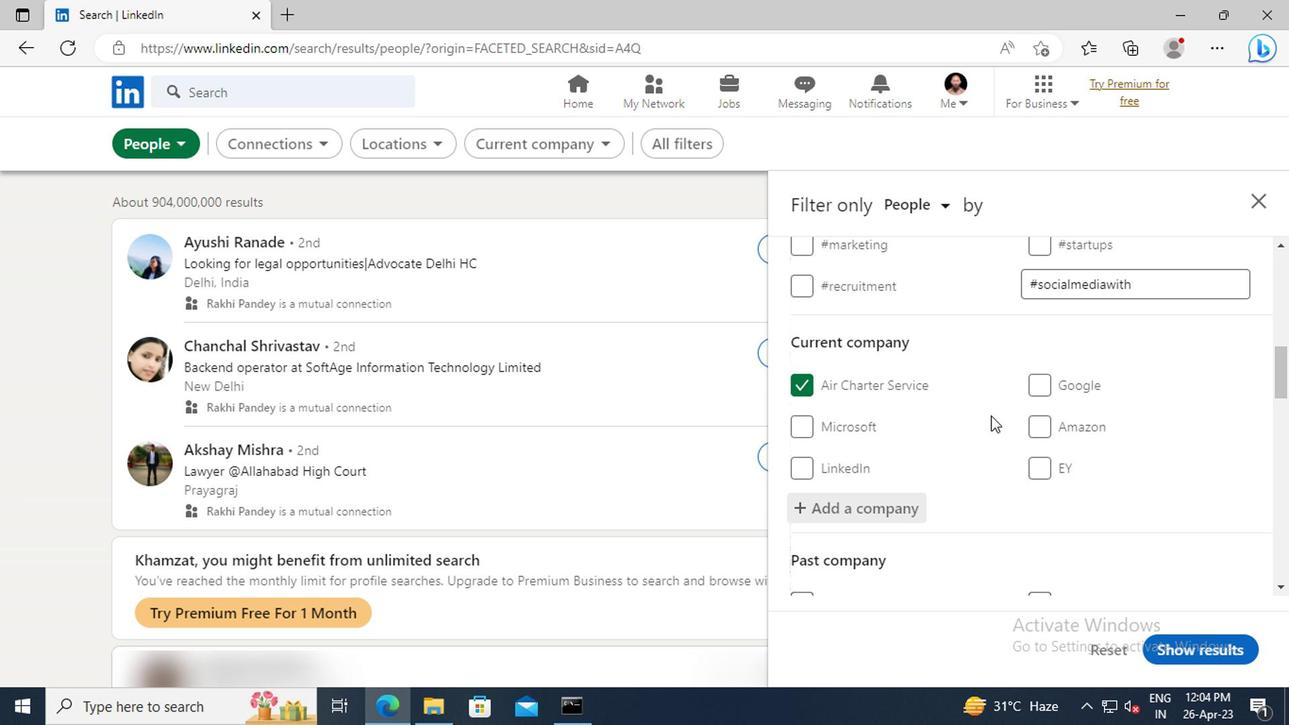 
Action: Mouse scrolled (986, 415) with delta (0, 0)
Screenshot: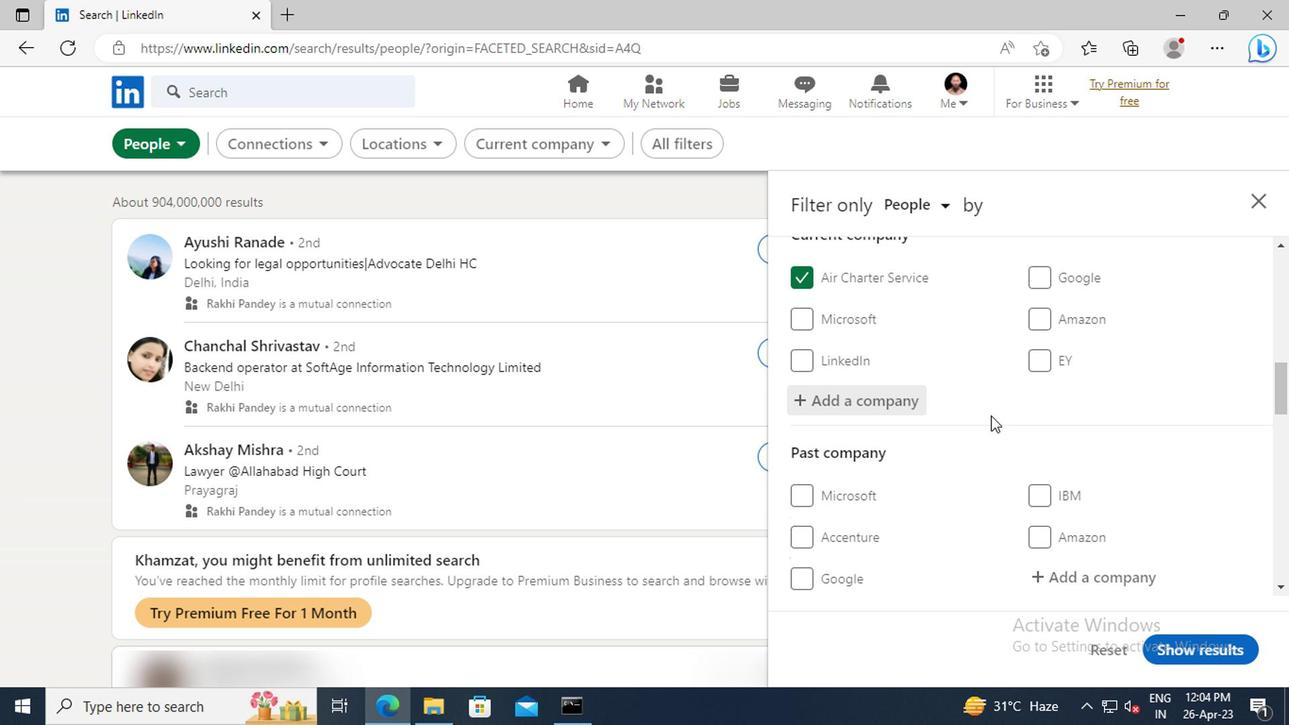 
Action: Mouse scrolled (986, 415) with delta (0, 0)
Screenshot: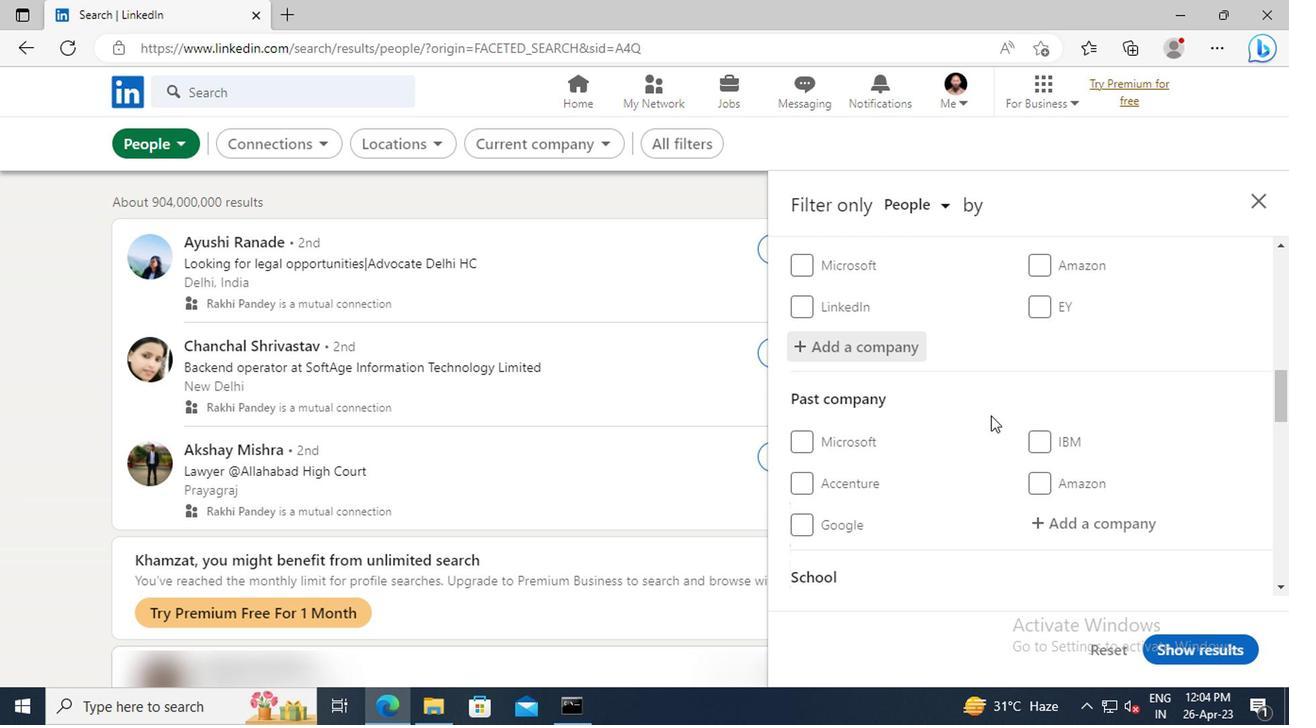 
Action: Mouse scrolled (986, 415) with delta (0, 0)
Screenshot: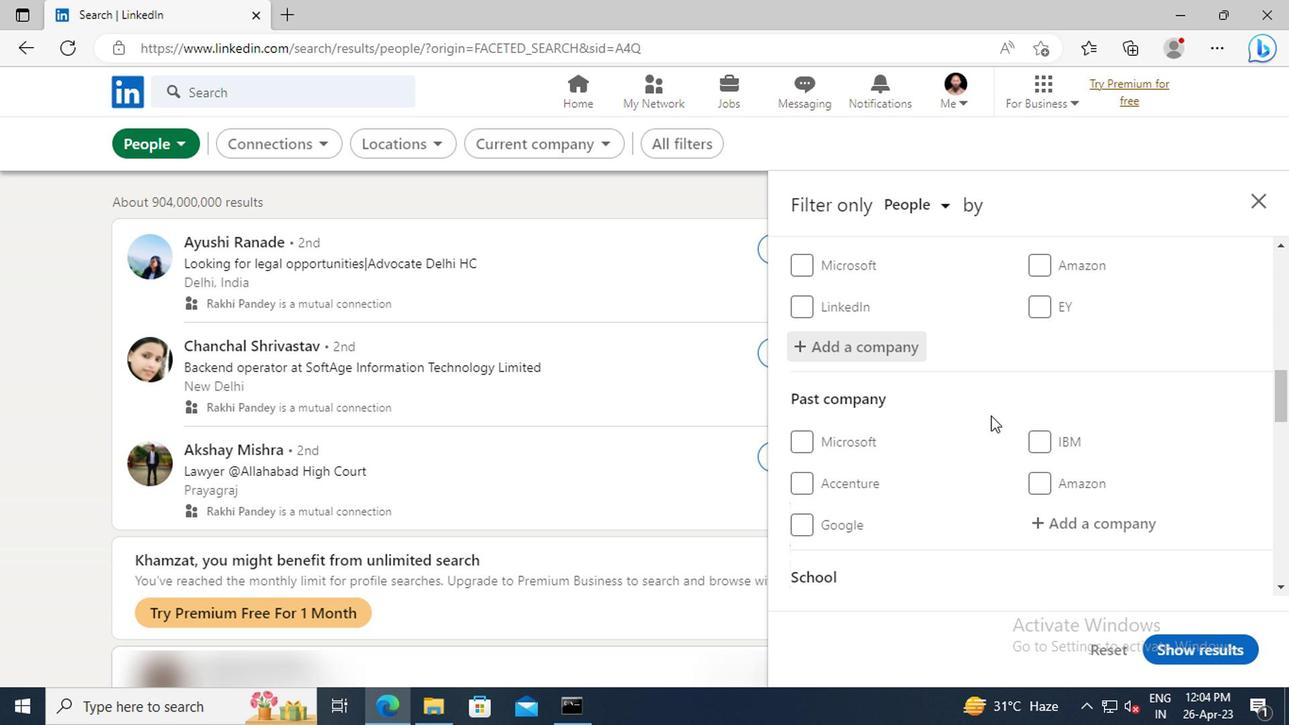 
Action: Mouse scrolled (986, 415) with delta (0, 0)
Screenshot: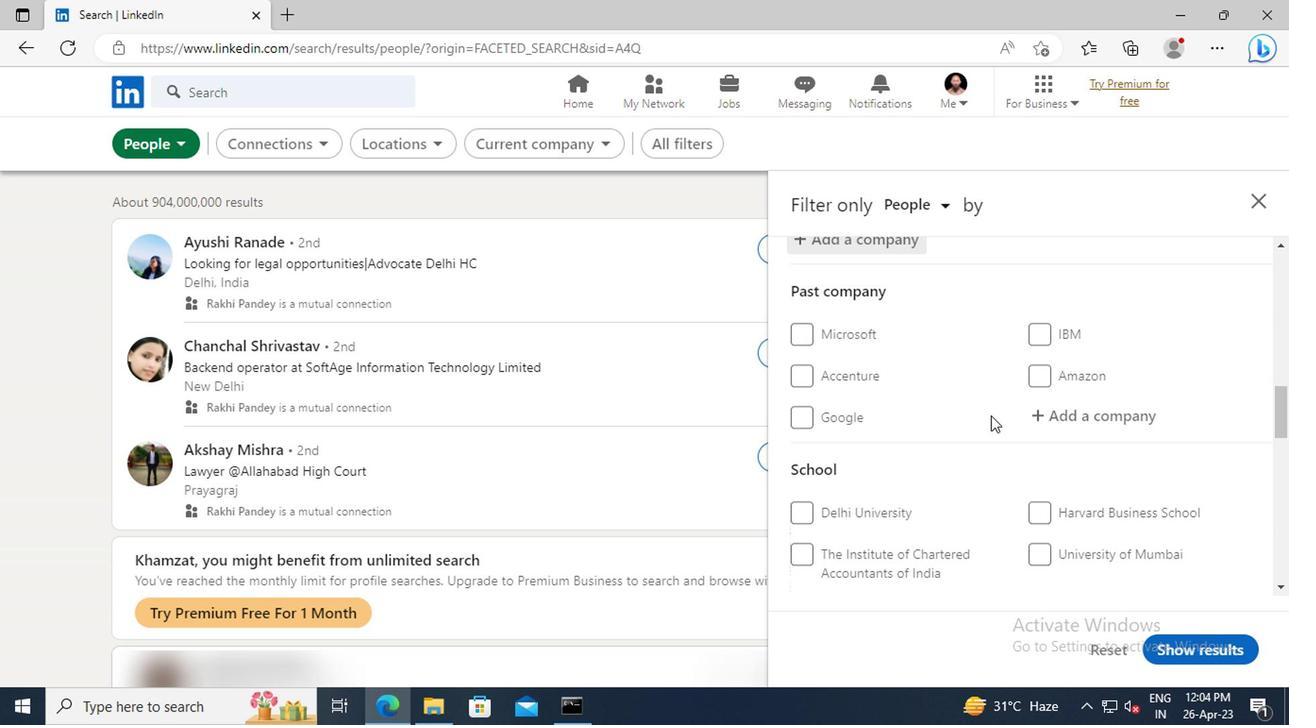 
Action: Mouse scrolled (986, 415) with delta (0, 0)
Screenshot: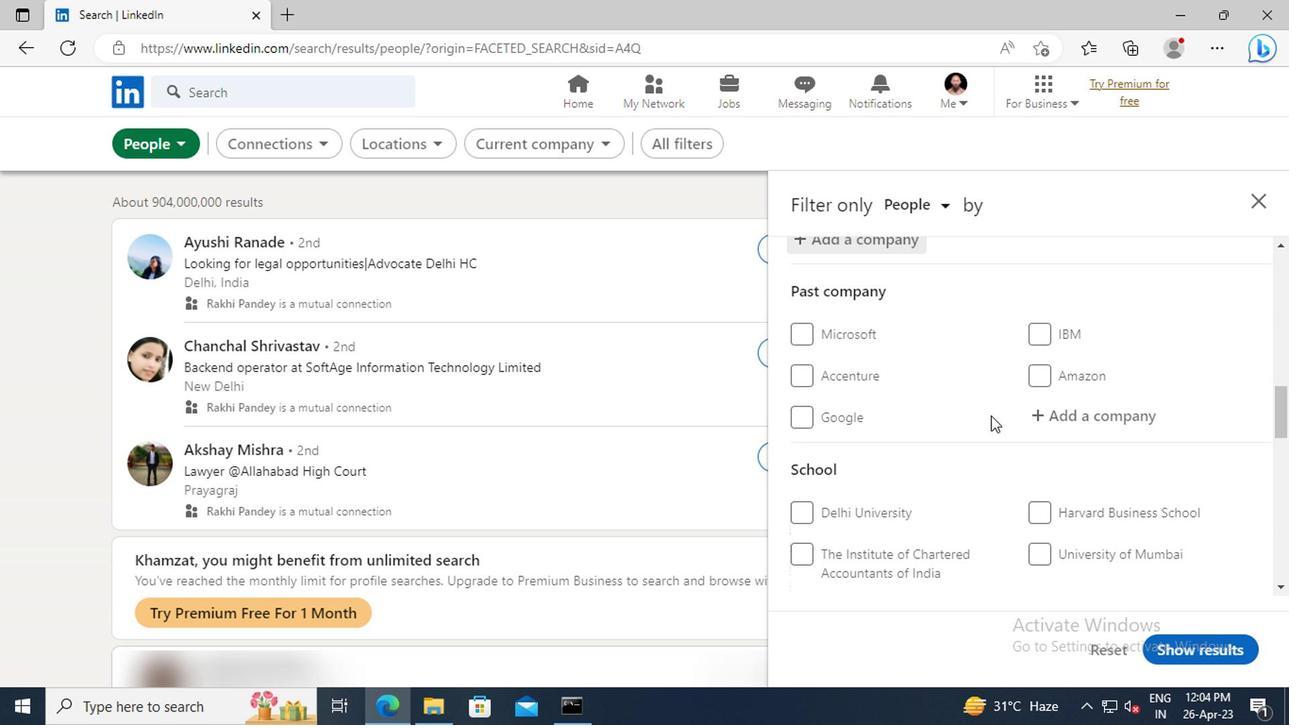 
Action: Mouse scrolled (986, 415) with delta (0, 0)
Screenshot: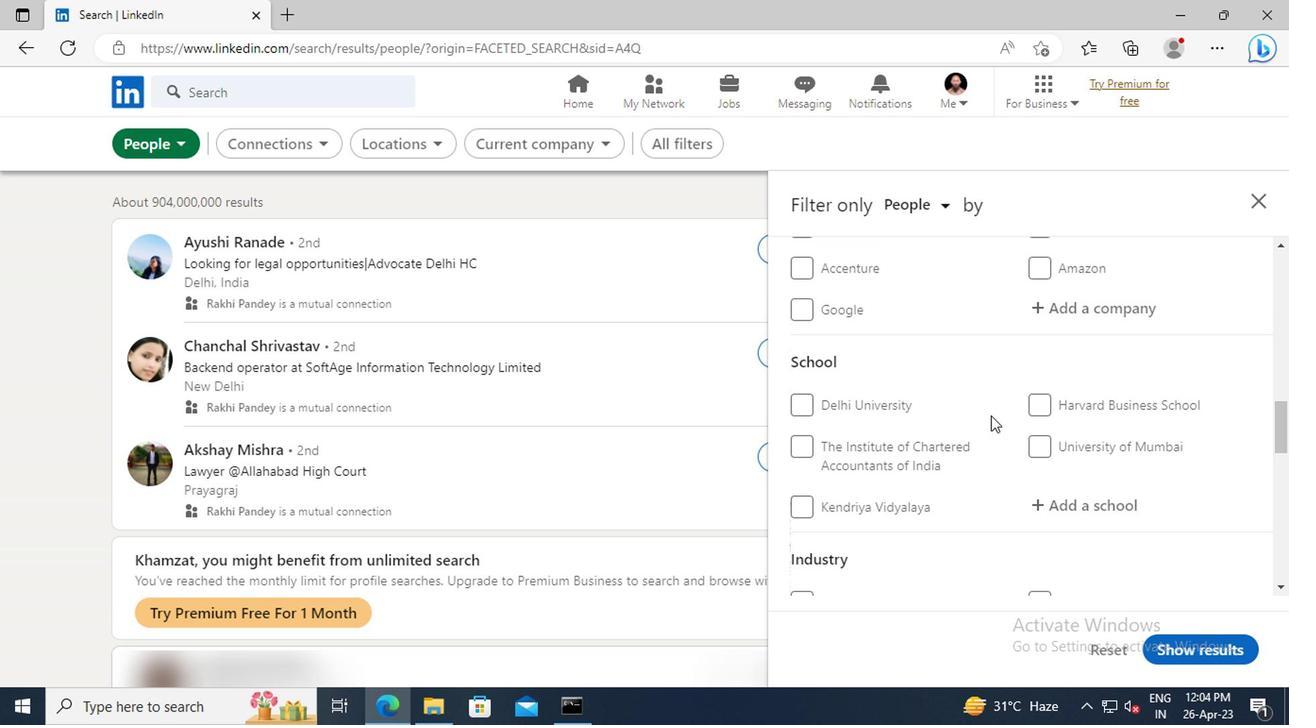 
Action: Mouse scrolled (986, 415) with delta (0, 0)
Screenshot: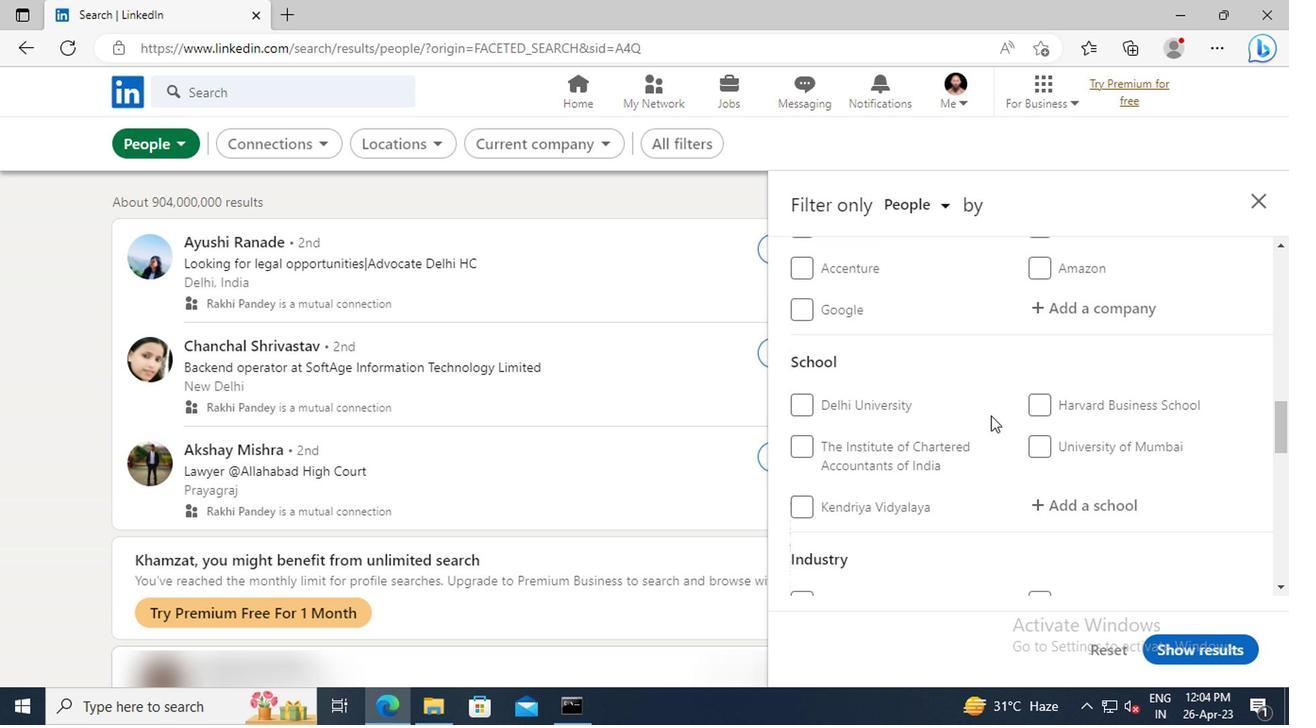
Action: Mouse moved to (1066, 404)
Screenshot: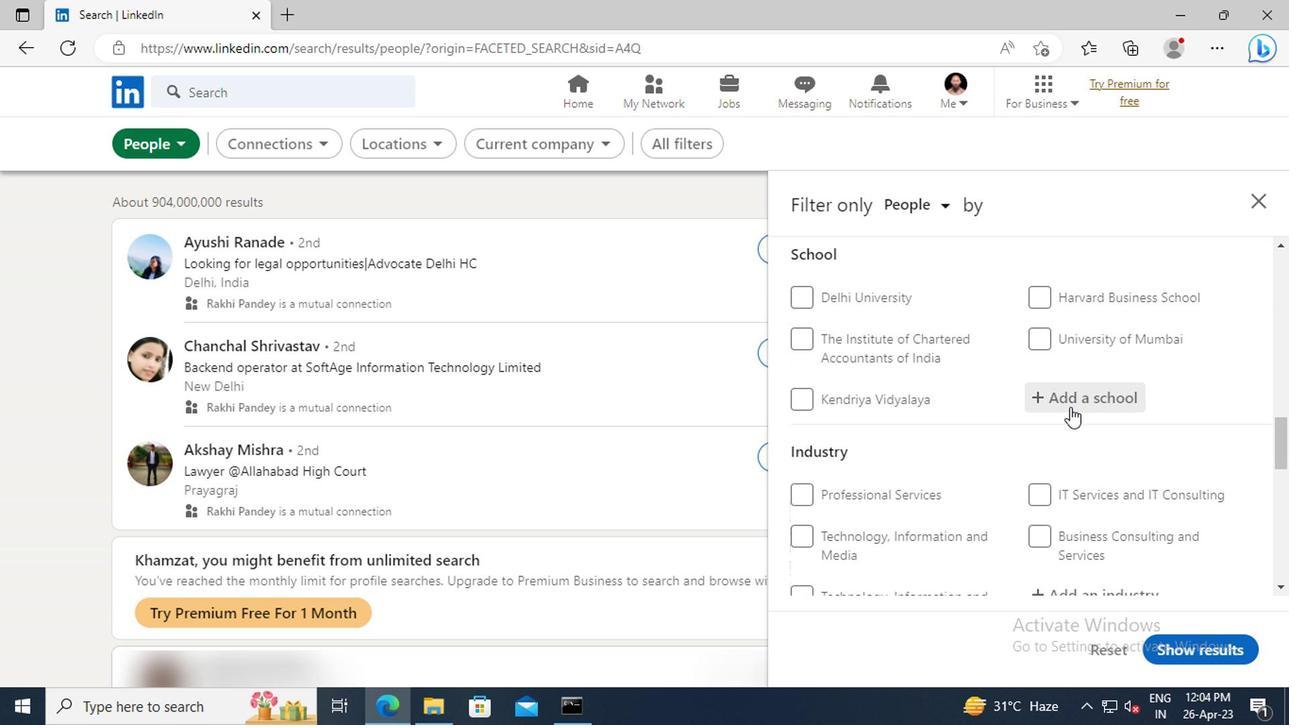 
Action: Mouse pressed left at (1066, 404)
Screenshot: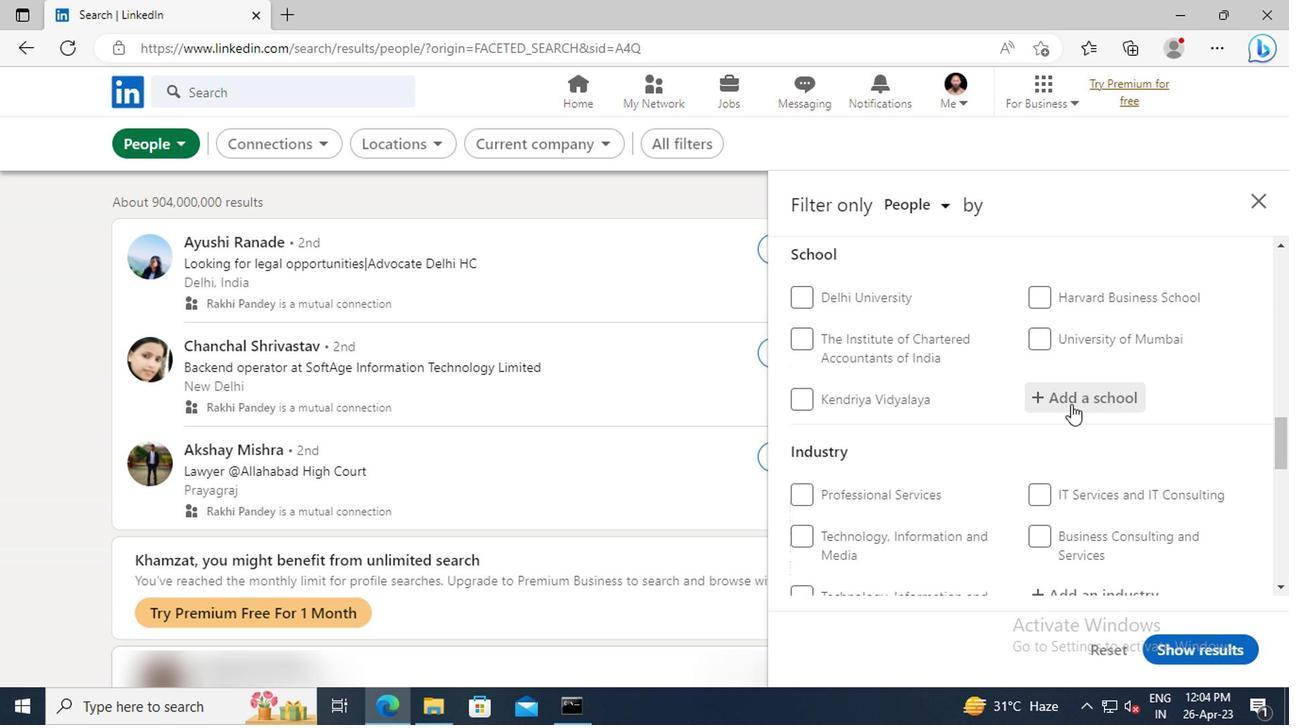 
Action: Key pressed <Key.shift>WIDYA<Key.space><Key.shift>DHARMA<Key.space><Key.shift>UNIVERSITY
Screenshot: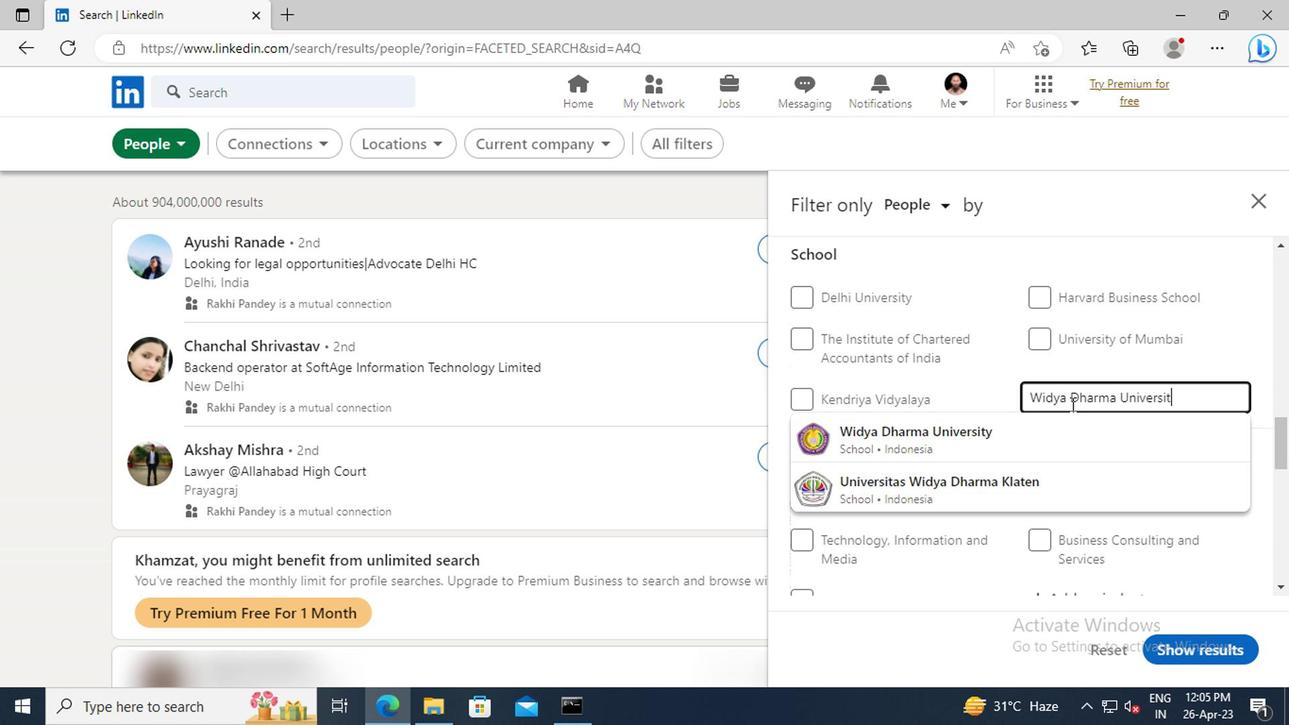 
Action: Mouse moved to (1027, 446)
Screenshot: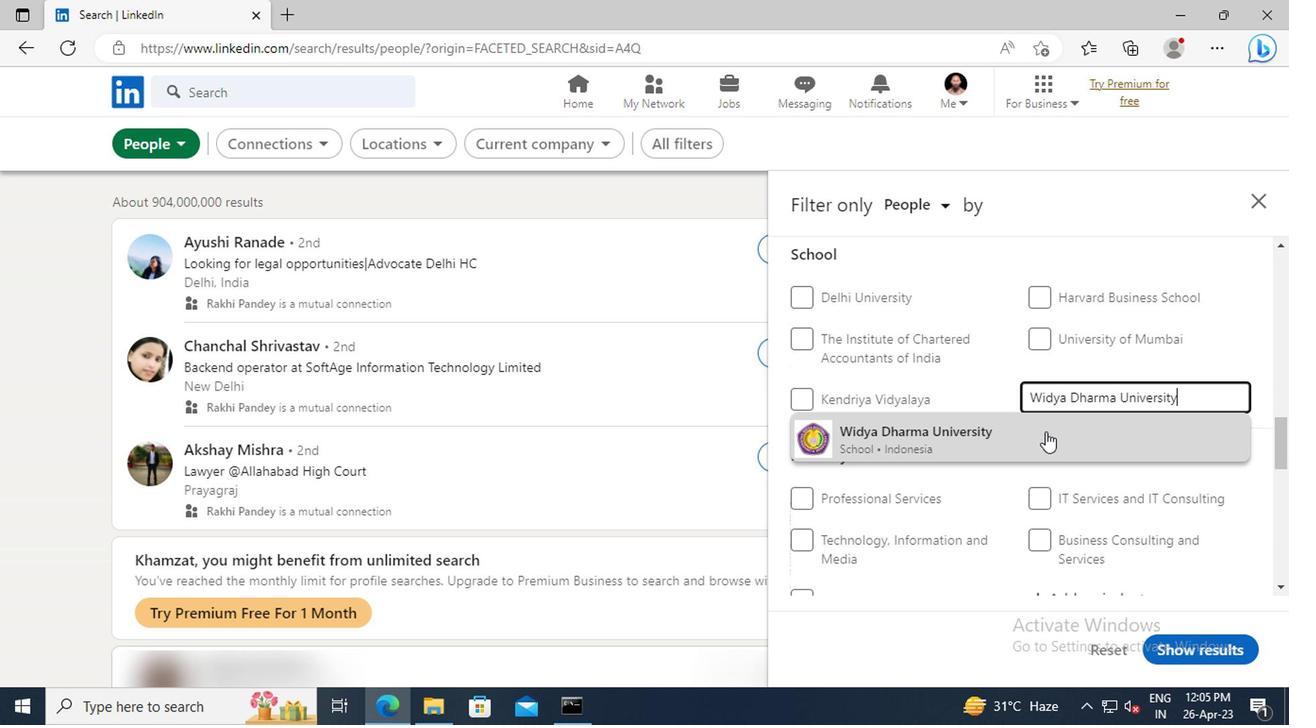 
Action: Mouse pressed left at (1027, 446)
Screenshot: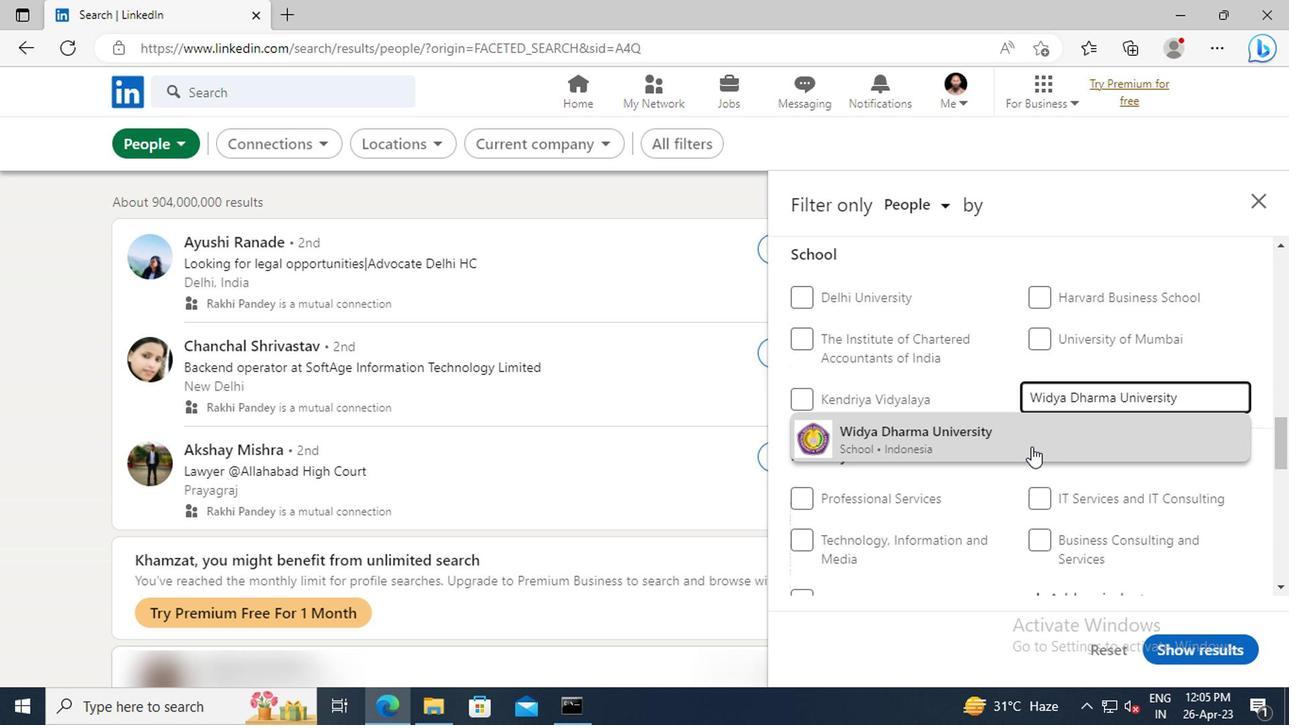 
Action: Mouse moved to (977, 339)
Screenshot: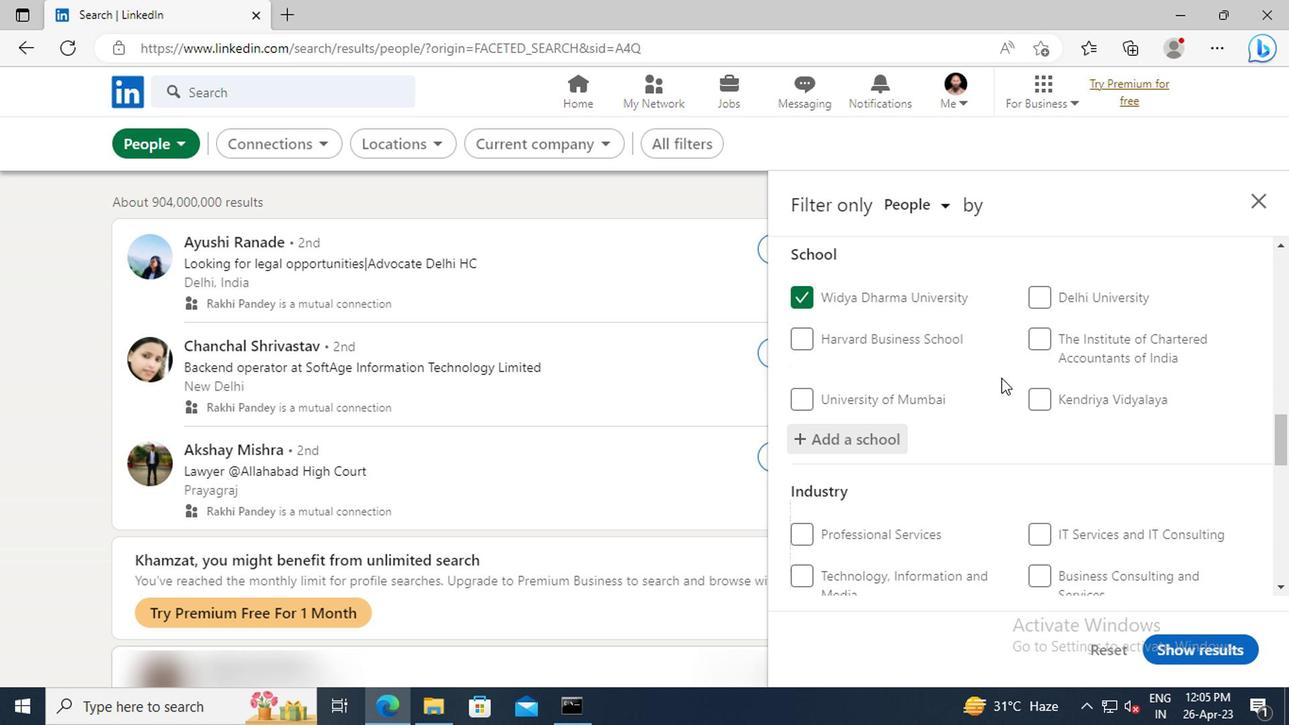 
Action: Mouse scrolled (977, 339) with delta (0, 0)
Screenshot: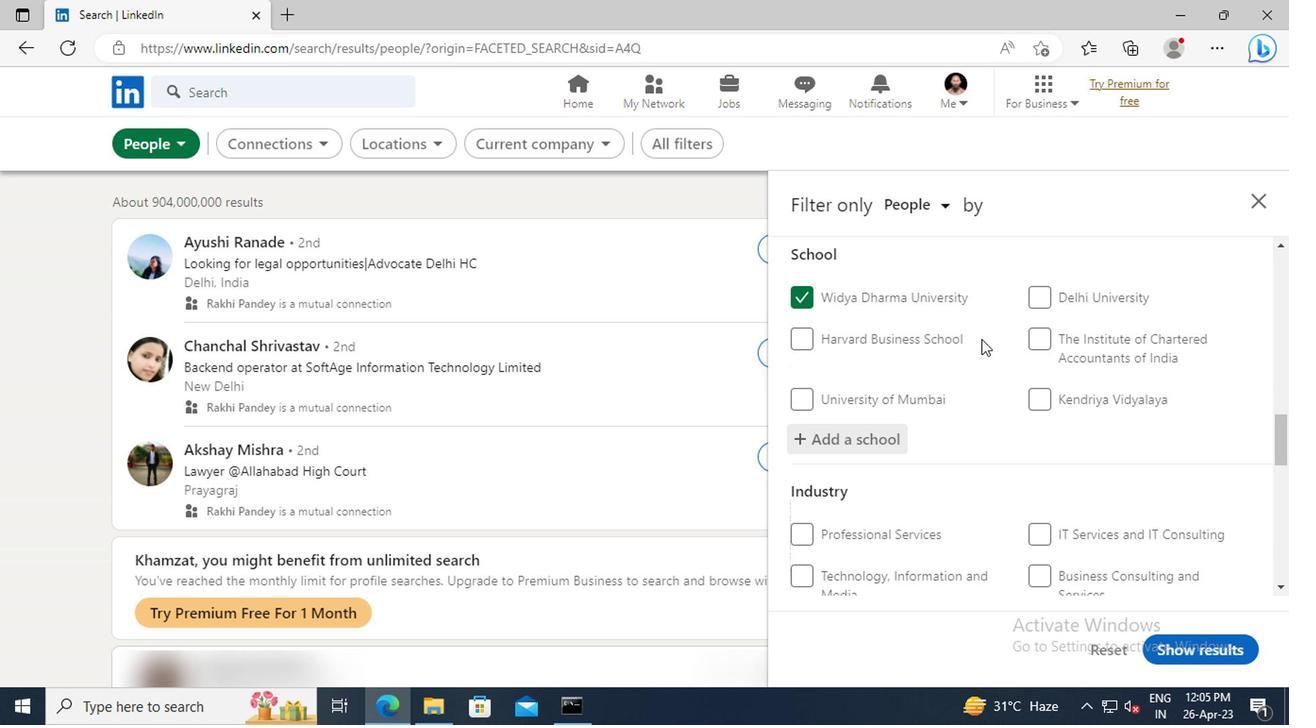 
Action: Mouse scrolled (977, 339) with delta (0, 0)
Screenshot: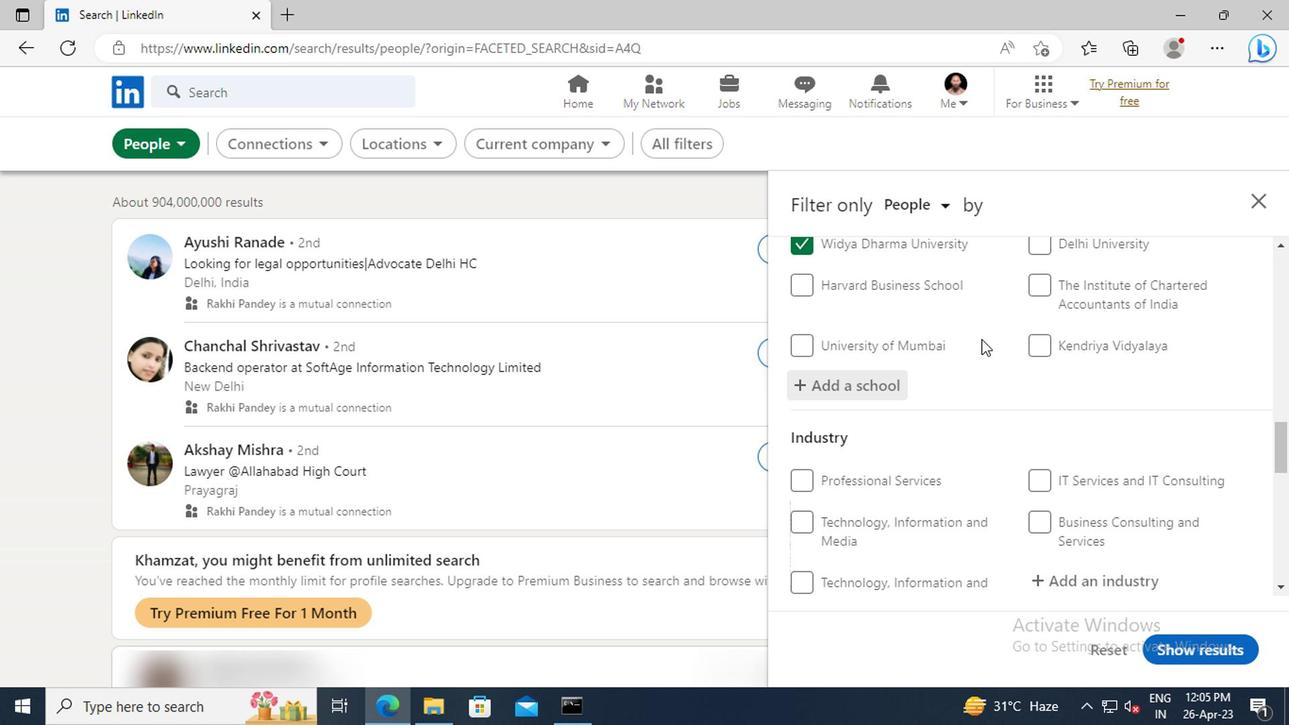 
Action: Mouse scrolled (977, 339) with delta (0, 0)
Screenshot: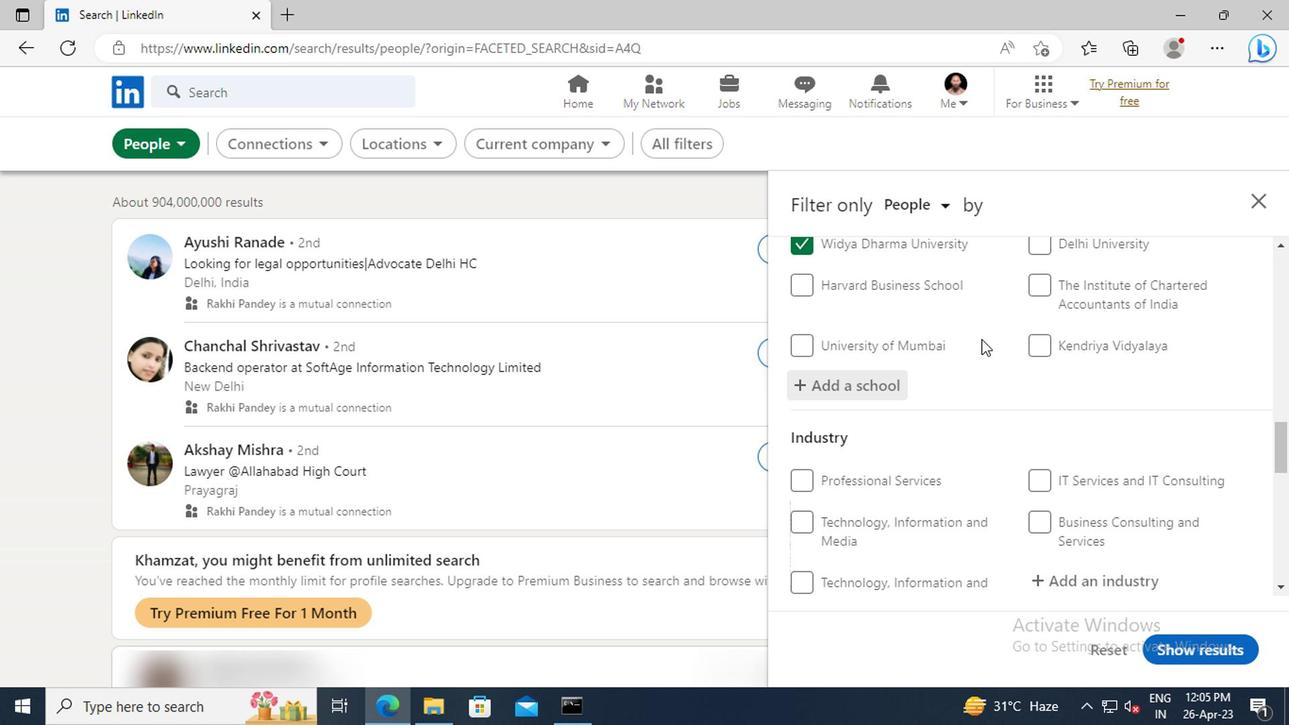 
Action: Mouse scrolled (977, 339) with delta (0, 0)
Screenshot: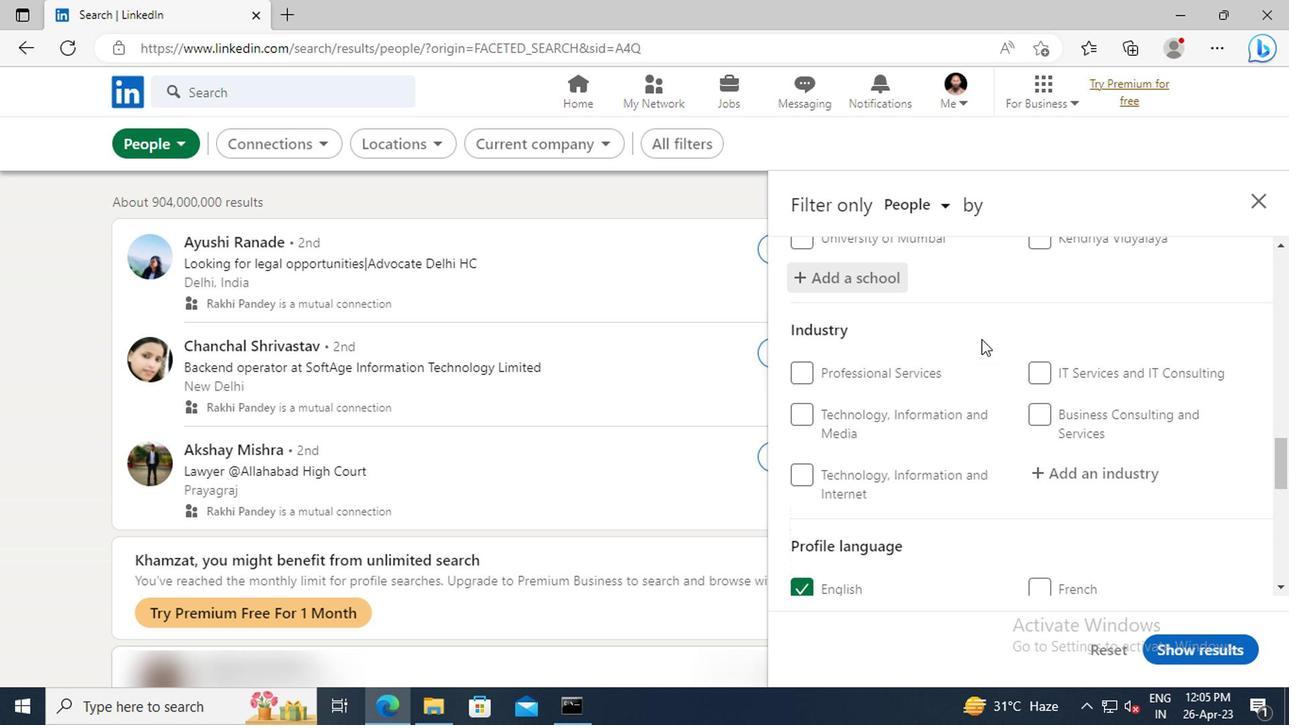 
Action: Mouse scrolled (977, 339) with delta (0, 0)
Screenshot: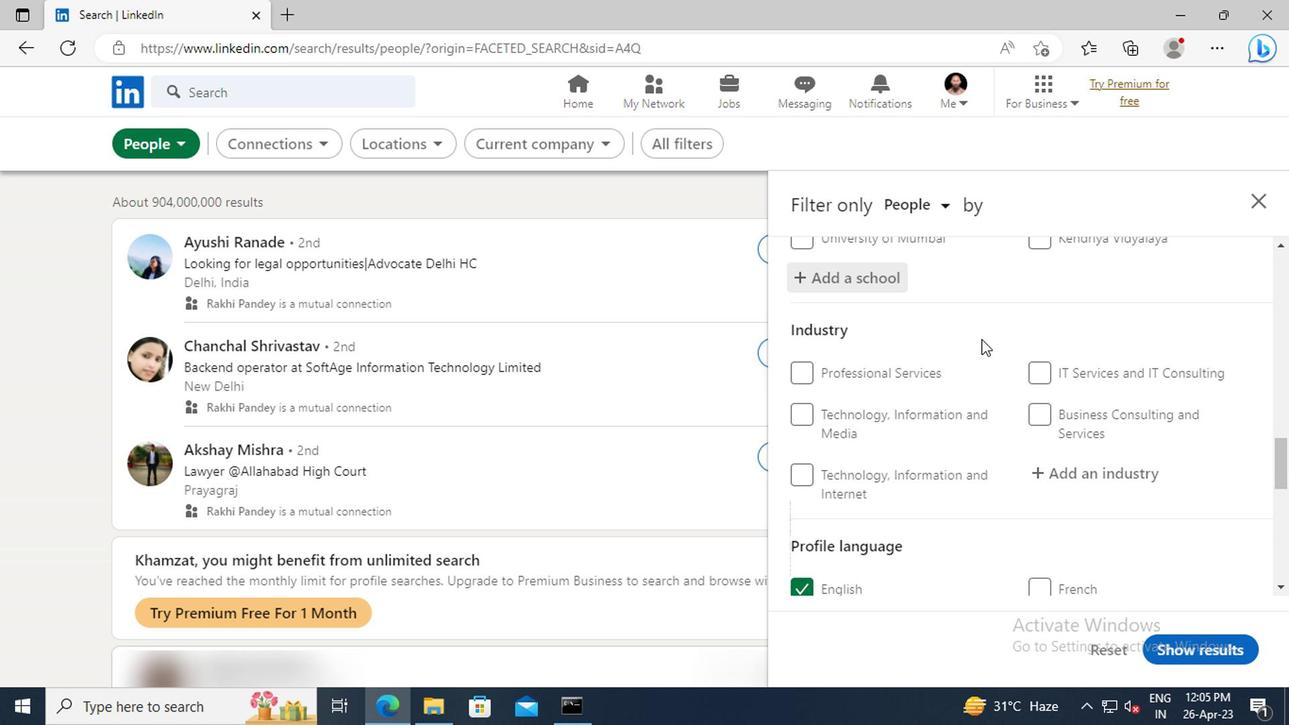 
Action: Mouse moved to (1086, 366)
Screenshot: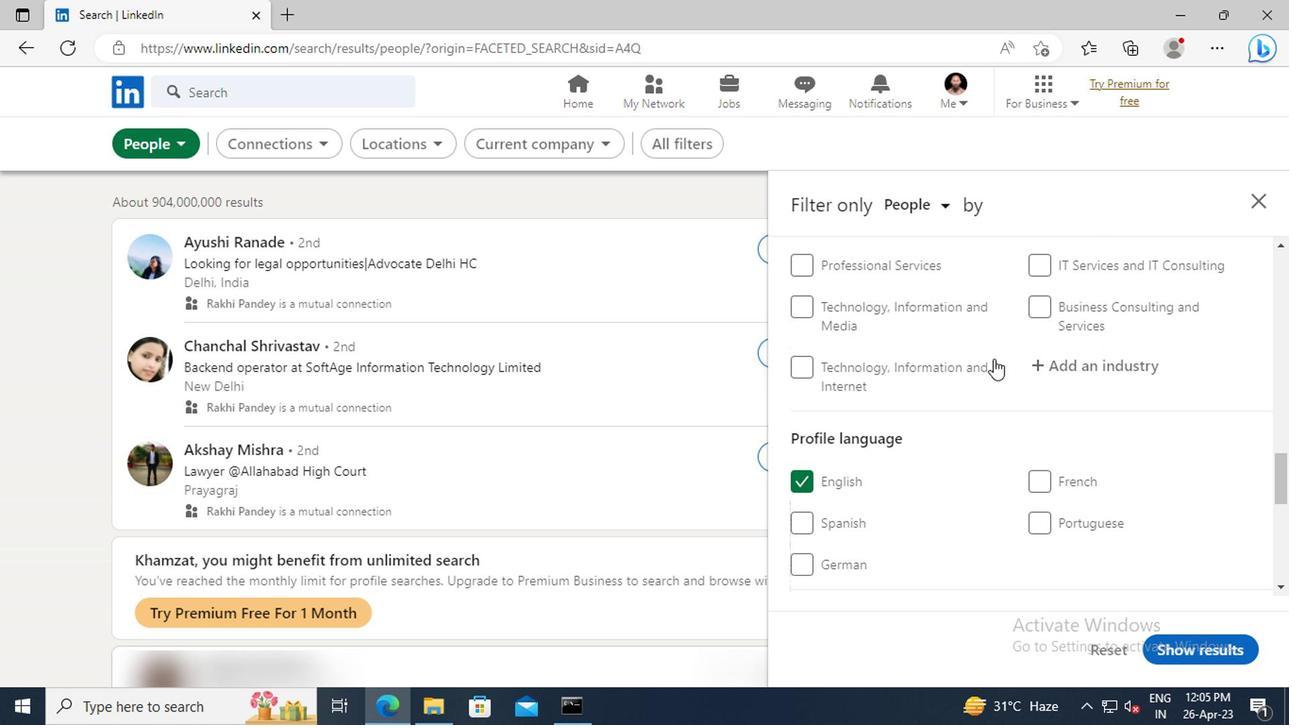 
Action: Mouse pressed left at (1086, 366)
Screenshot: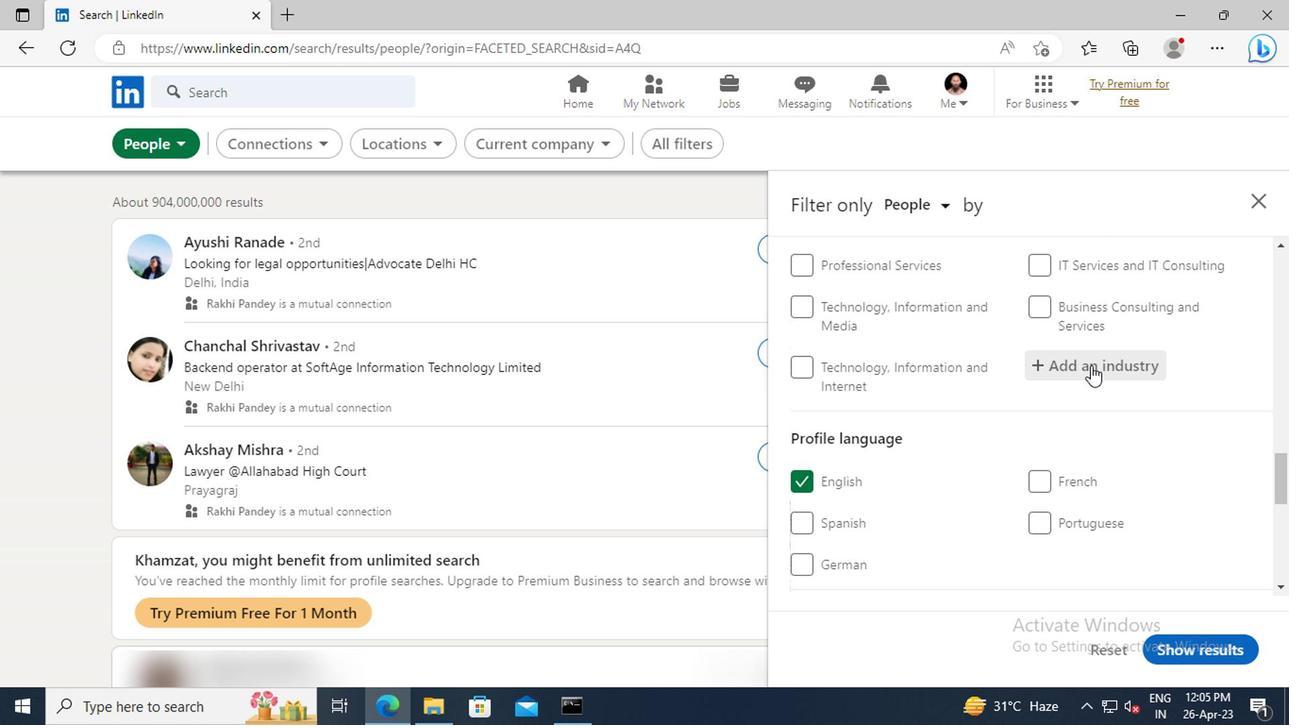 
Action: Key pressed <Key.shift>INDIVIDUAL<Key.space>AND<Key.space><Key.shift>FAMILY<Key.space><Key.shift>SERVICES
Screenshot: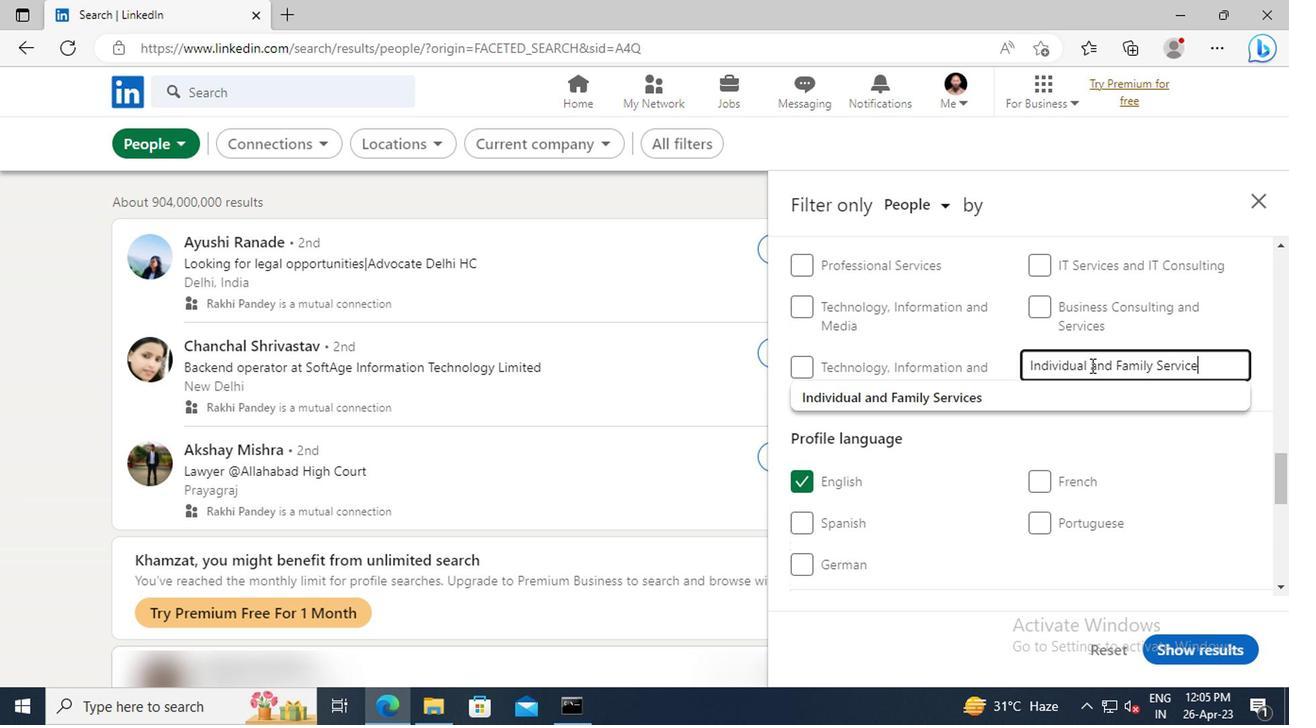 
Action: Mouse moved to (992, 393)
Screenshot: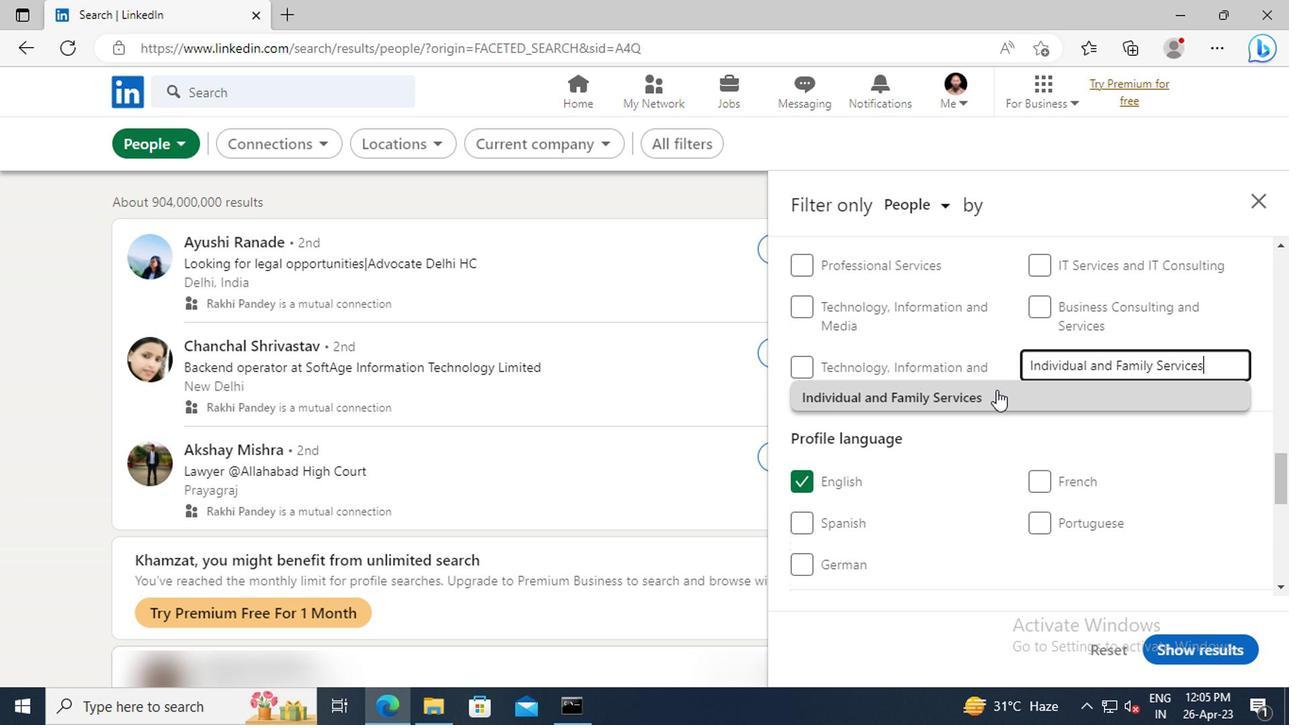 
Action: Mouse pressed left at (992, 393)
Screenshot: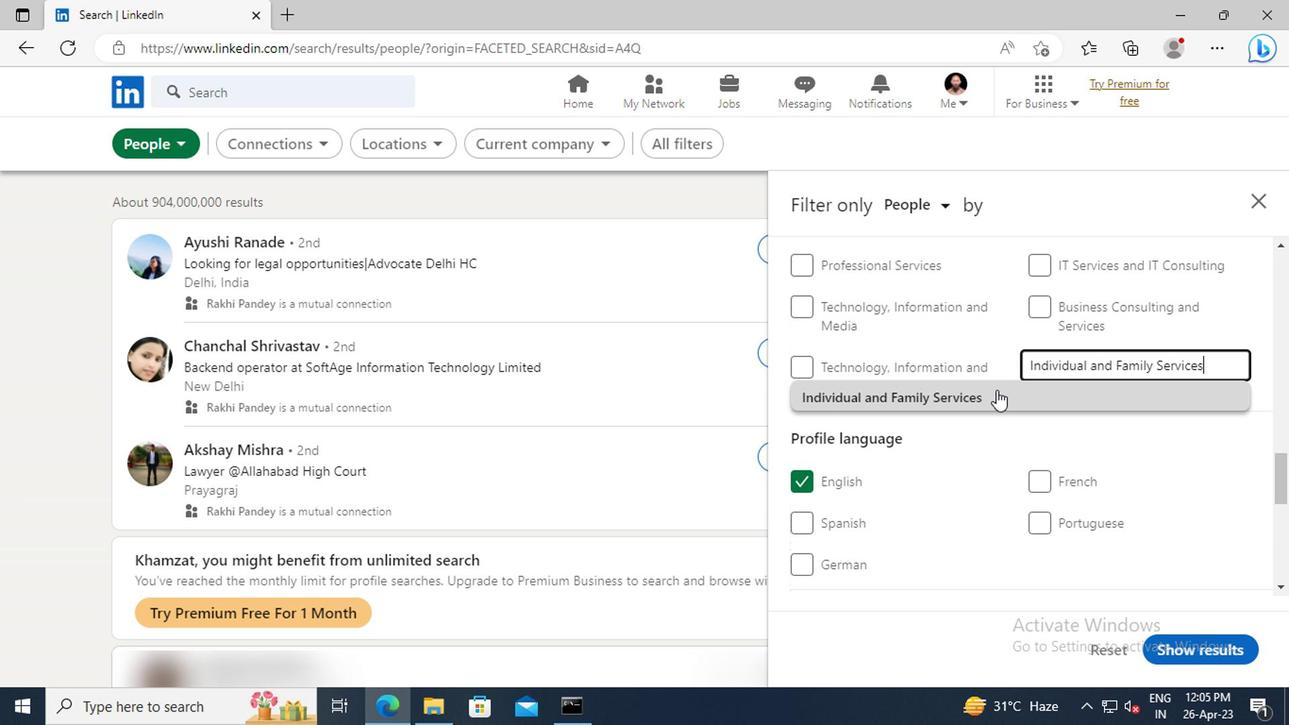 
Action: Mouse moved to (994, 361)
Screenshot: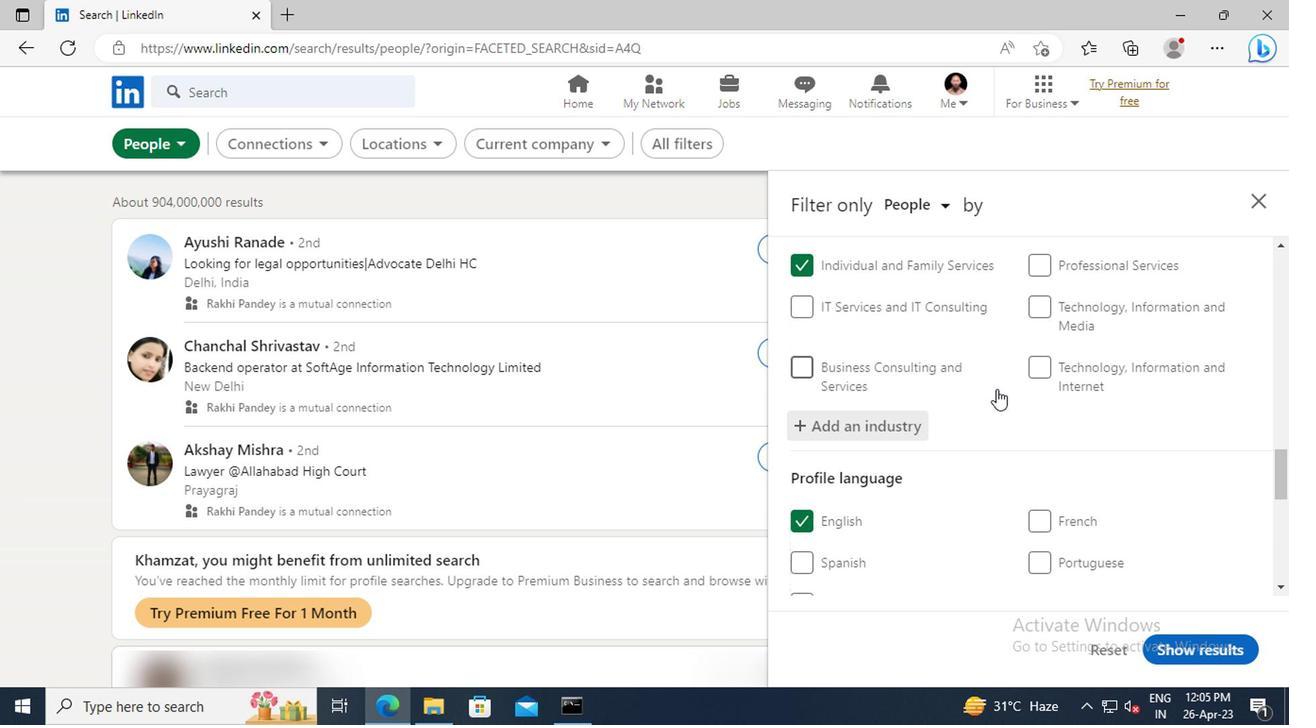 
Action: Mouse scrolled (994, 360) with delta (0, 0)
Screenshot: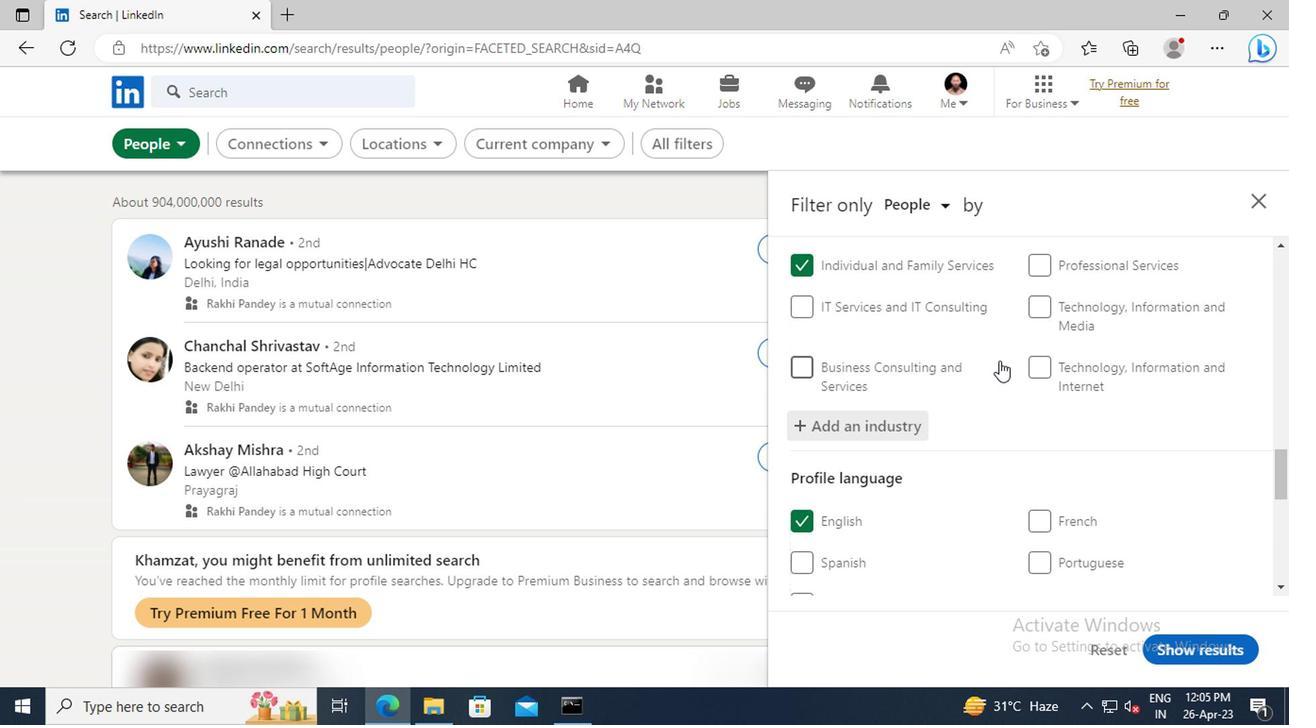 
Action: Mouse scrolled (994, 360) with delta (0, 0)
Screenshot: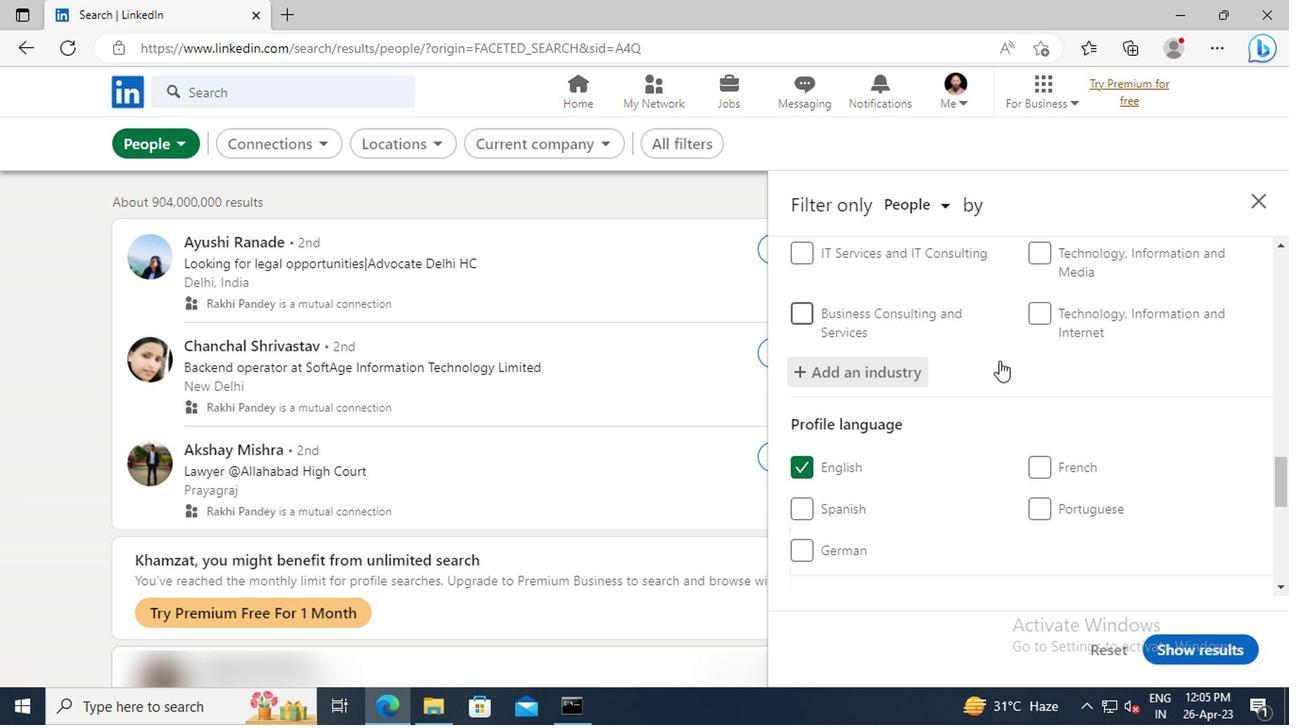 
Action: Mouse scrolled (994, 360) with delta (0, 0)
Screenshot: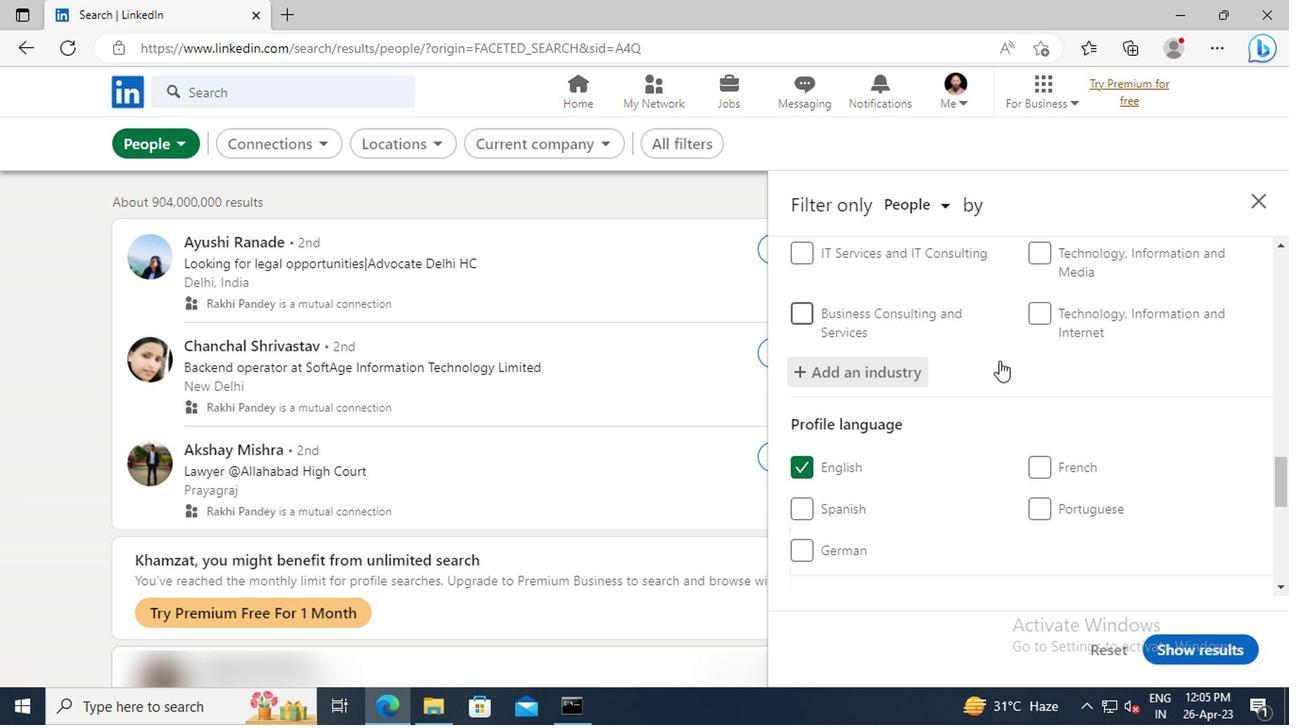
Action: Mouse scrolled (994, 360) with delta (0, 0)
Screenshot: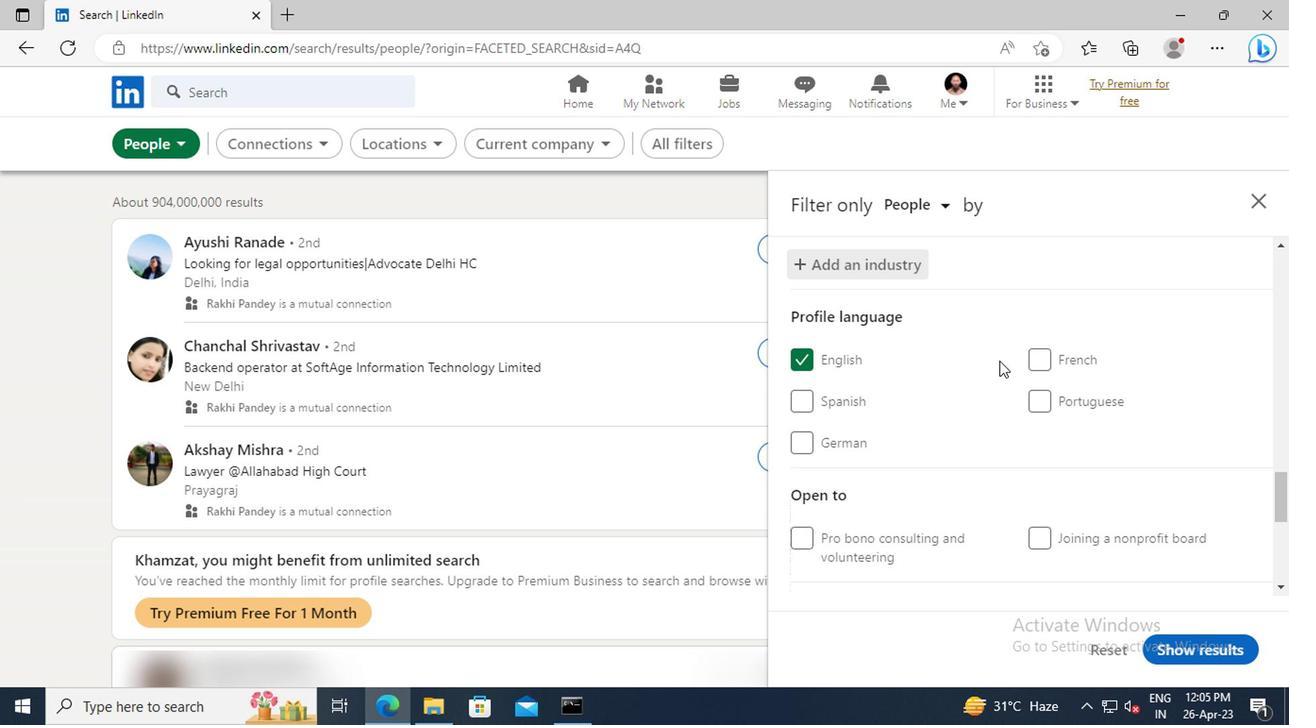 
Action: Mouse scrolled (994, 360) with delta (0, 0)
Screenshot: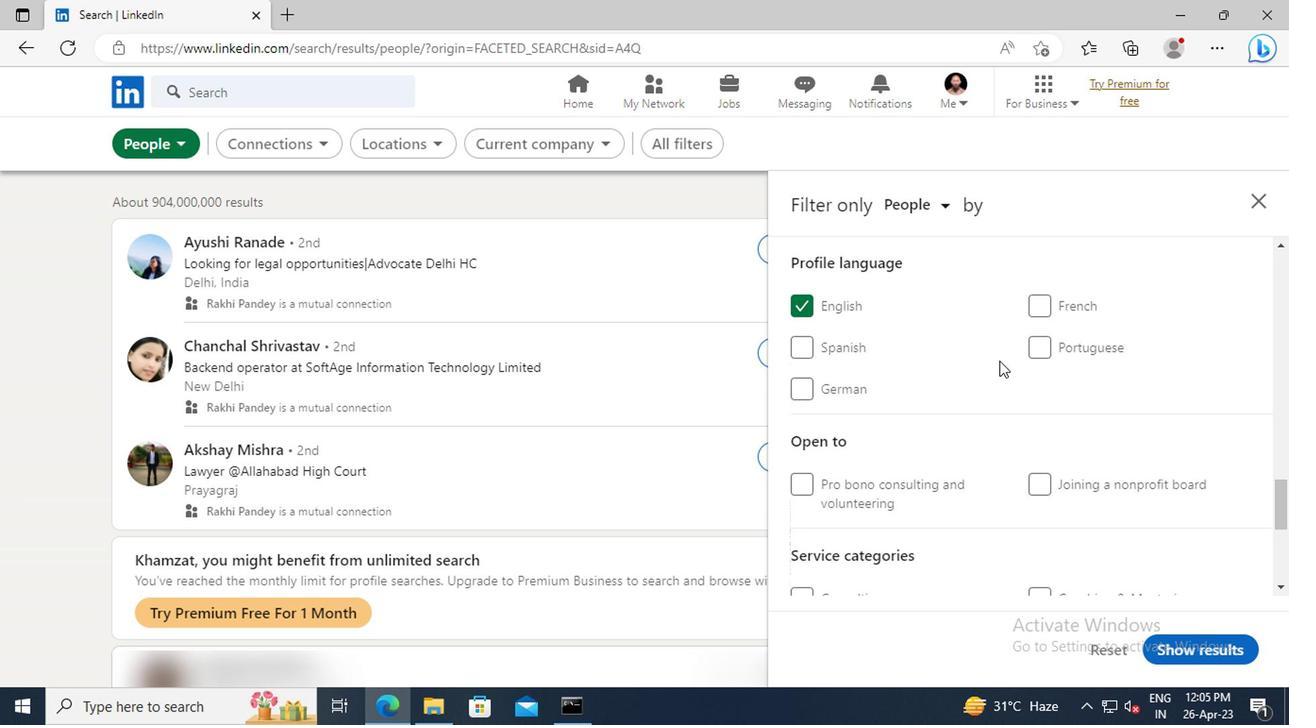 
Action: Mouse scrolled (994, 360) with delta (0, 0)
Screenshot: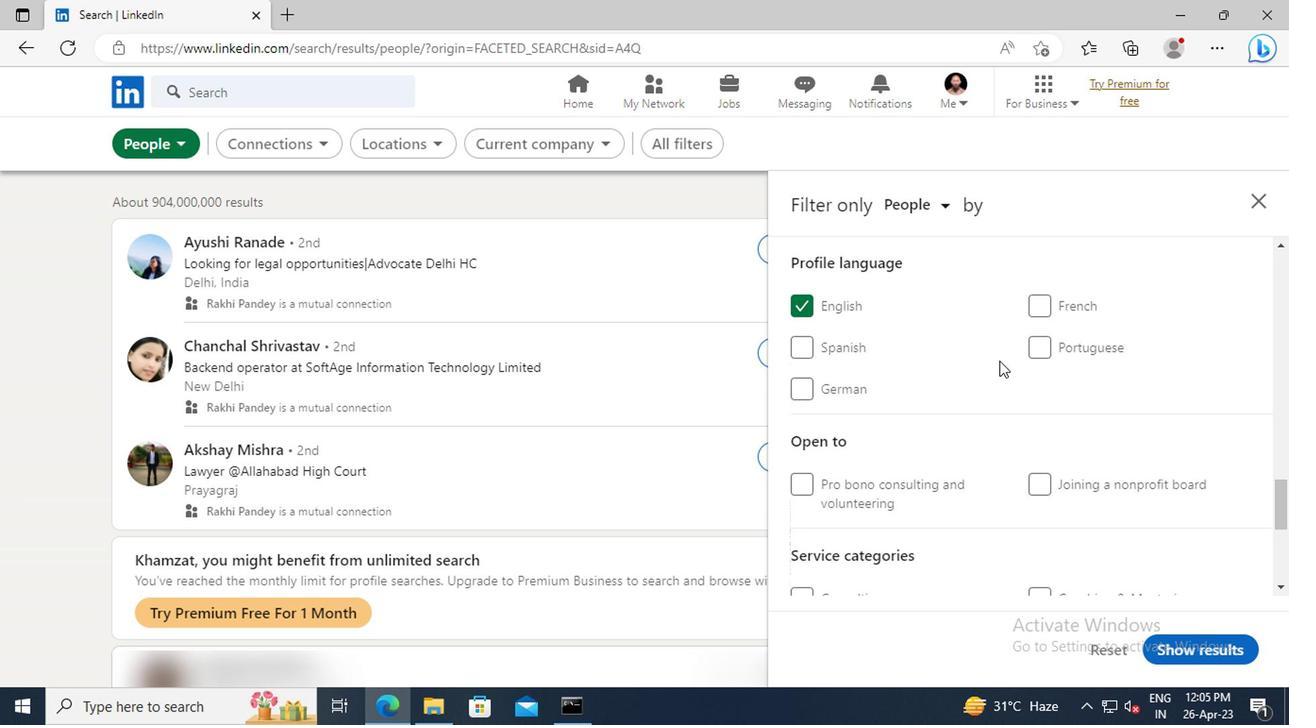 
Action: Mouse scrolled (994, 360) with delta (0, 0)
Screenshot: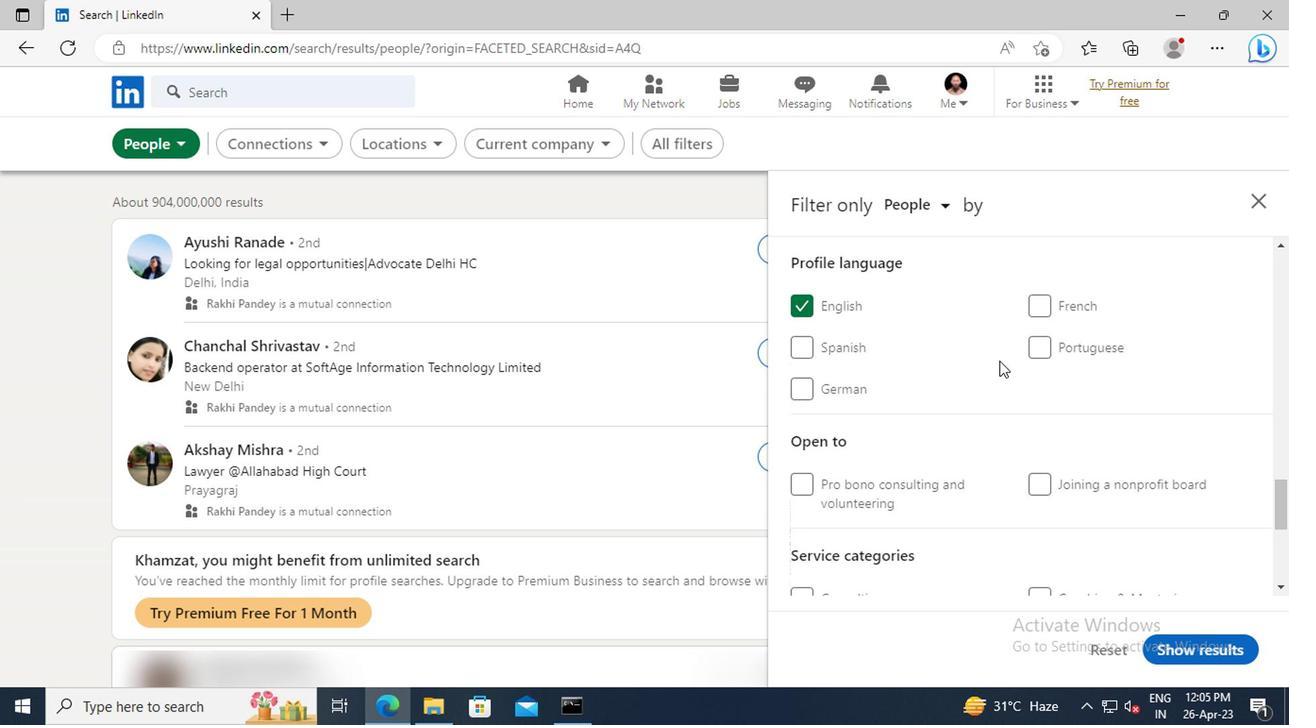 
Action: Mouse scrolled (994, 360) with delta (0, 0)
Screenshot: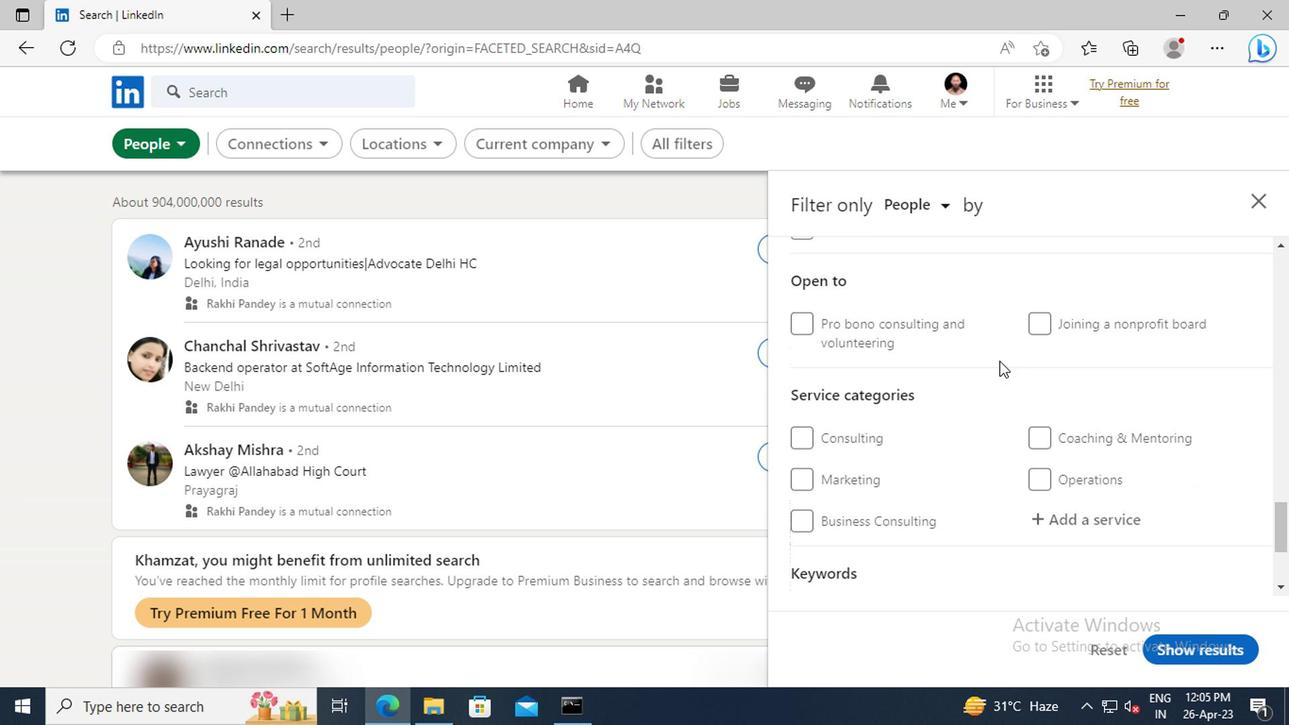 
Action: Mouse scrolled (994, 360) with delta (0, 0)
Screenshot: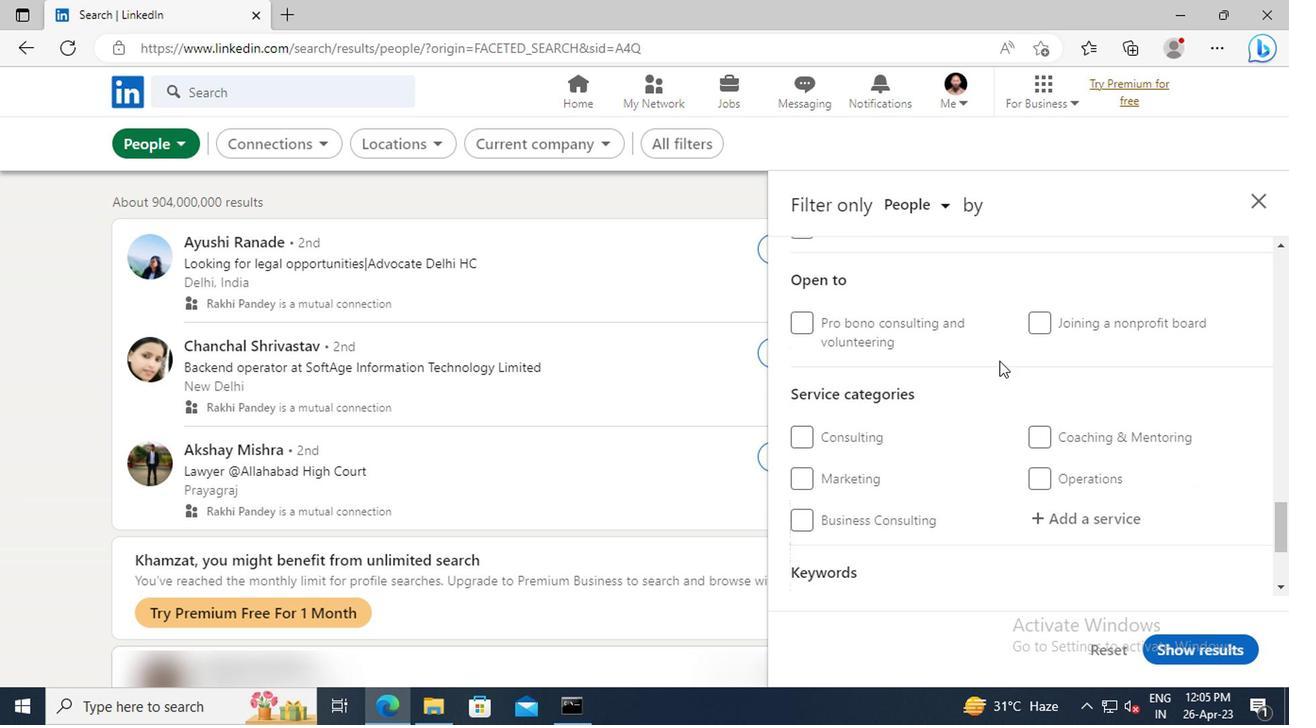 
Action: Mouse moved to (1066, 412)
Screenshot: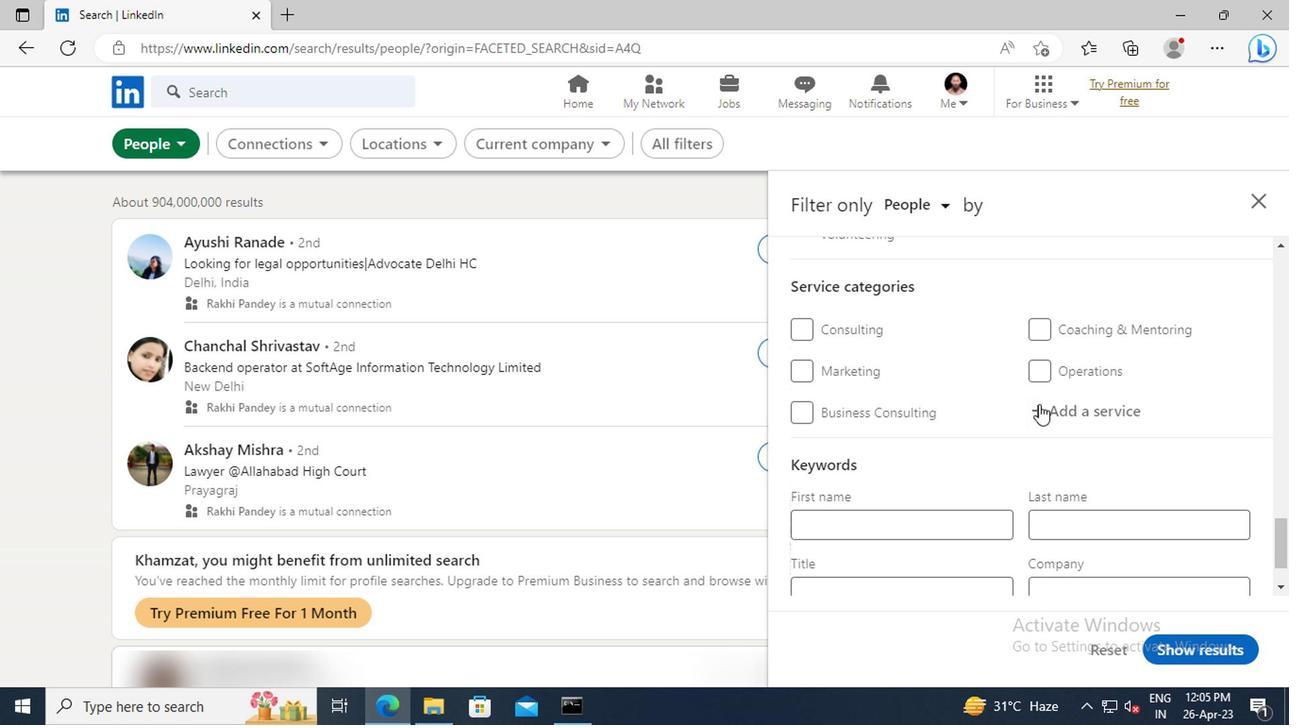 
Action: Mouse pressed left at (1066, 412)
Screenshot: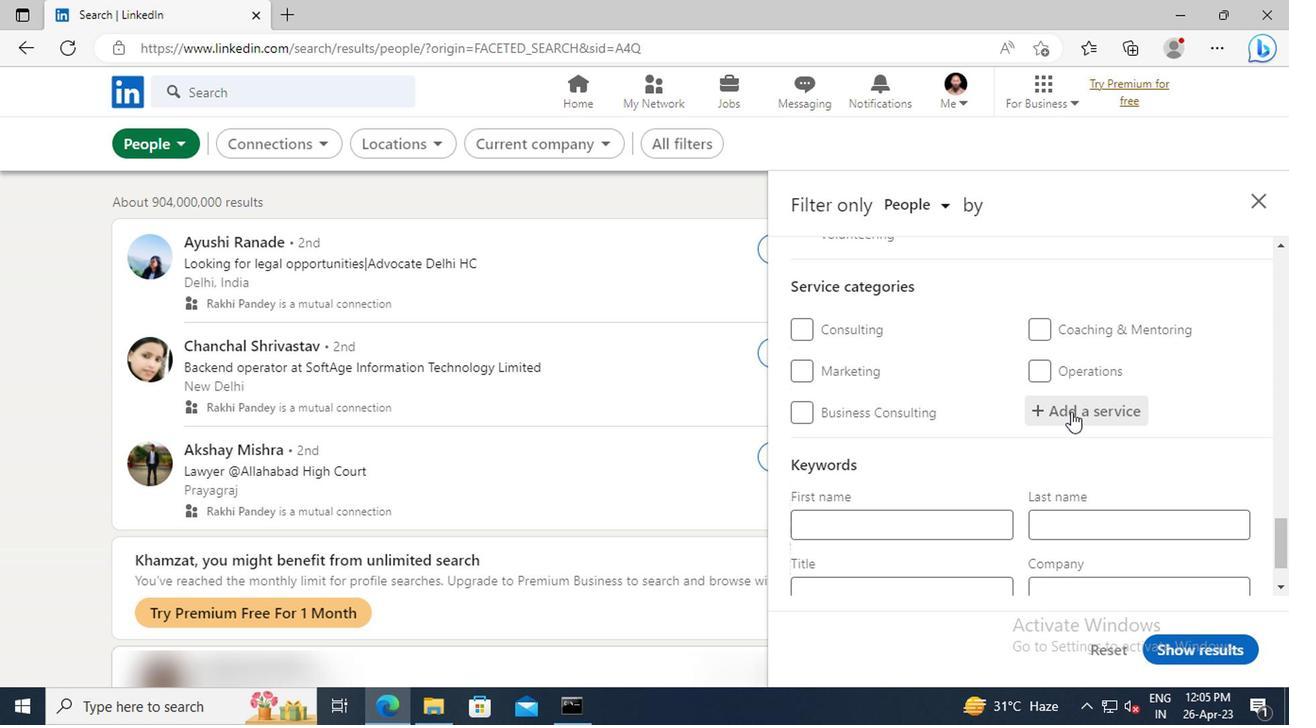 
Action: Key pressed <Key.shift>NATURE<Key.space><Key.shift>PHOTOGRAPHY
Screenshot: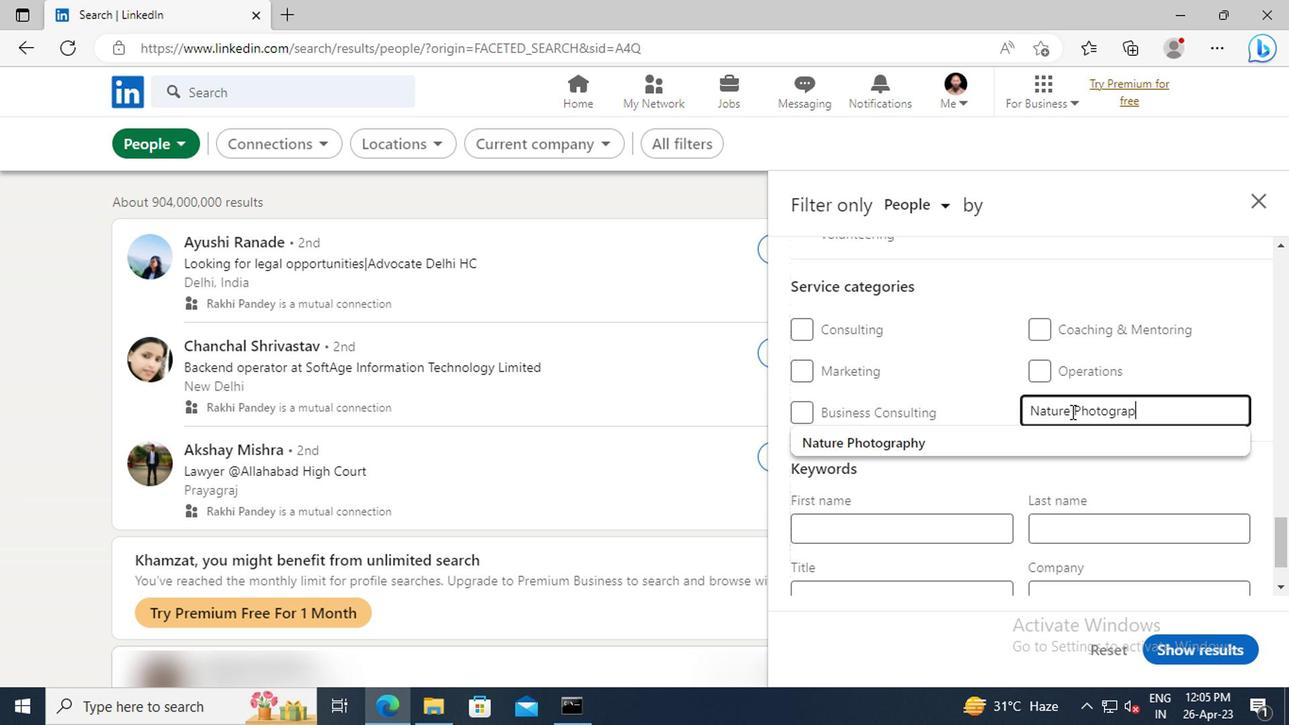 
Action: Mouse moved to (1024, 439)
Screenshot: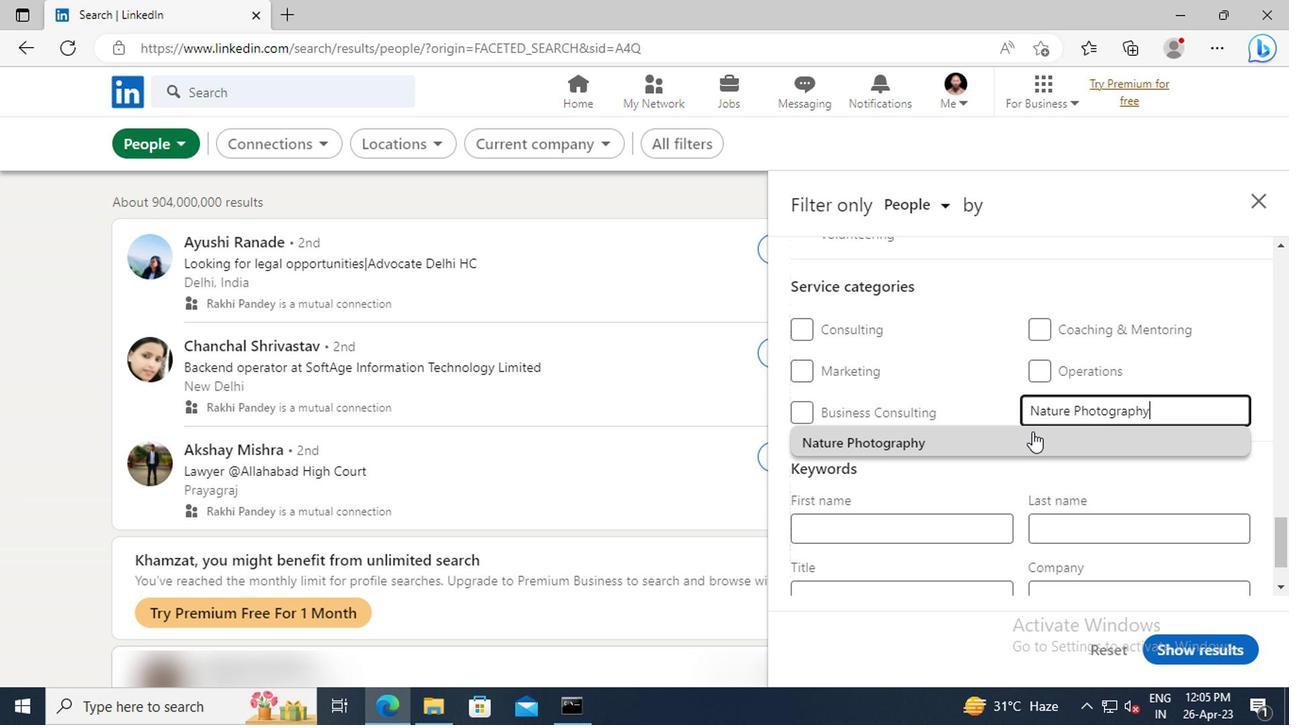 
Action: Mouse pressed left at (1024, 439)
Screenshot: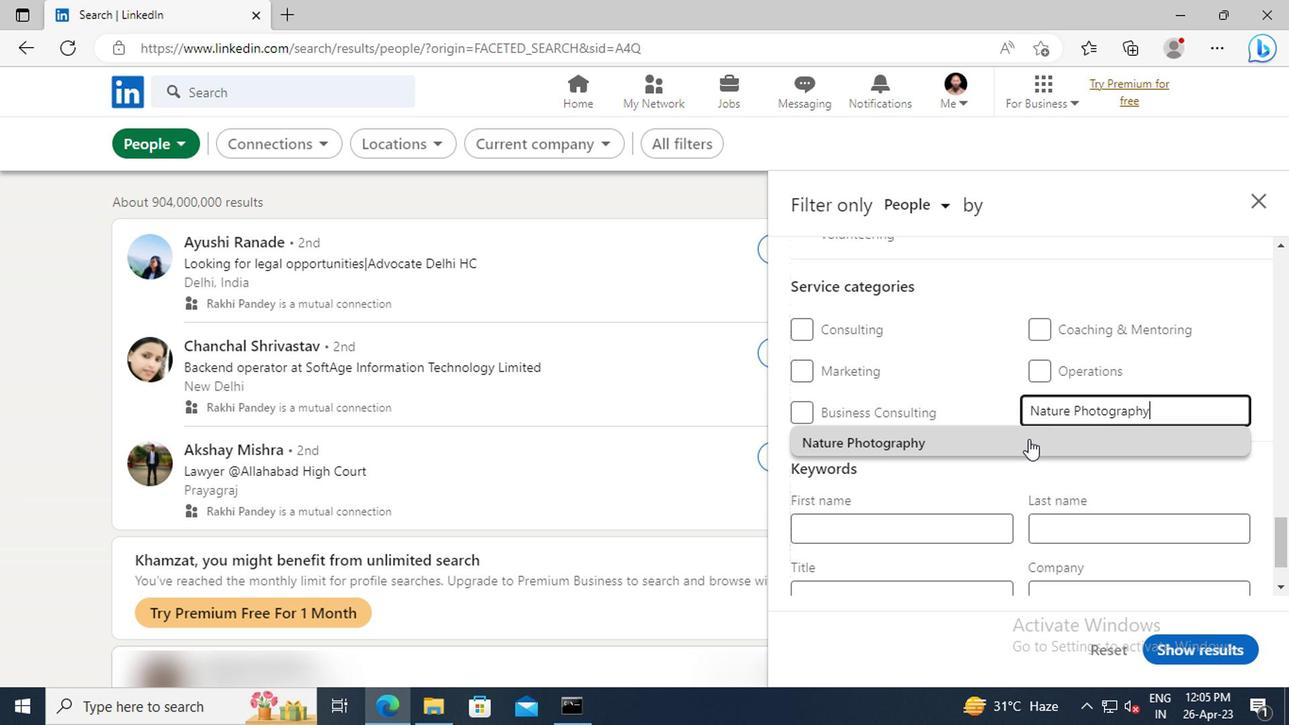 
Action: Mouse moved to (953, 394)
Screenshot: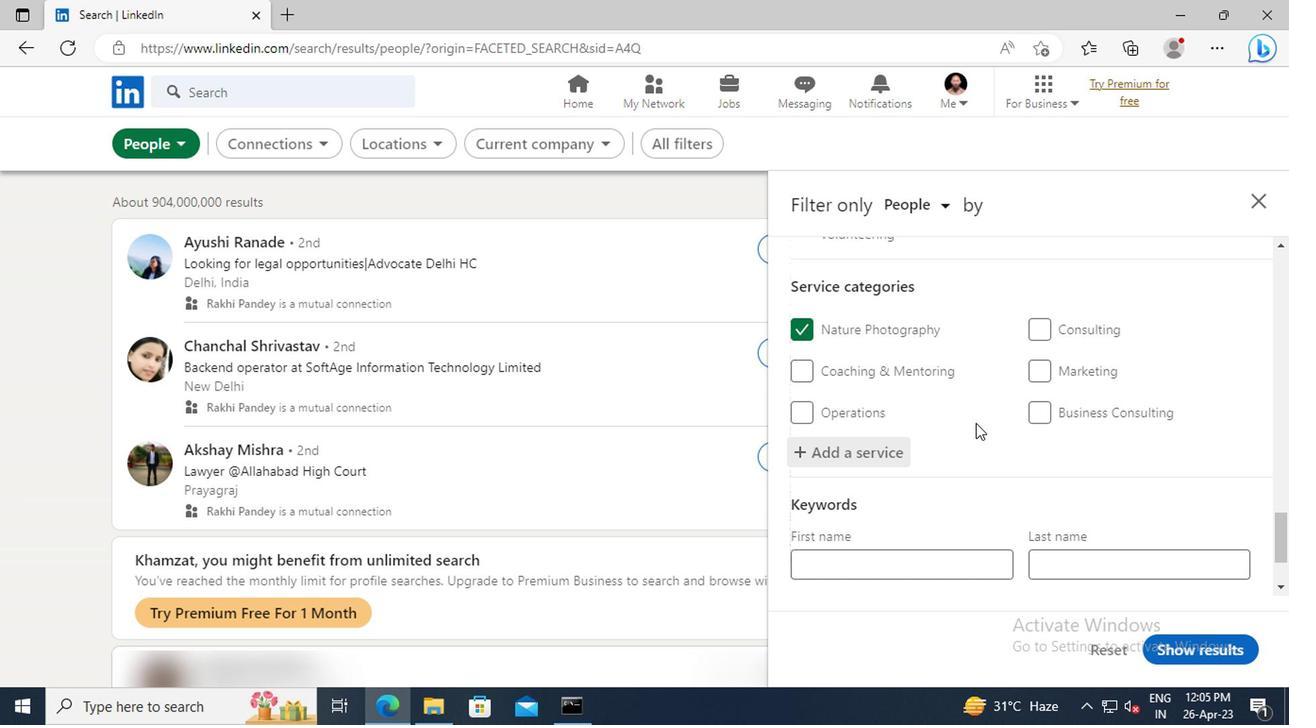 
Action: Mouse scrolled (953, 394) with delta (0, 0)
Screenshot: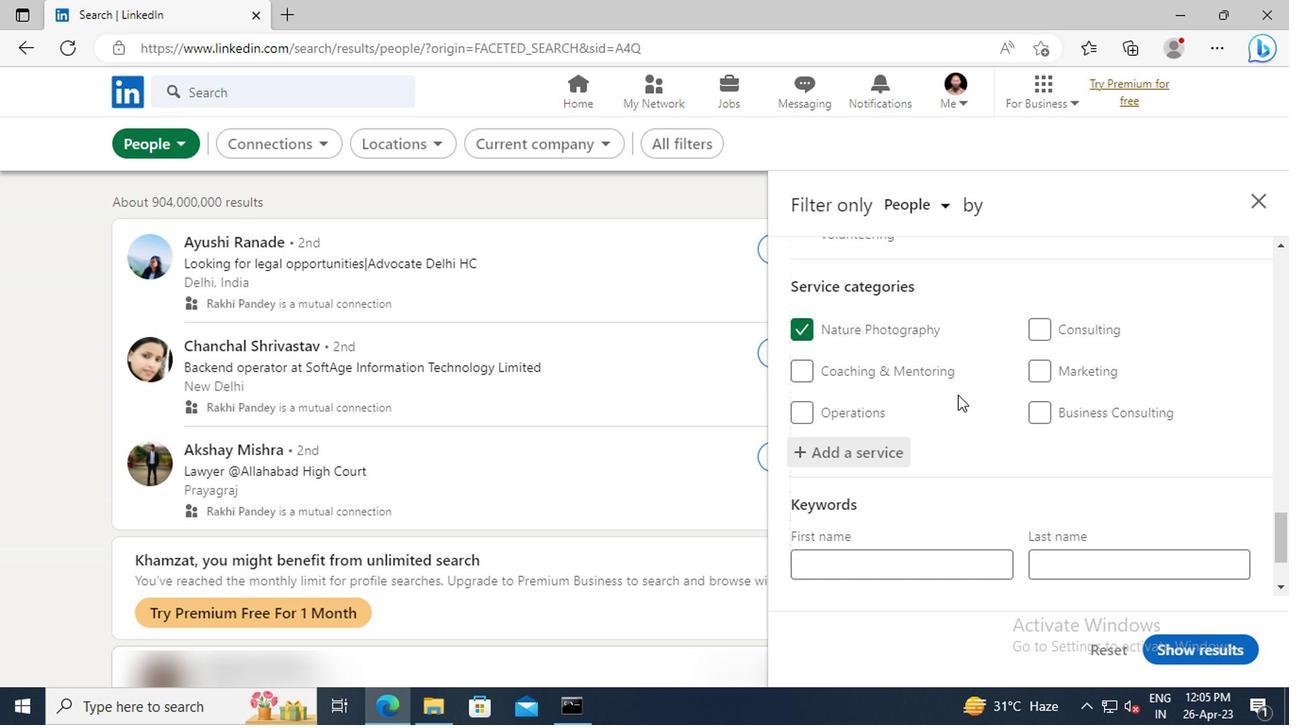
Action: Mouse scrolled (953, 394) with delta (0, 0)
Screenshot: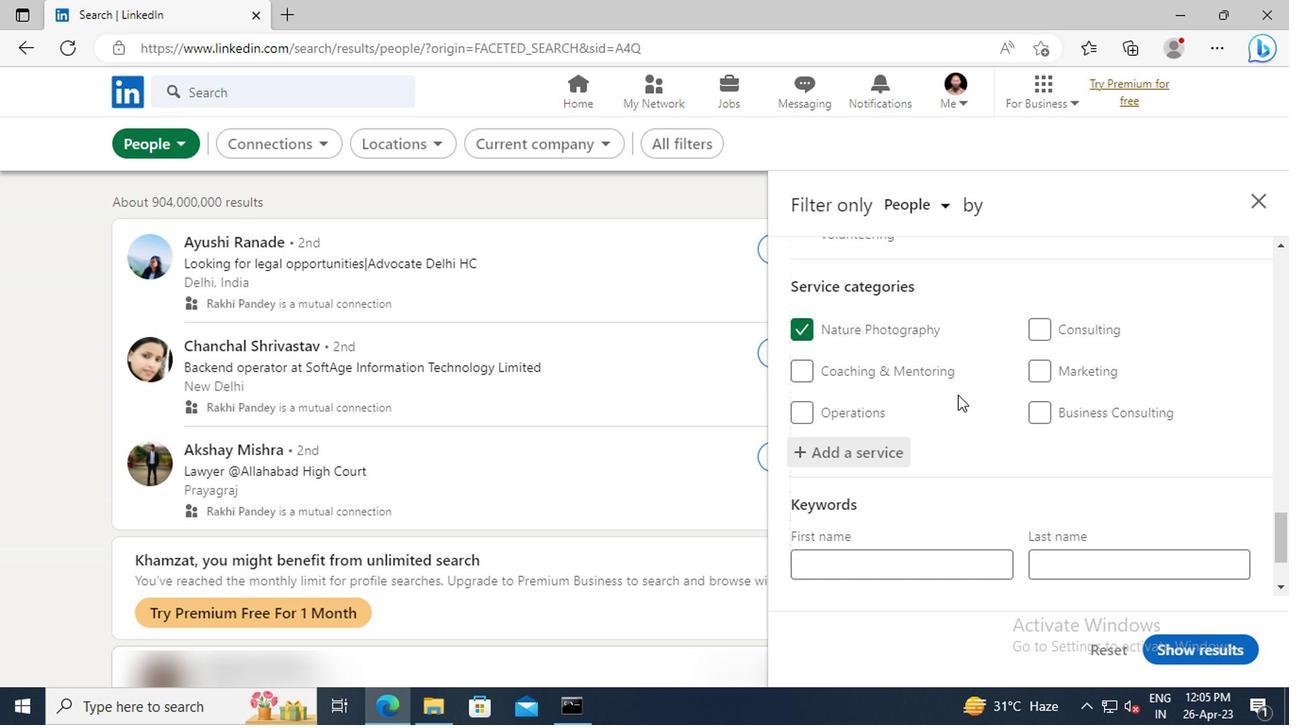
Action: Mouse scrolled (953, 394) with delta (0, 0)
Screenshot: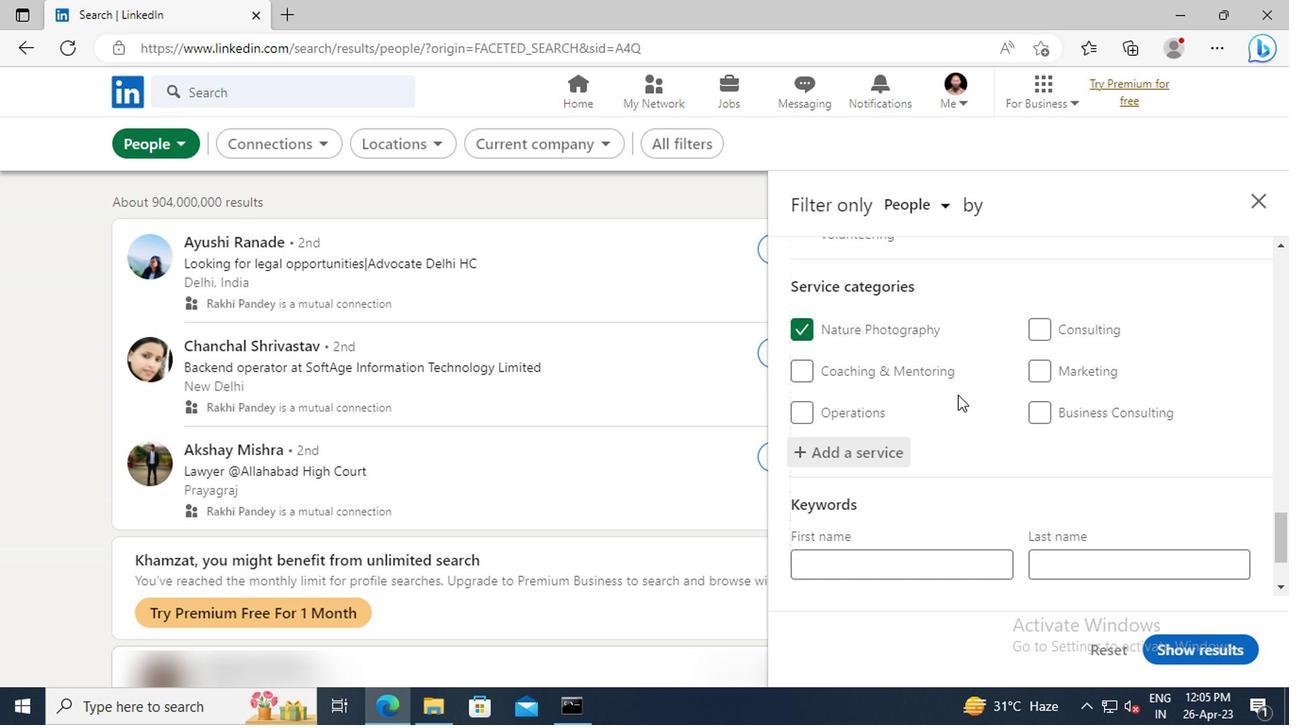 
Action: Mouse scrolled (953, 394) with delta (0, 0)
Screenshot: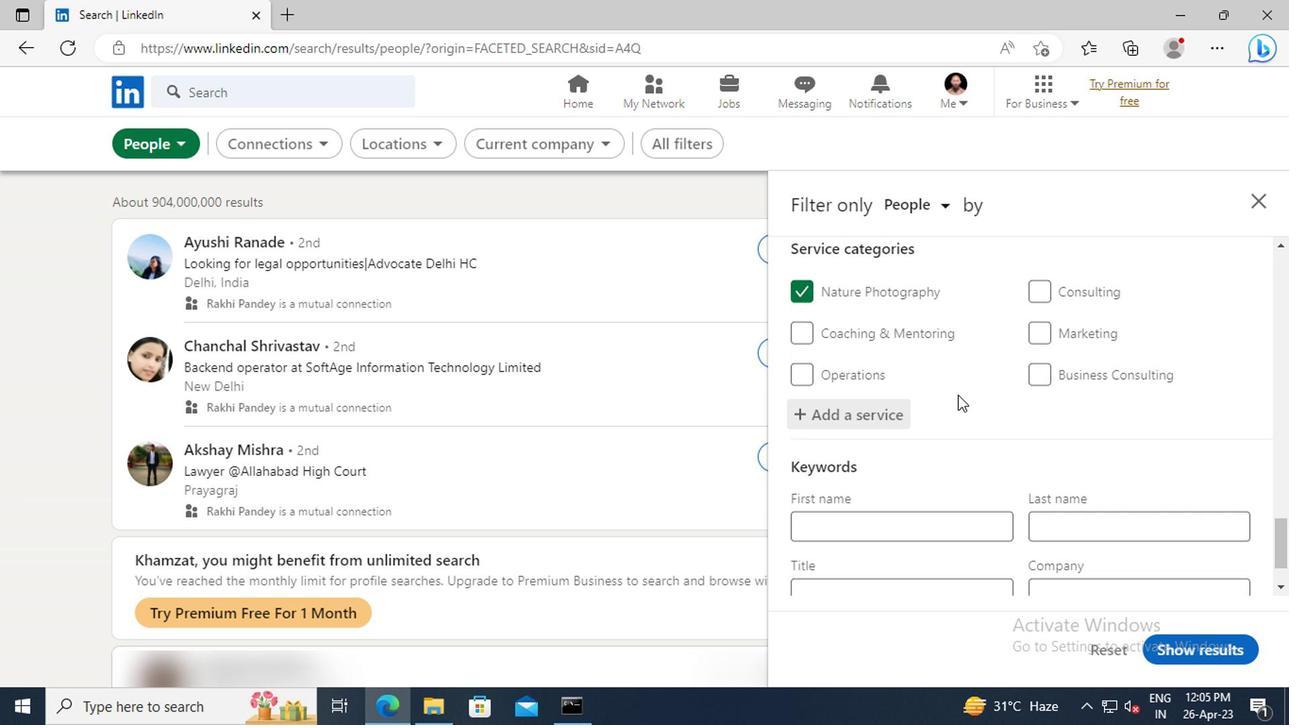 
Action: Mouse moved to (919, 514)
Screenshot: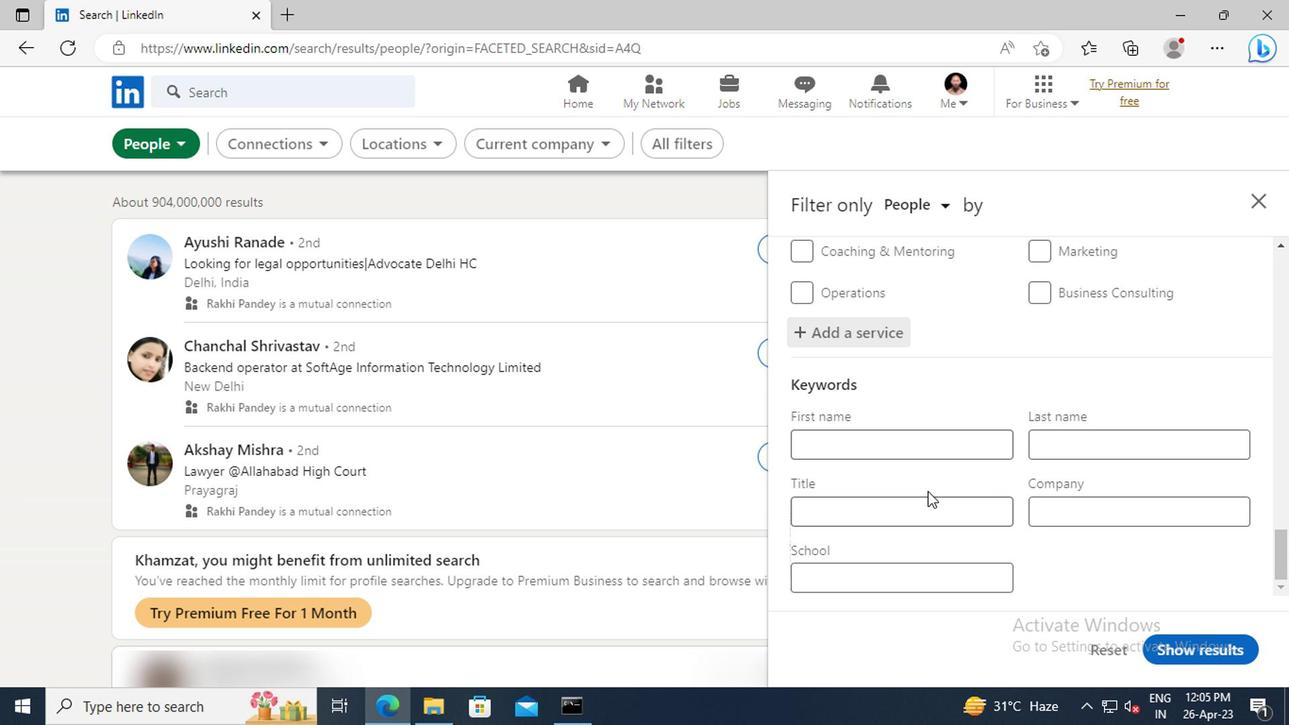 
Action: Mouse pressed left at (919, 514)
Screenshot: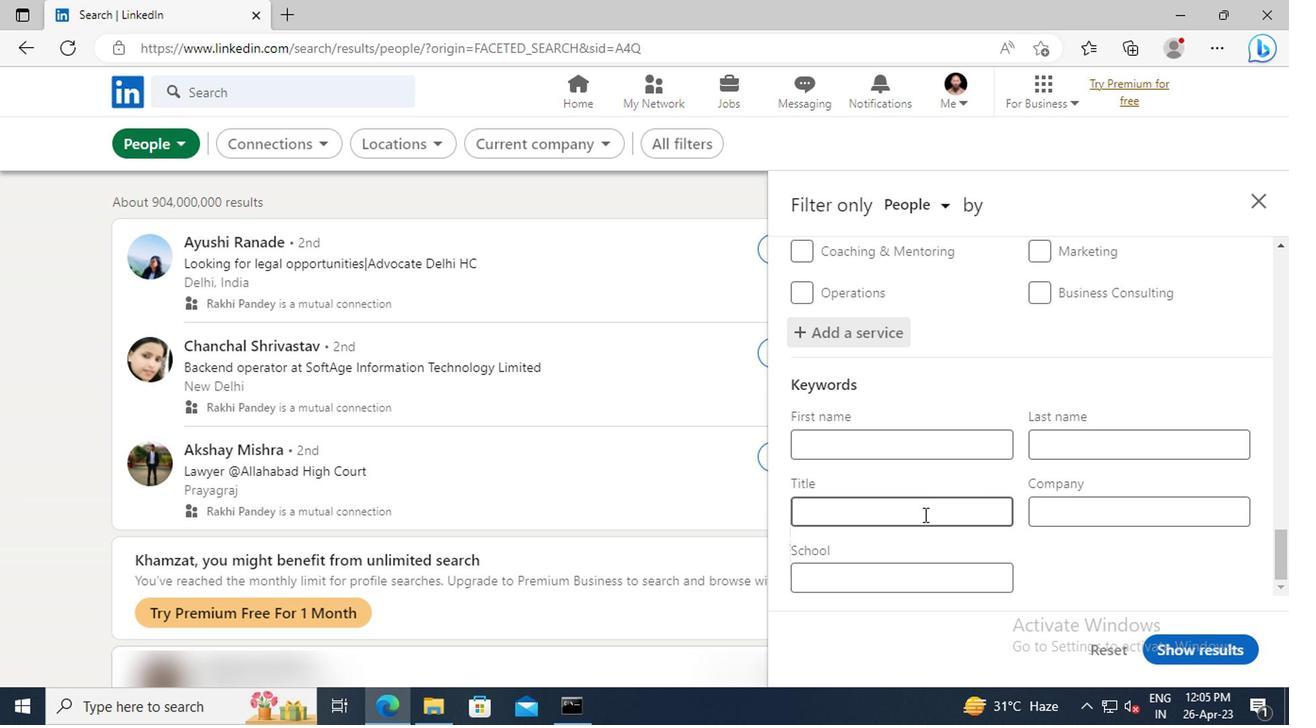 
Action: Key pressed <Key.shift>TAPER<Key.enter>
Screenshot: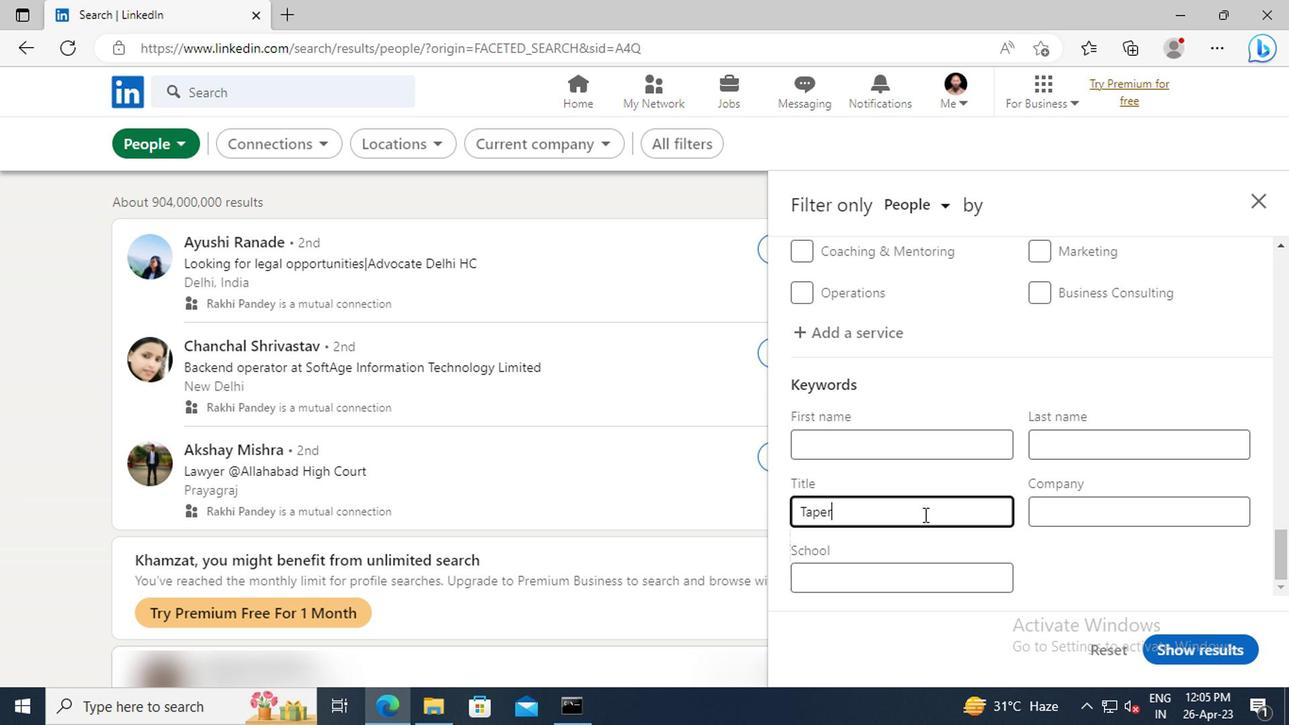 
Action: Mouse moved to (1166, 648)
Screenshot: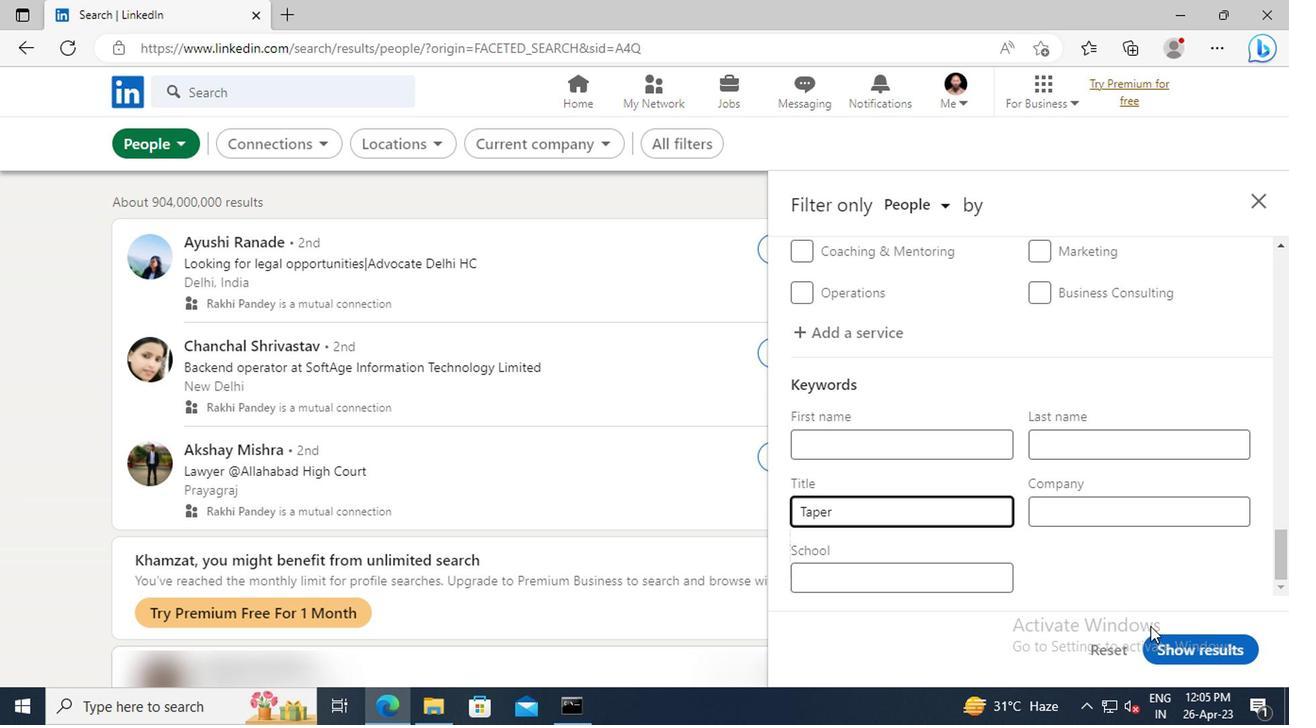 
Action: Mouse pressed left at (1166, 648)
Screenshot: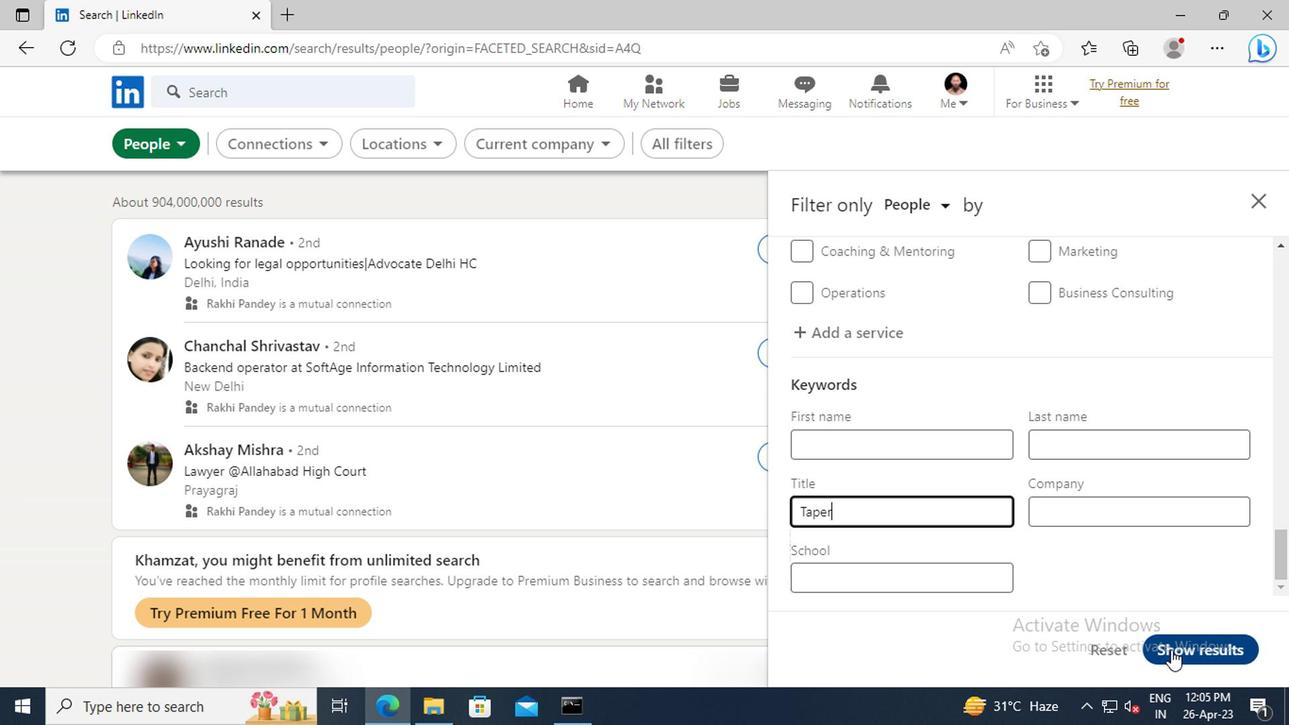 
